 Task: nan
Action: Mouse moved to (478, 132)
Screenshot: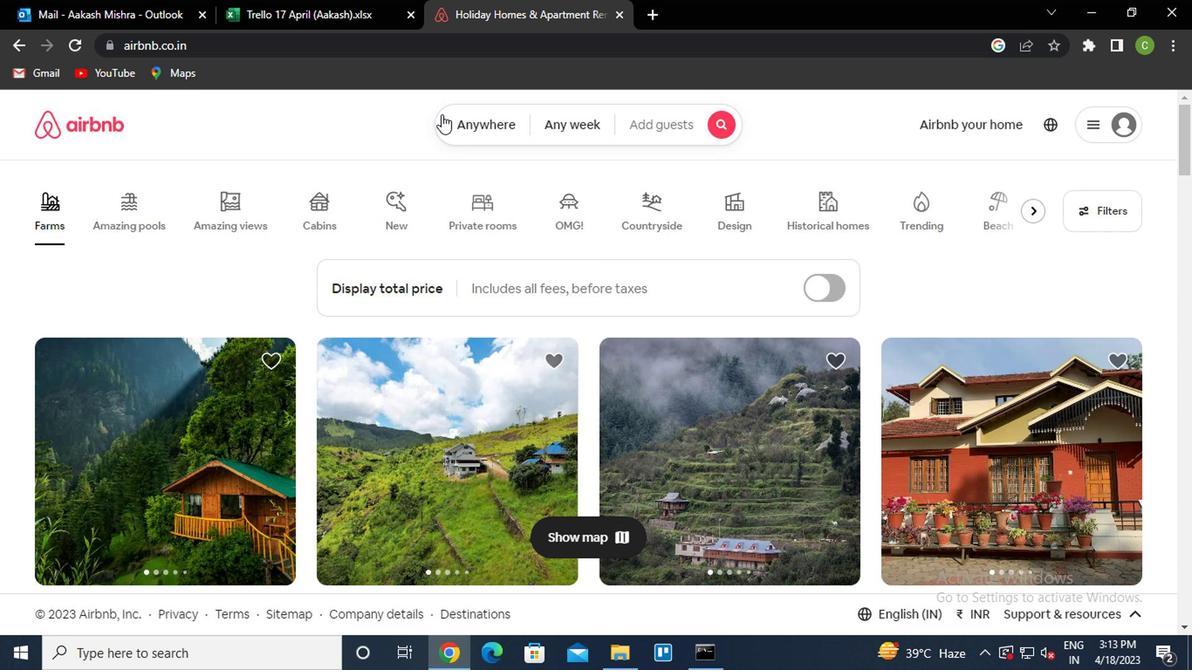 
Action: Mouse pressed left at (478, 132)
Screenshot: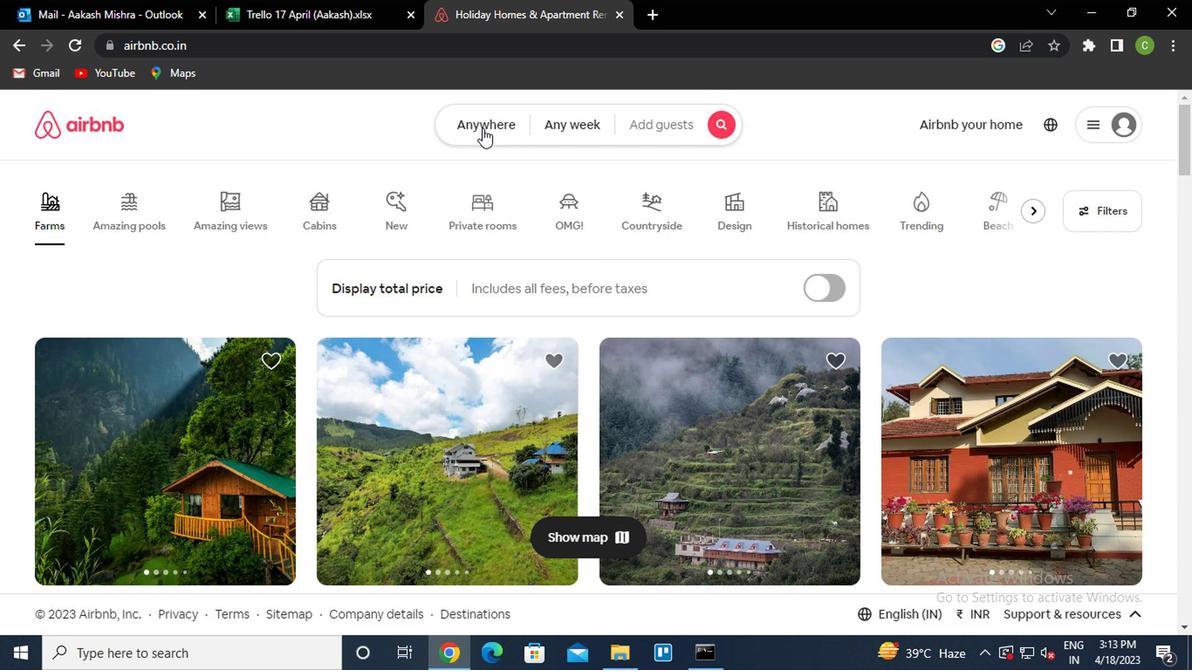 
Action: Mouse moved to (351, 193)
Screenshot: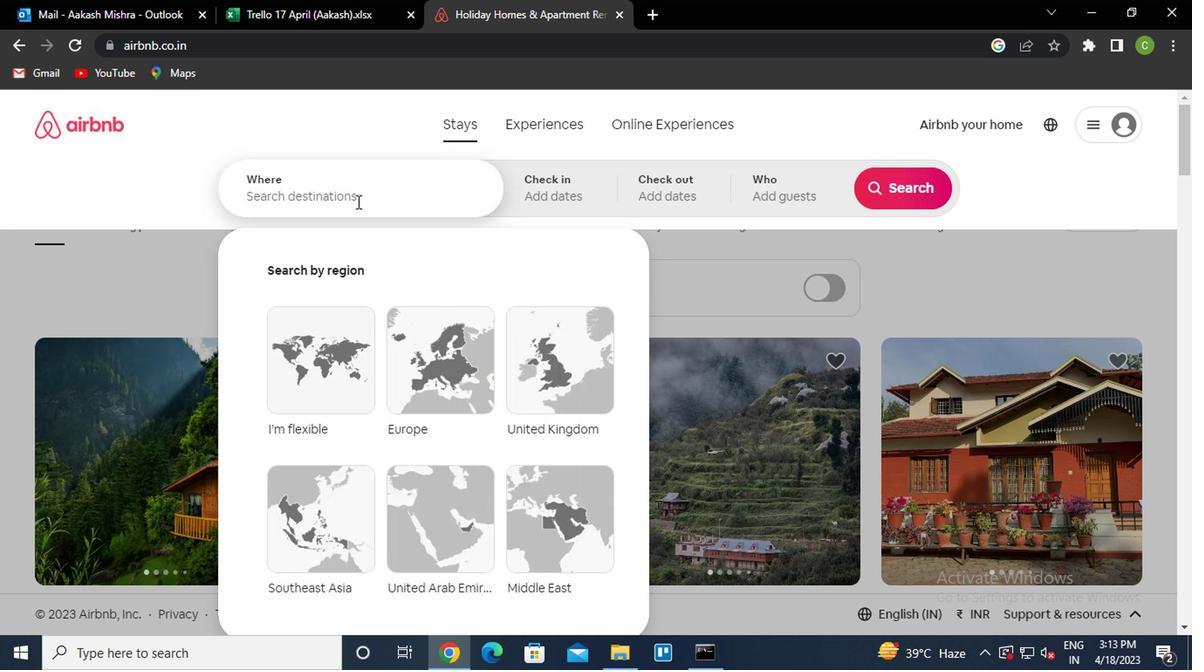 
Action: Mouse pressed left at (351, 193)
Screenshot: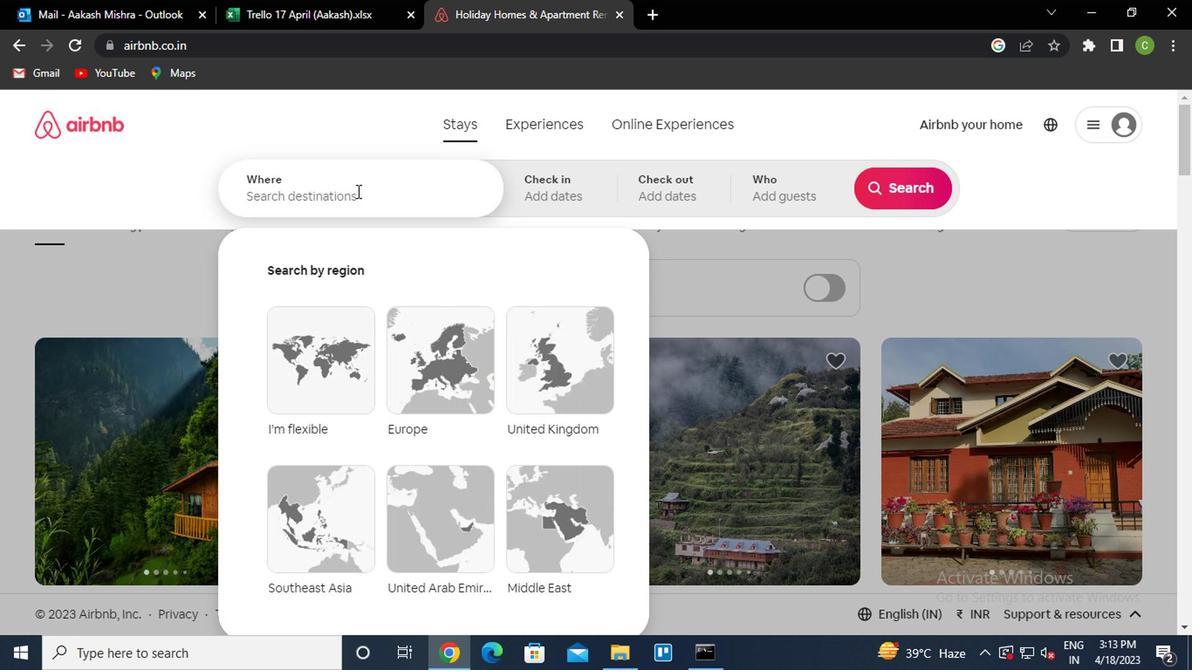 
Action: Mouse moved to (469, 120)
Screenshot: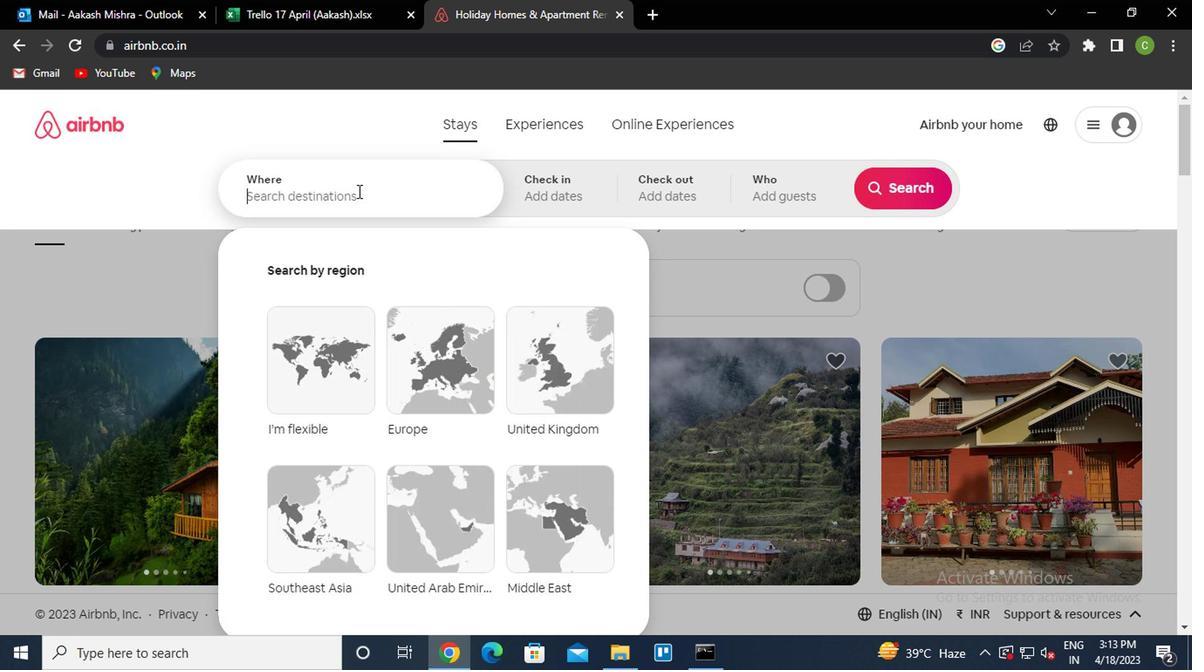 
Action: Key pressed <Key.caps_lock><Key.caps_lock>g<Key.caps_lock>uaraciaba<Key.space>brazil<Key.down><Key.enter>
Screenshot: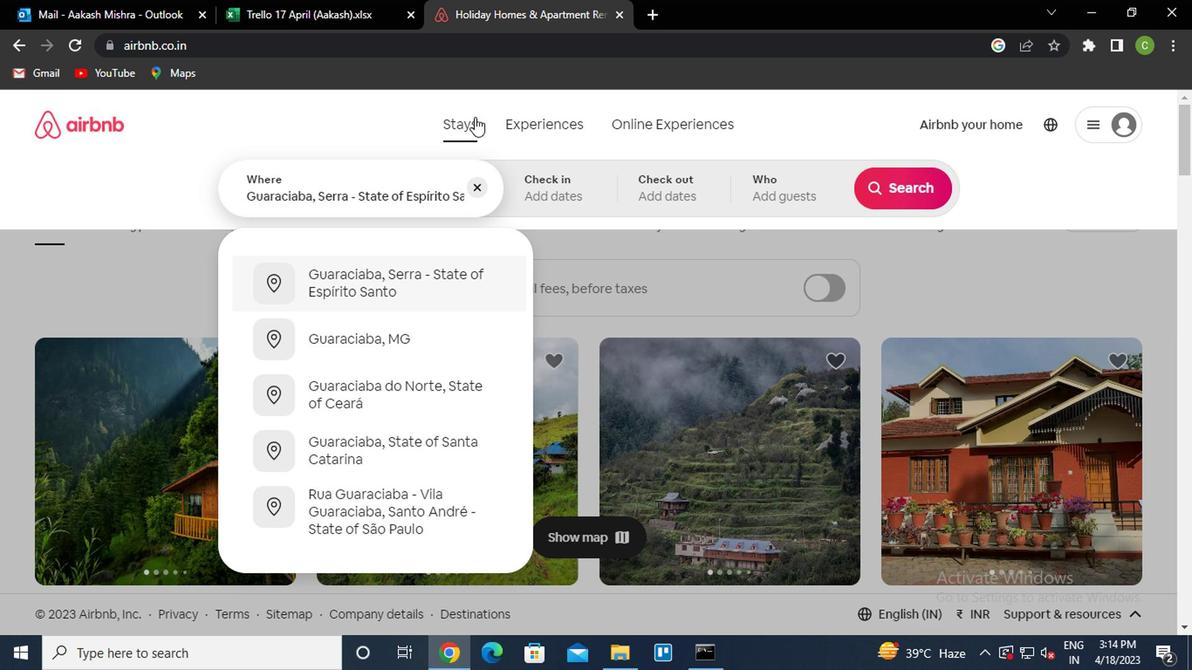 
Action: Mouse moved to (893, 331)
Screenshot: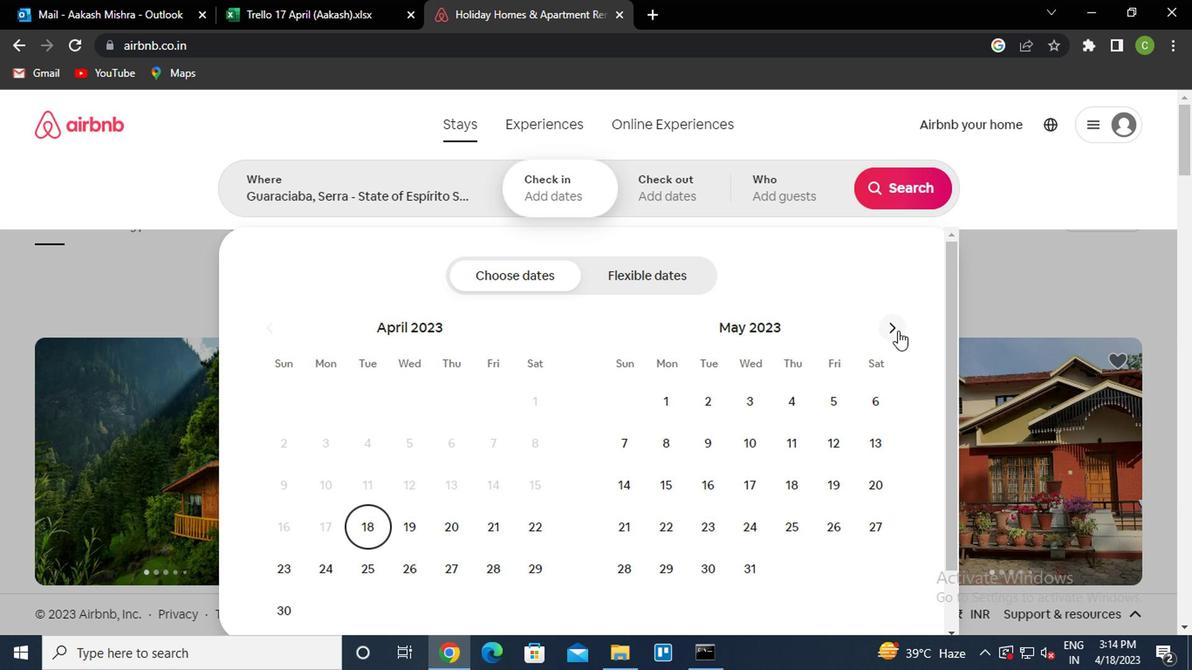 
Action: Mouse pressed left at (893, 331)
Screenshot: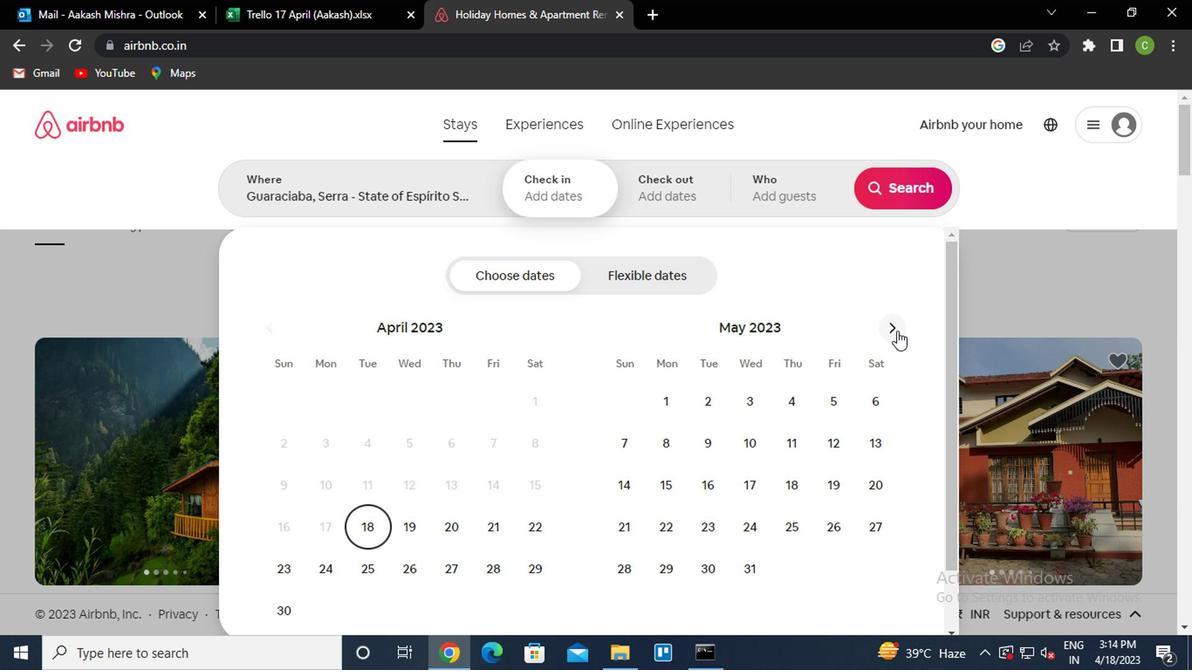 
Action: Mouse pressed left at (893, 331)
Screenshot: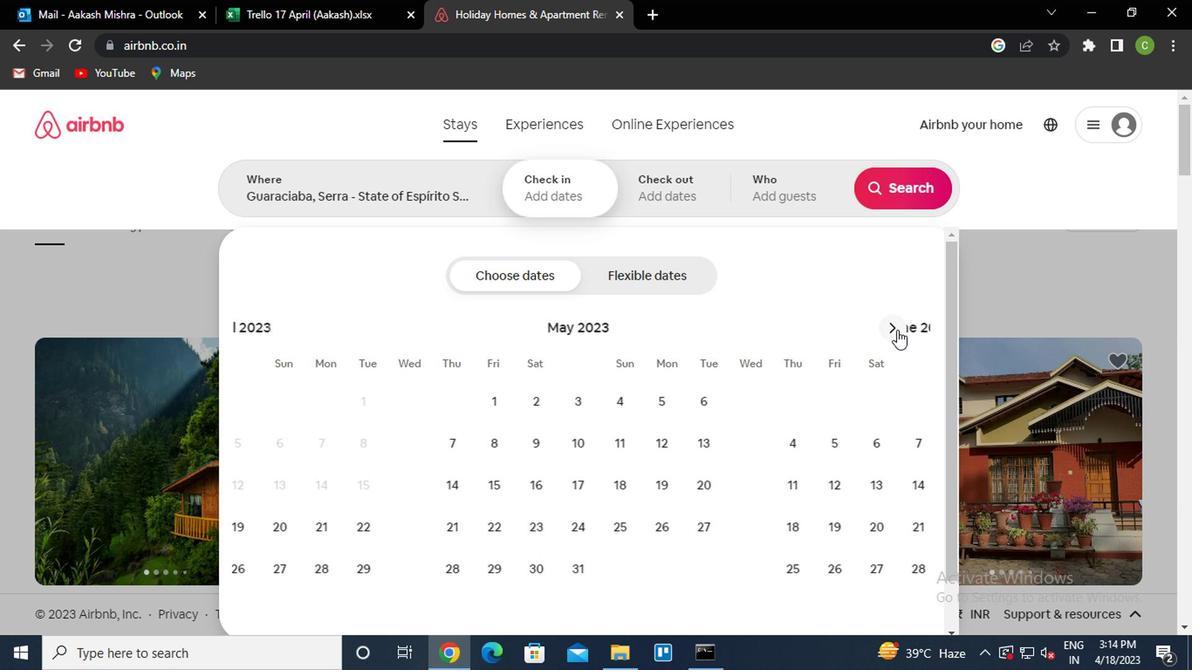 
Action: Mouse pressed left at (893, 331)
Screenshot: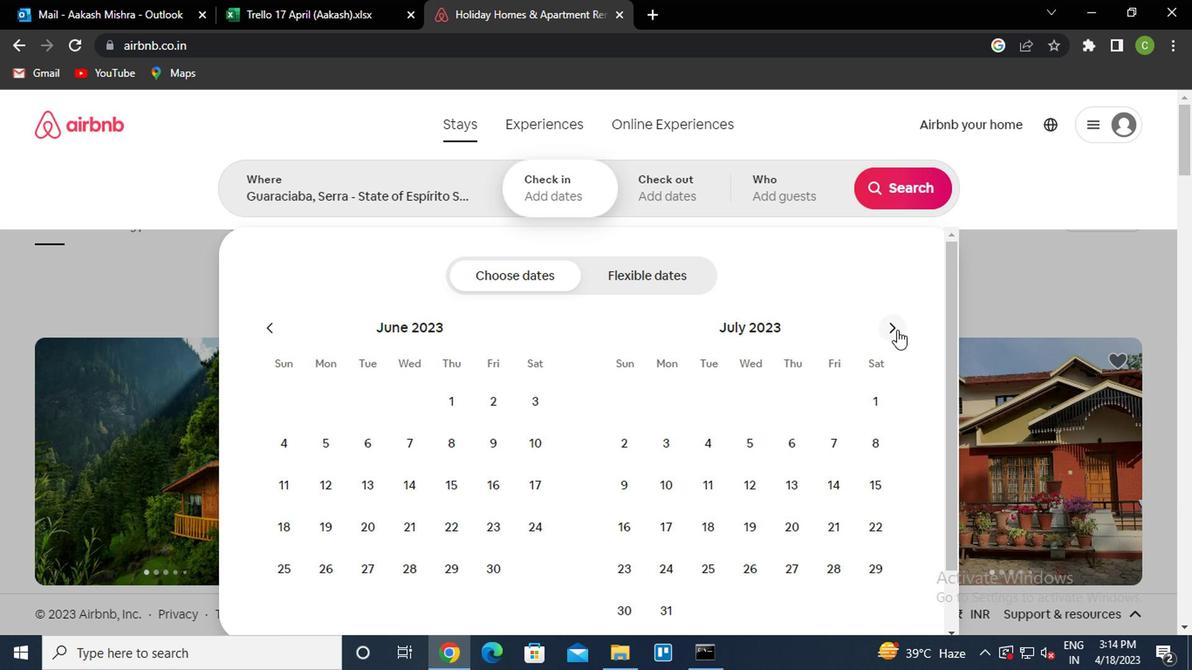
Action: Mouse moved to (627, 483)
Screenshot: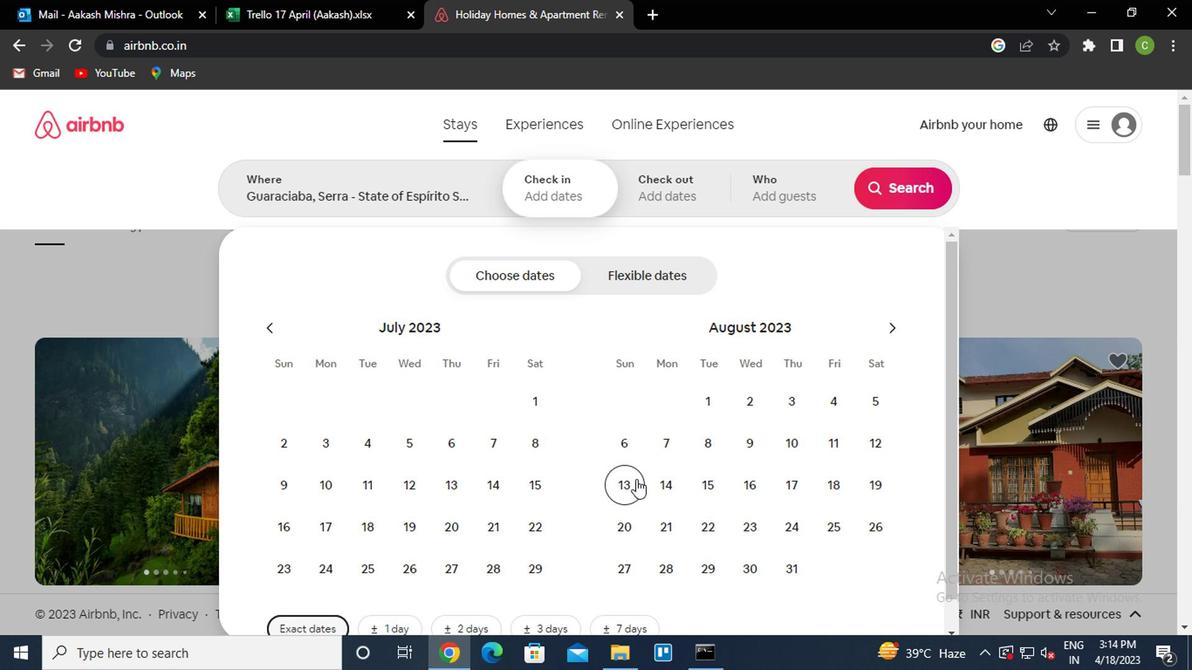 
Action: Mouse pressed left at (627, 483)
Screenshot: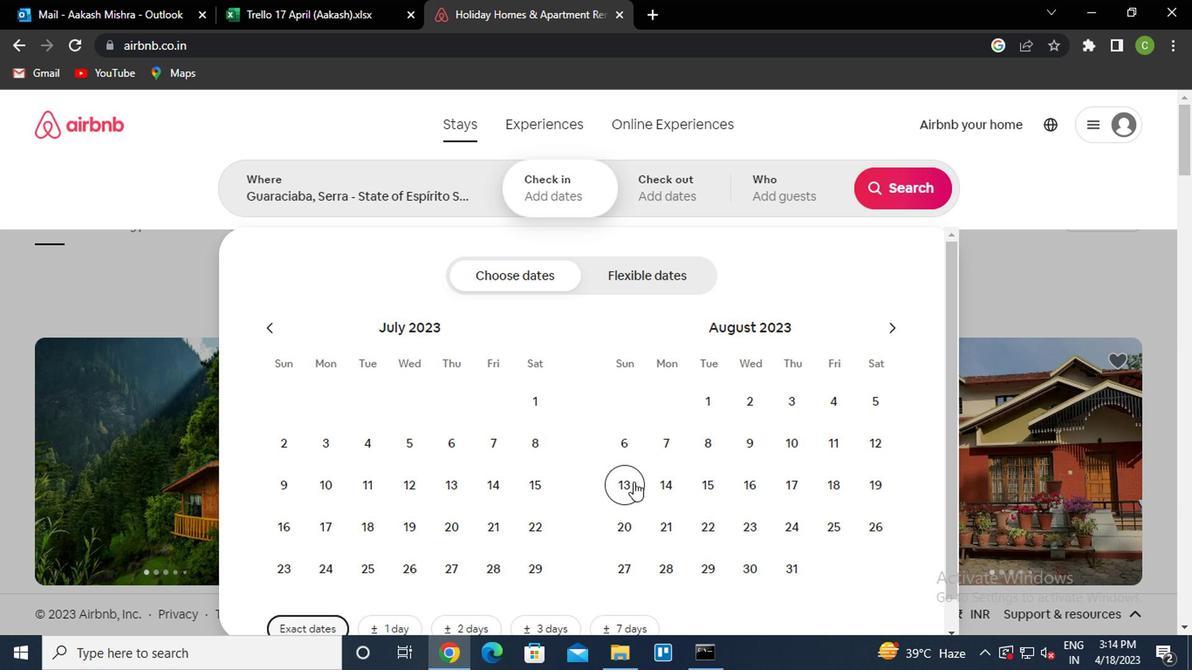 
Action: Mouse moved to (801, 473)
Screenshot: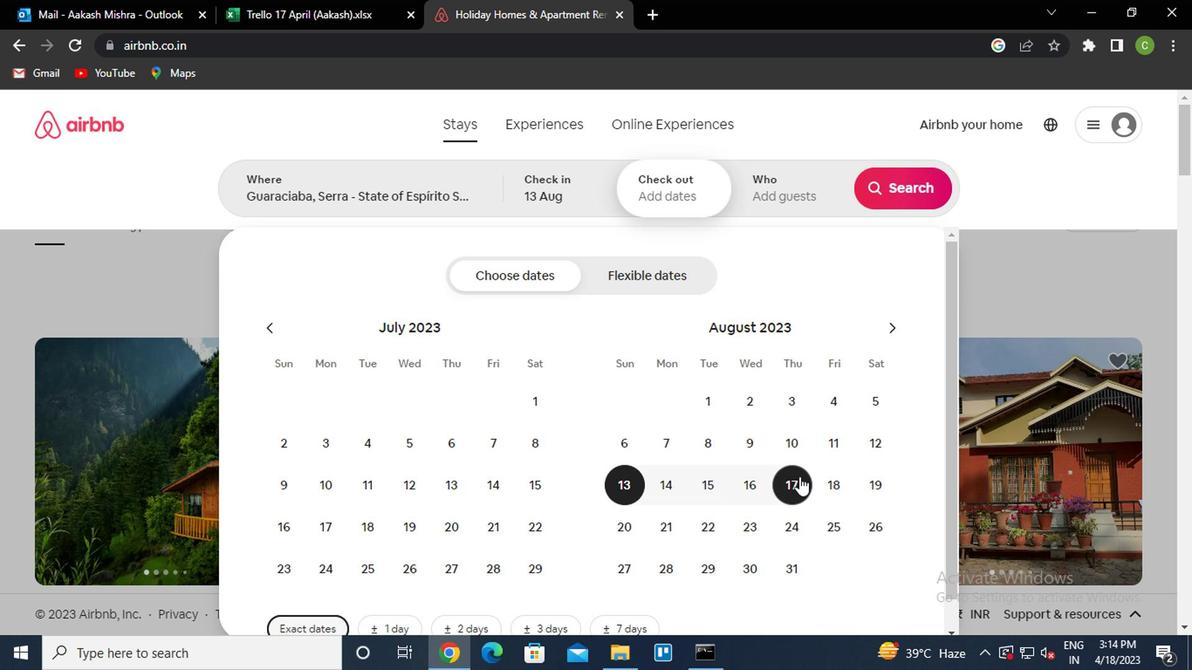 
Action: Mouse pressed left at (801, 473)
Screenshot: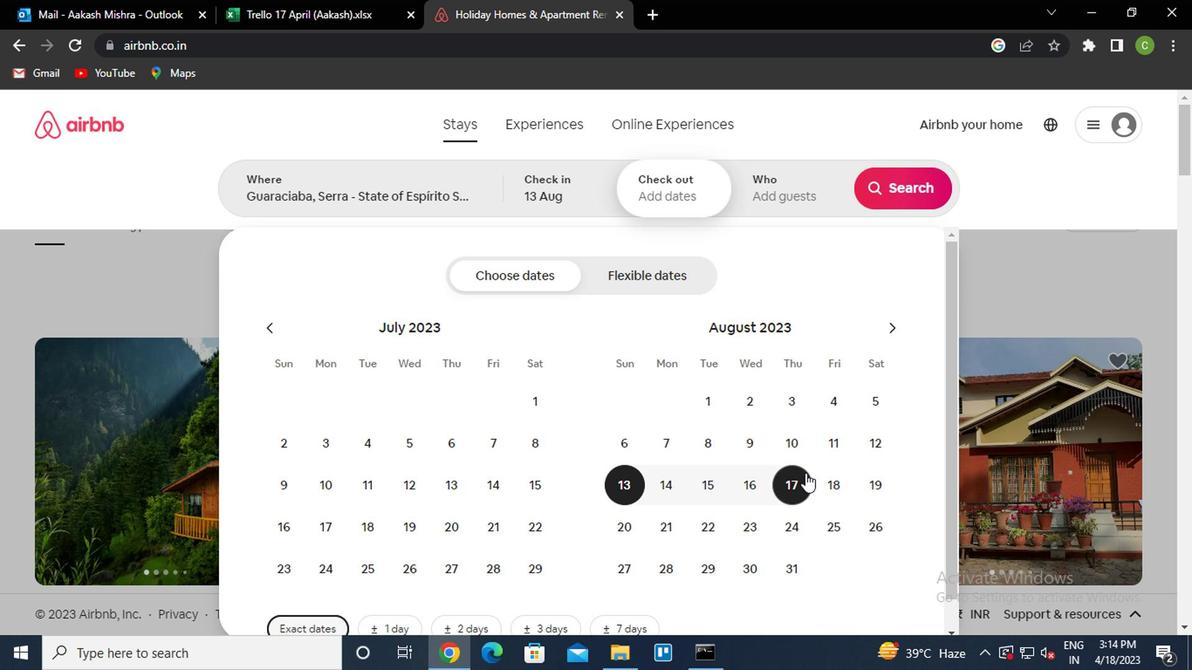 
Action: Mouse moved to (801, 203)
Screenshot: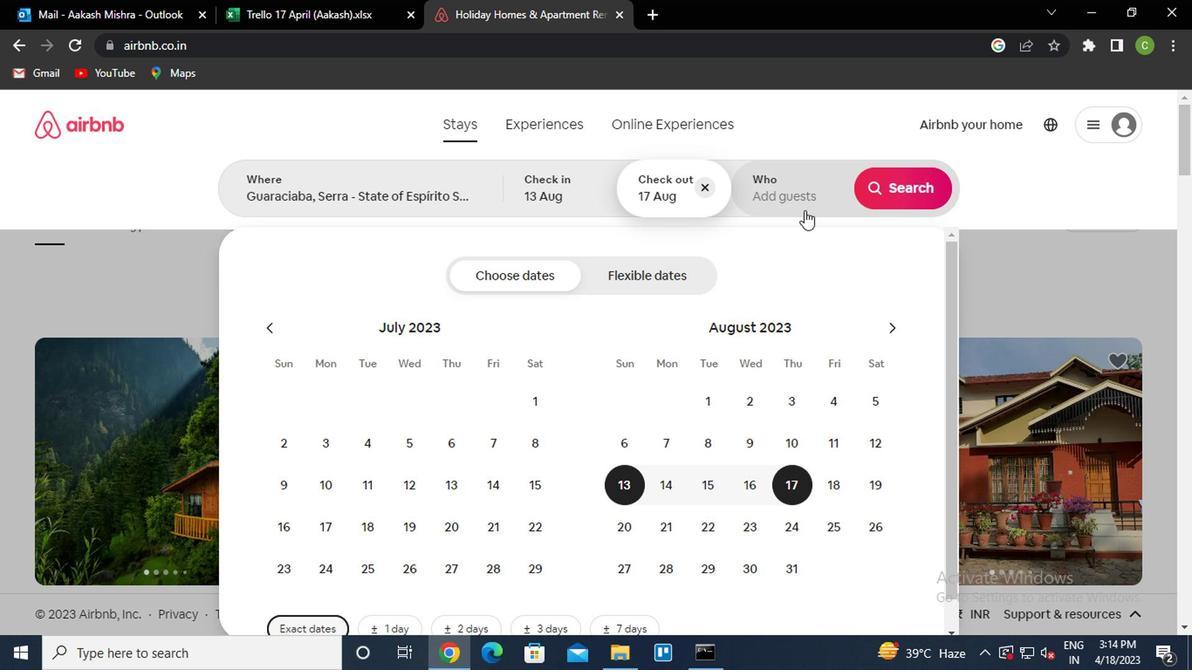 
Action: Mouse pressed left at (801, 203)
Screenshot: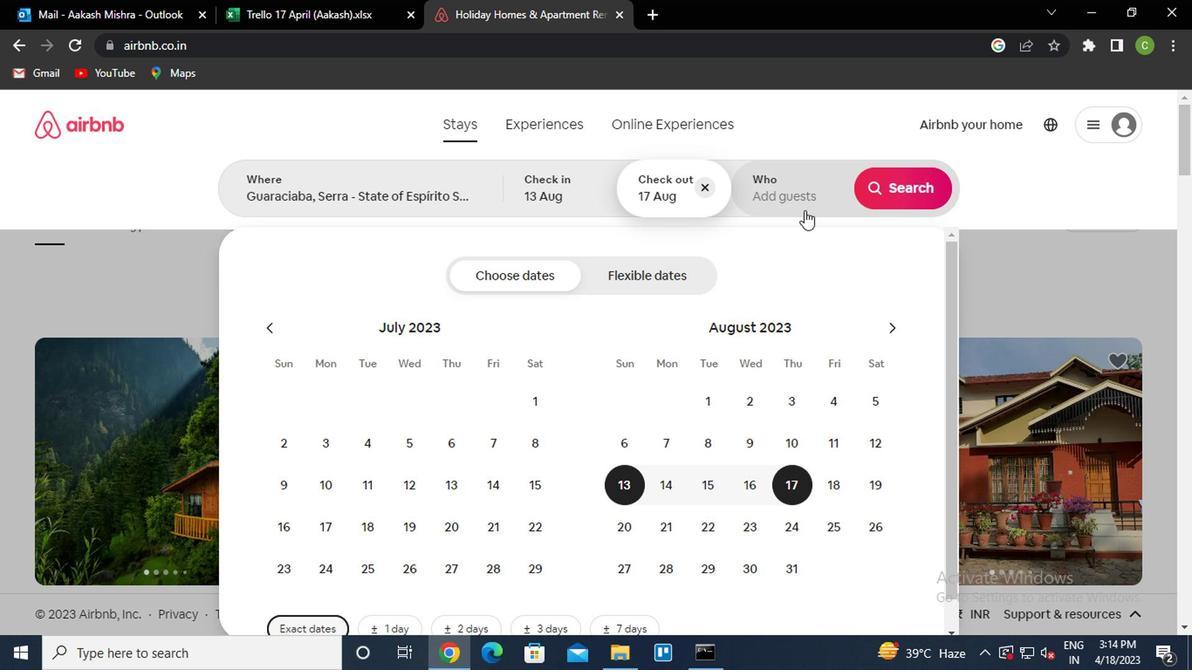 
Action: Mouse moved to (895, 279)
Screenshot: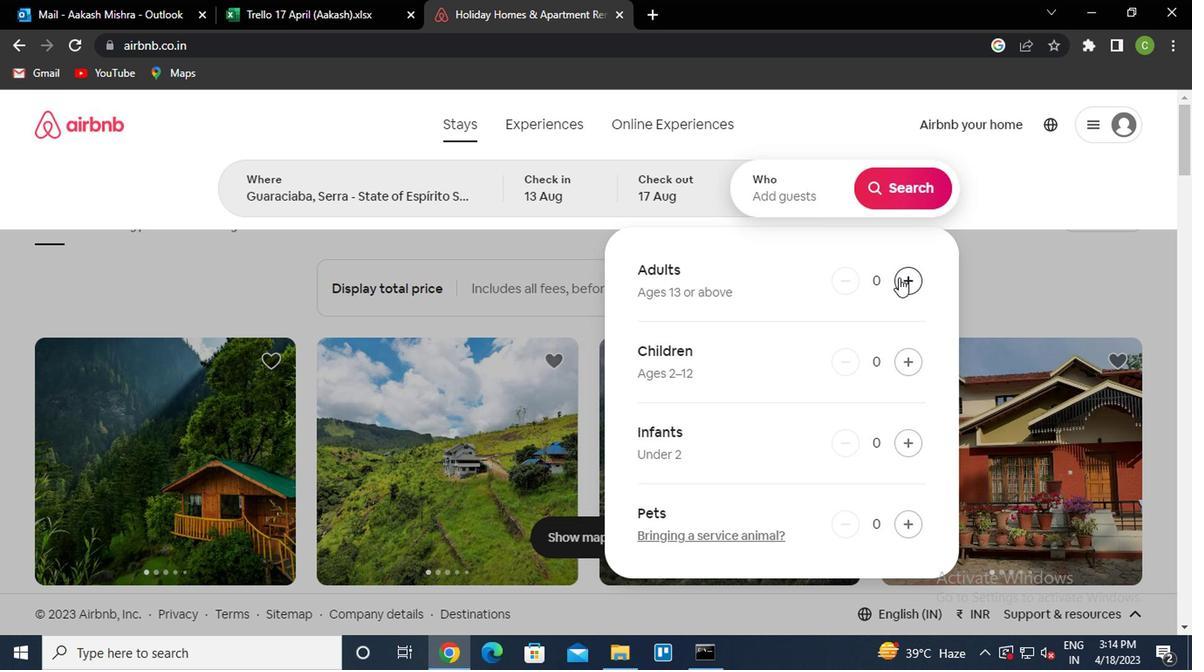 
Action: Mouse pressed left at (895, 279)
Screenshot: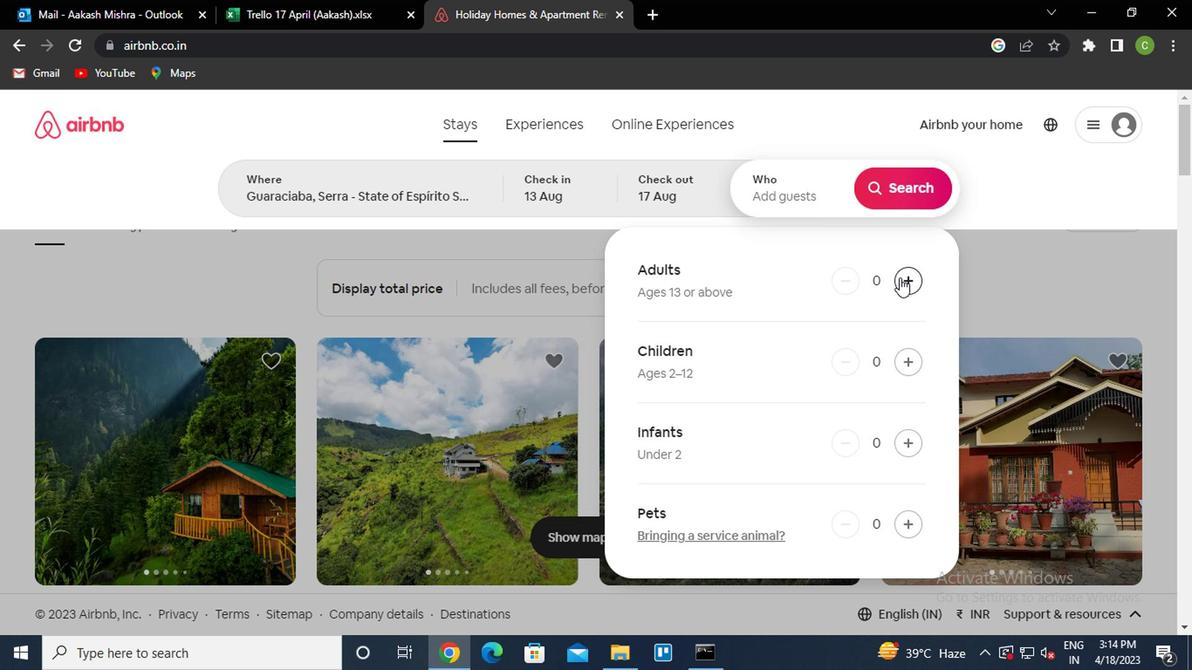 
Action: Mouse moved to (899, 279)
Screenshot: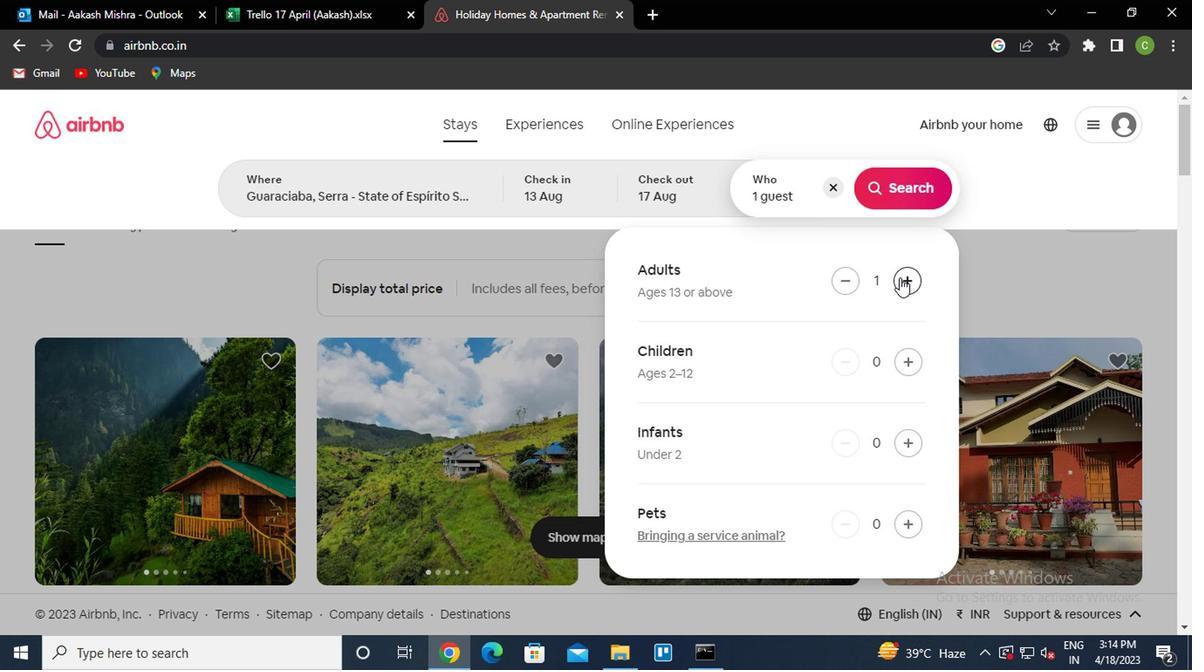 
Action: Mouse pressed left at (899, 279)
Screenshot: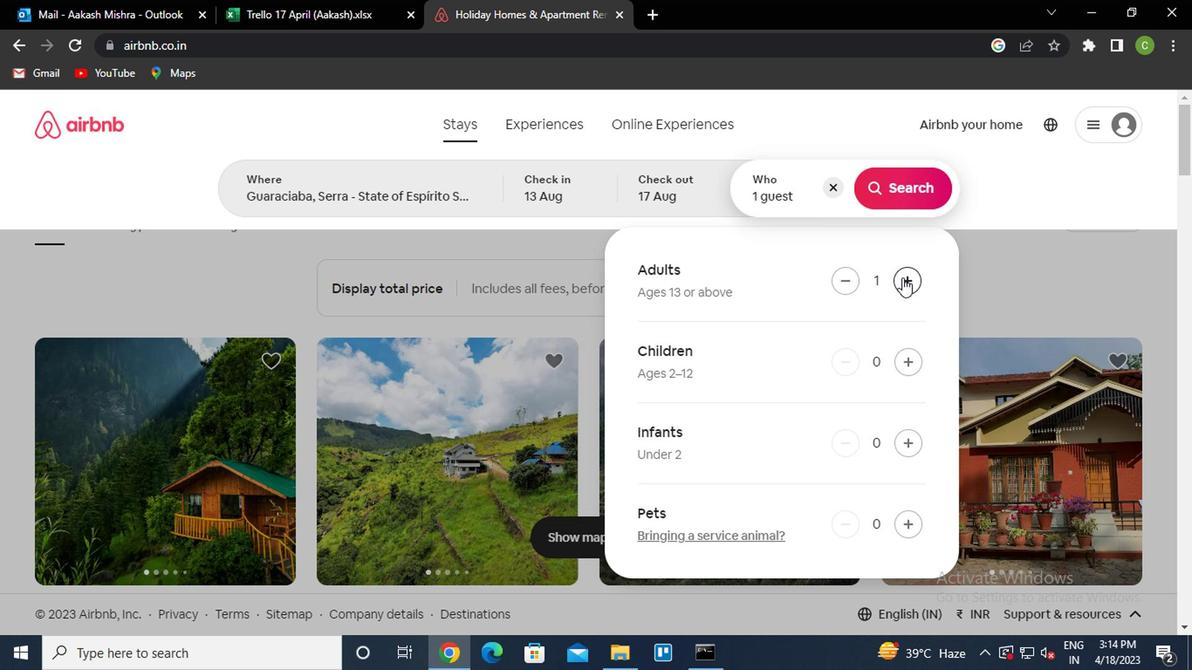 
Action: Mouse moved to (1017, 301)
Screenshot: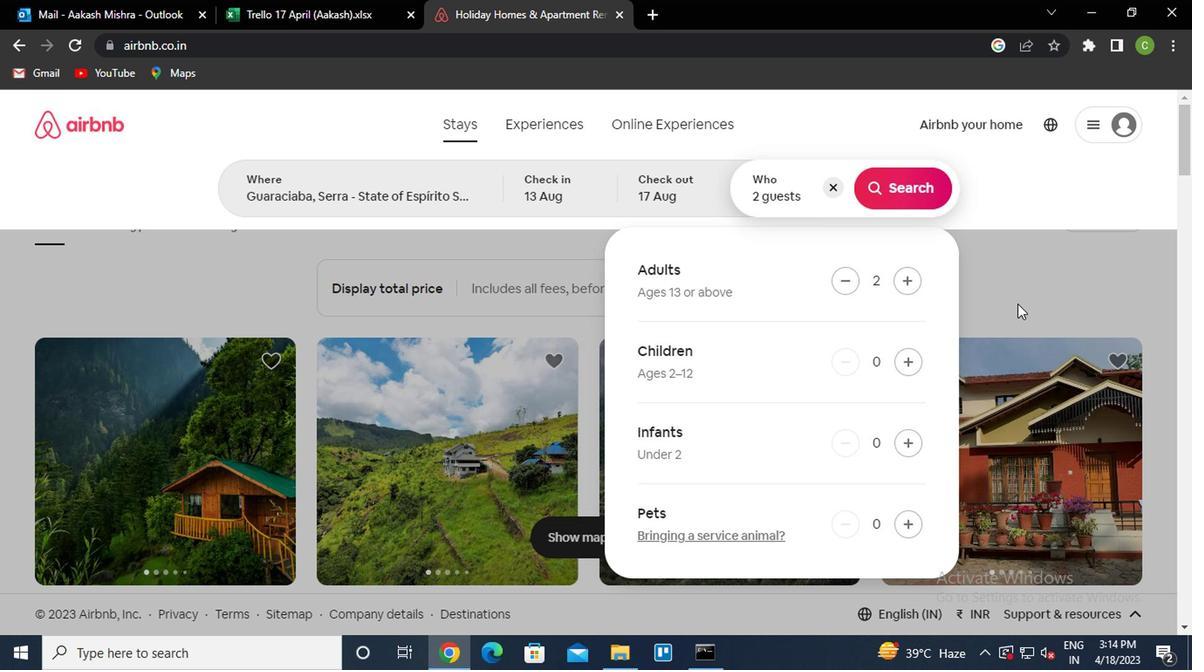 
Action: Mouse pressed left at (1017, 301)
Screenshot: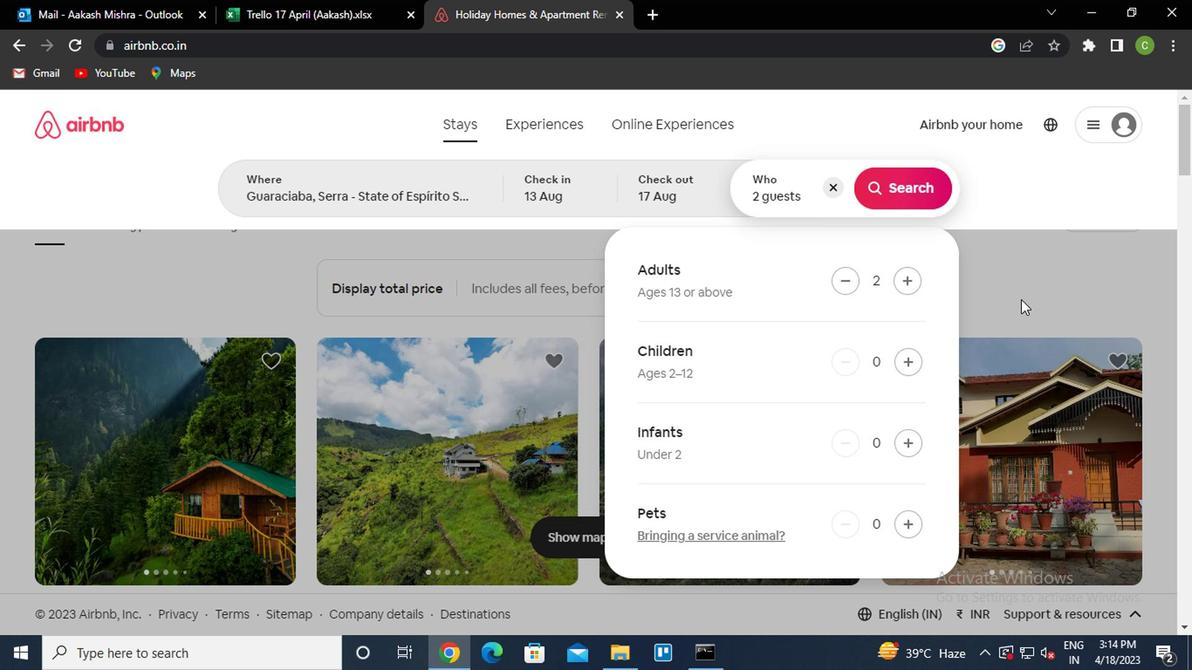 
Action: Mouse moved to (1123, 199)
Screenshot: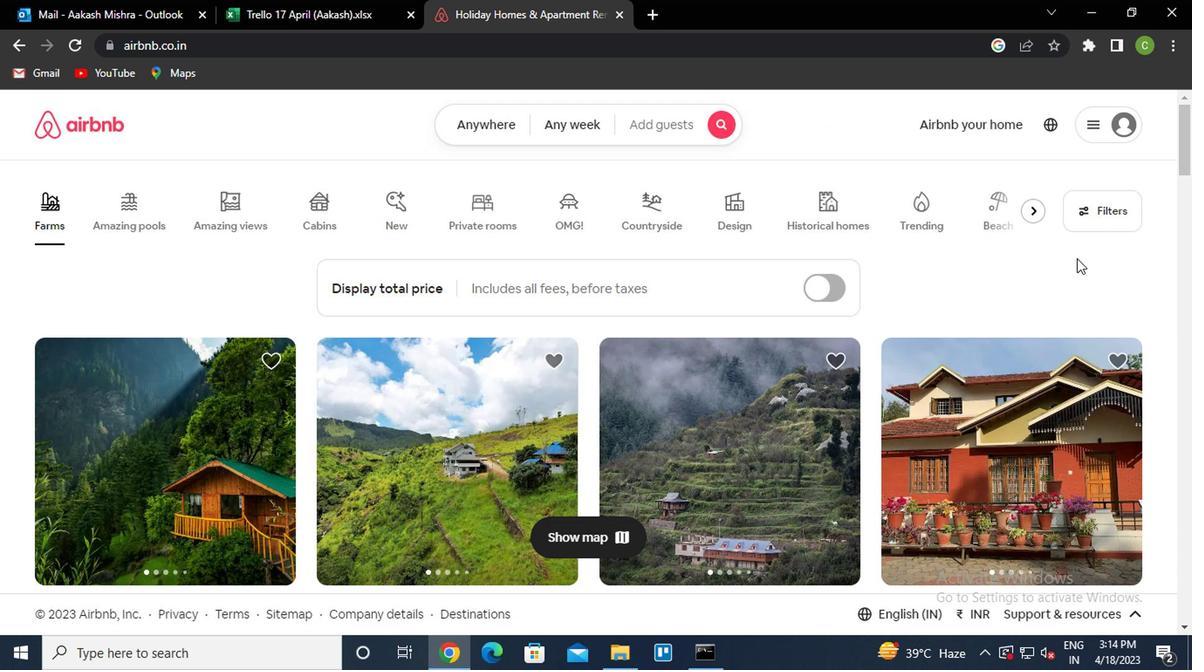 
Action: Mouse pressed left at (1123, 199)
Screenshot: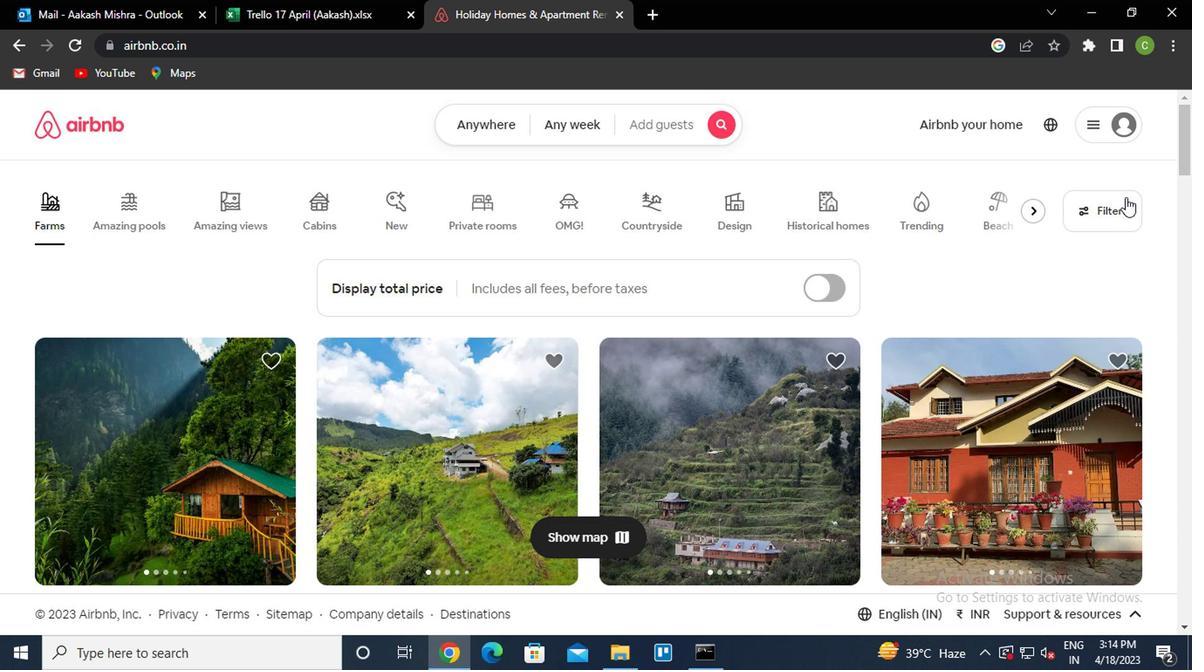 
Action: Mouse moved to (363, 412)
Screenshot: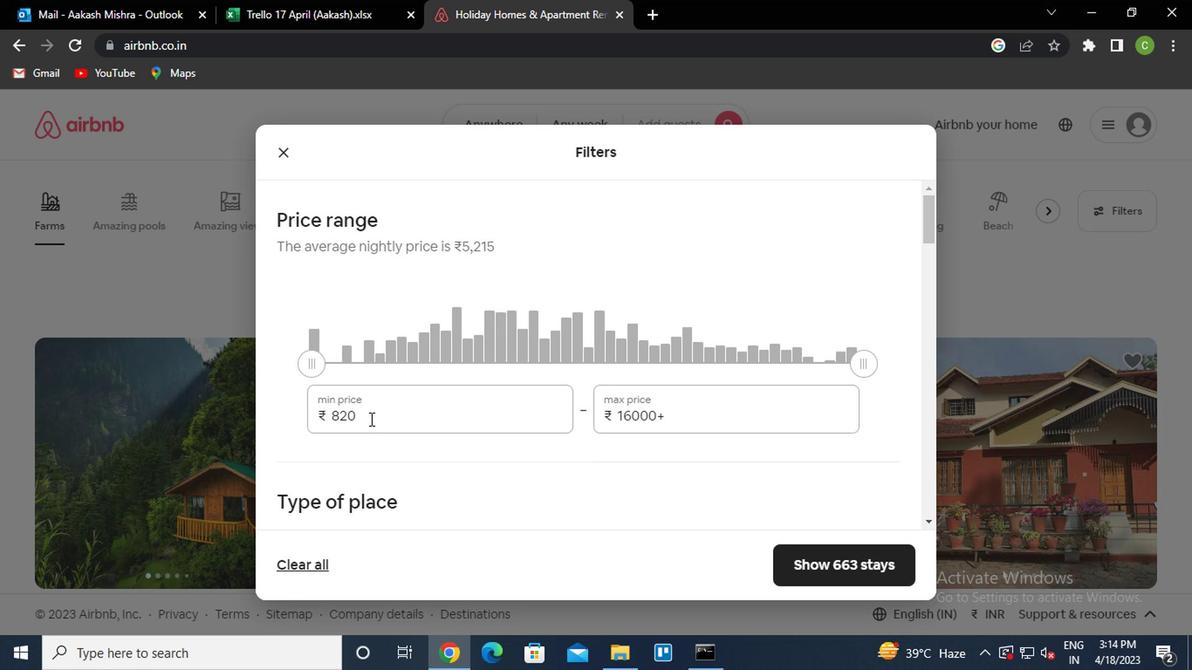 
Action: Mouse pressed left at (363, 412)
Screenshot: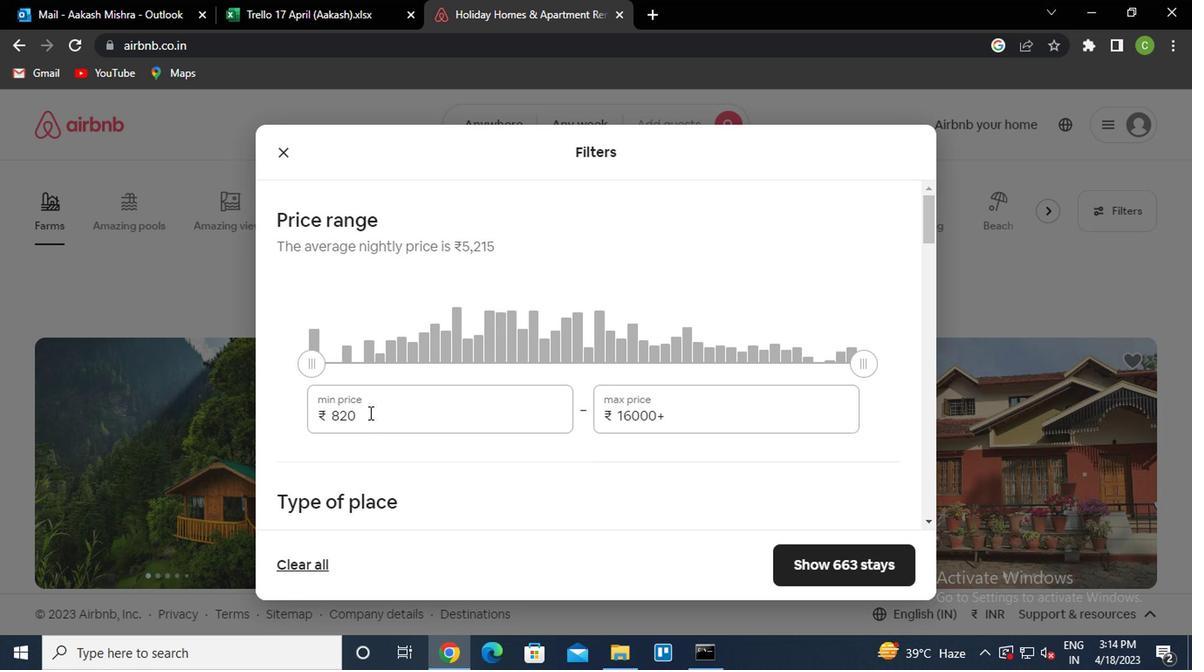 
Action: Key pressed <Key.backspace><Key.backspace><Key.backspace>10000<Key.tab>13000
Screenshot: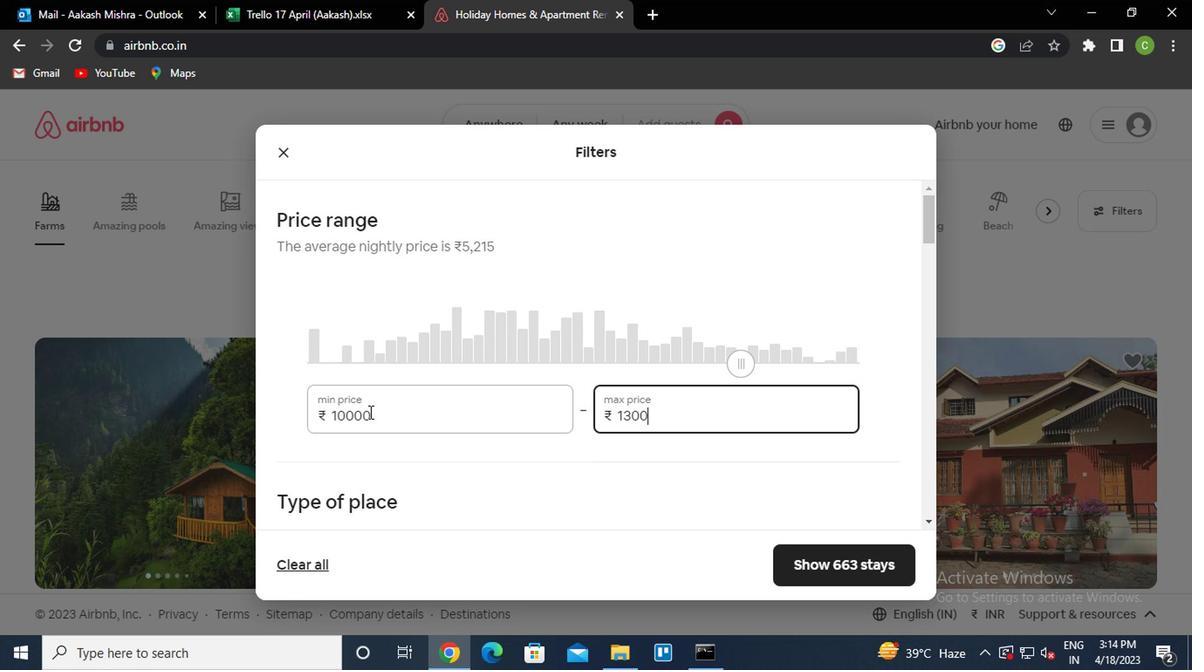 
Action: Mouse moved to (394, 481)
Screenshot: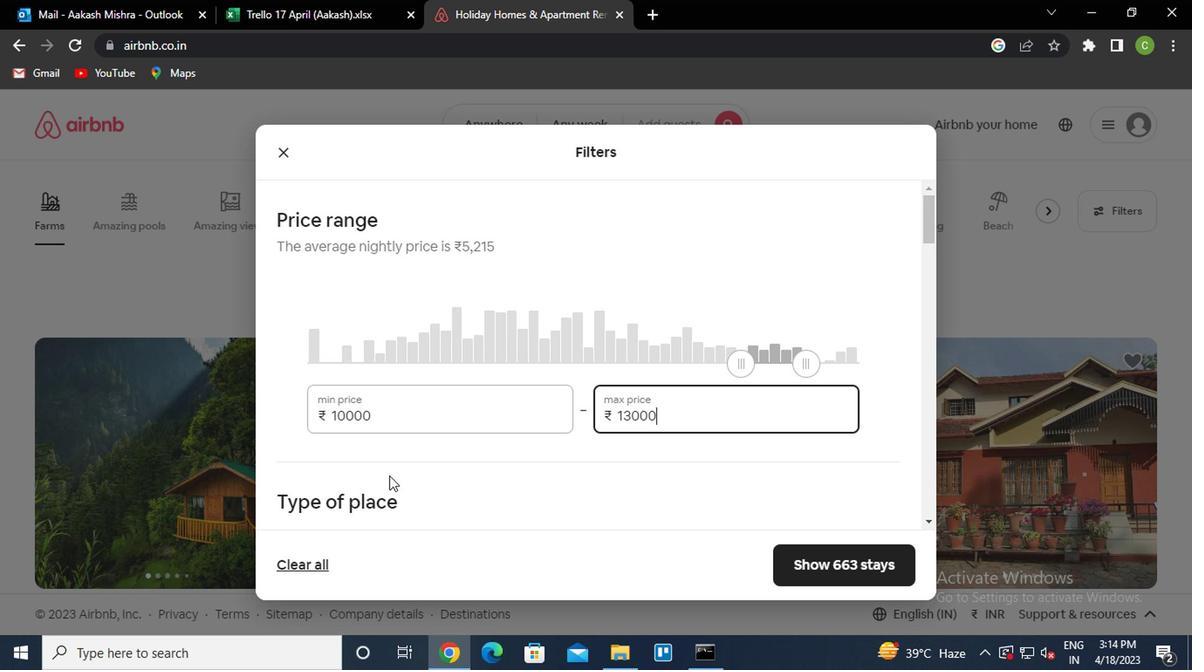 
Action: Mouse scrolled (394, 480) with delta (0, 0)
Screenshot: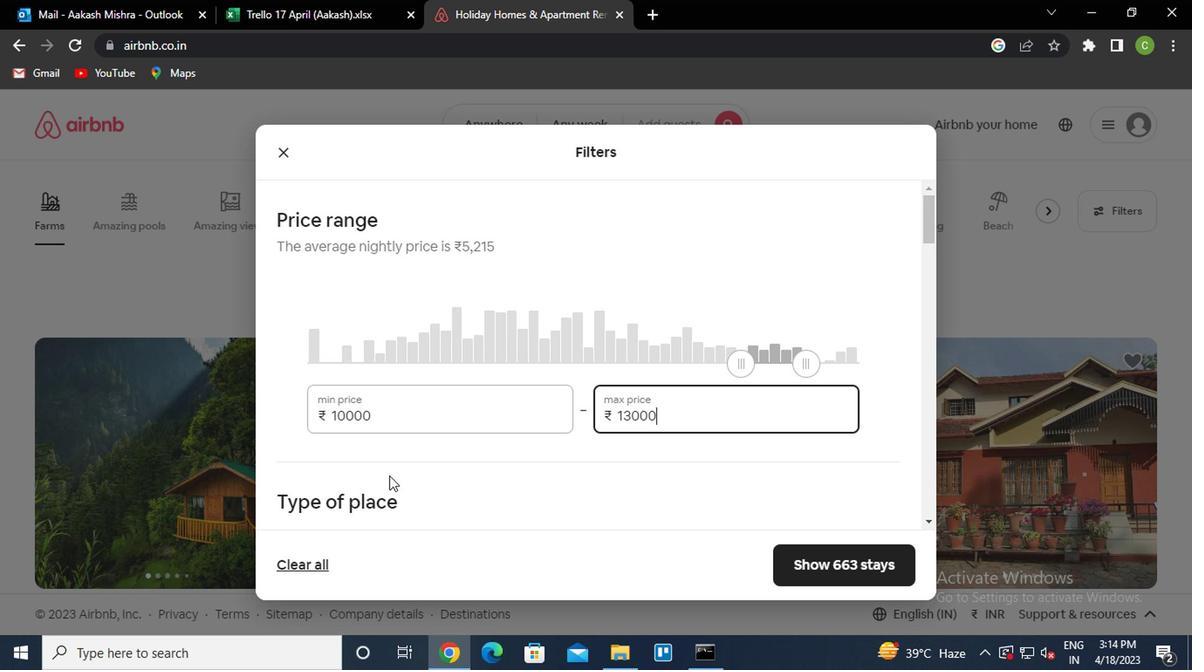 
Action: Mouse moved to (396, 481)
Screenshot: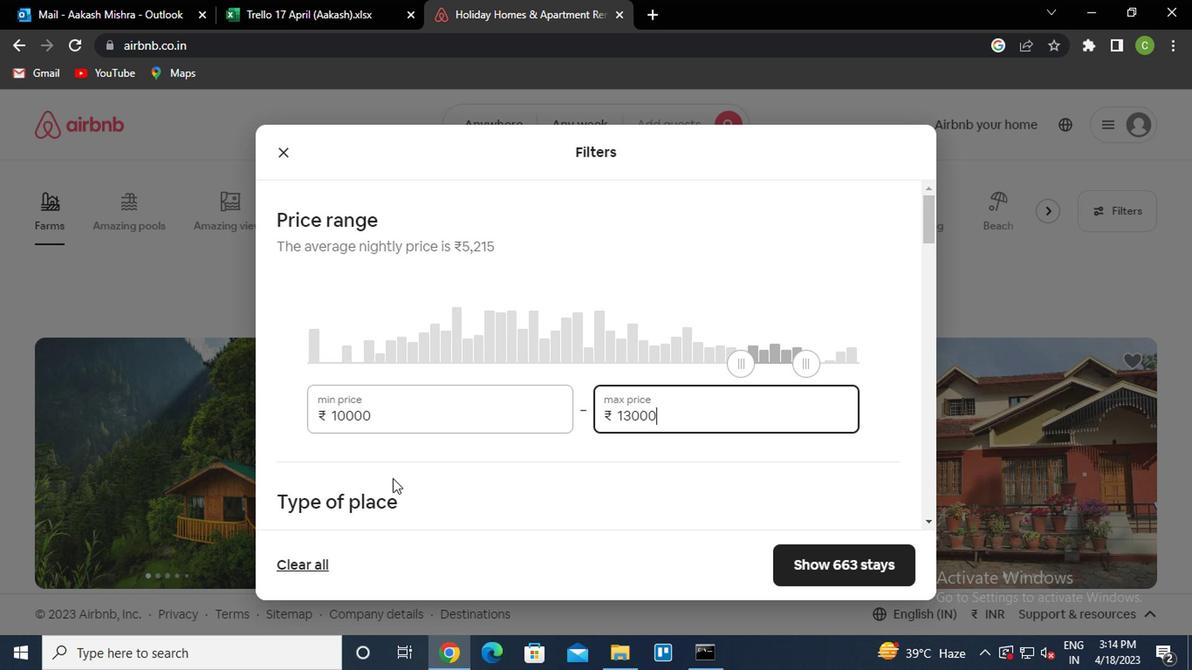 
Action: Mouse scrolled (396, 480) with delta (0, 0)
Screenshot: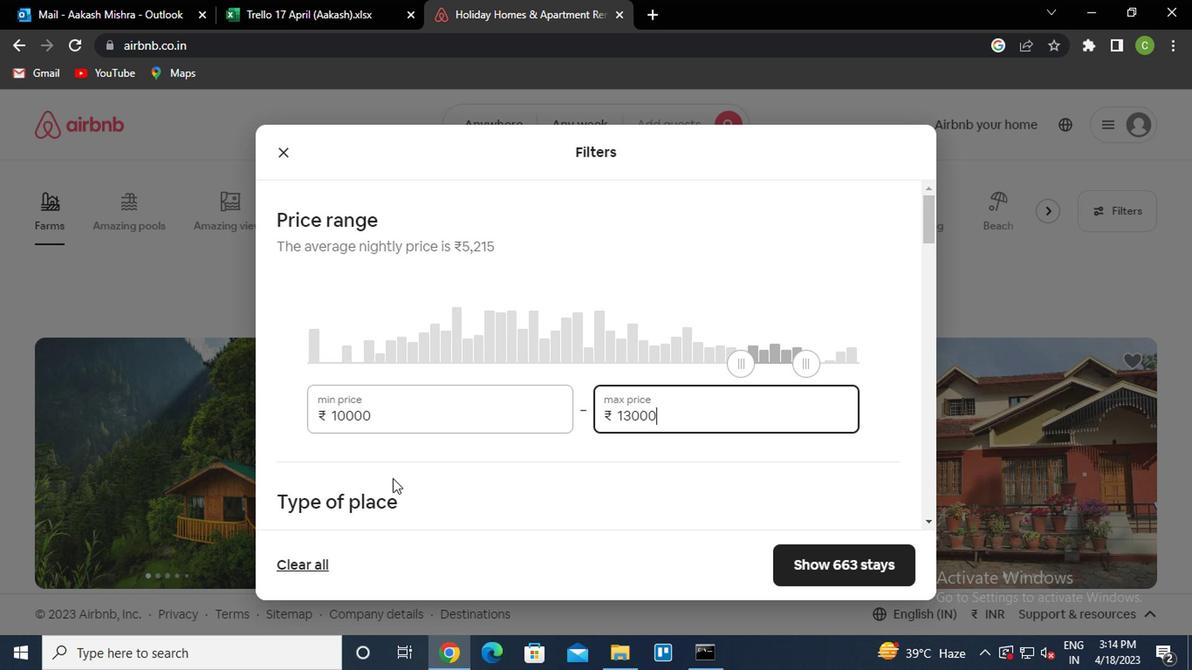 
Action: Mouse moved to (301, 383)
Screenshot: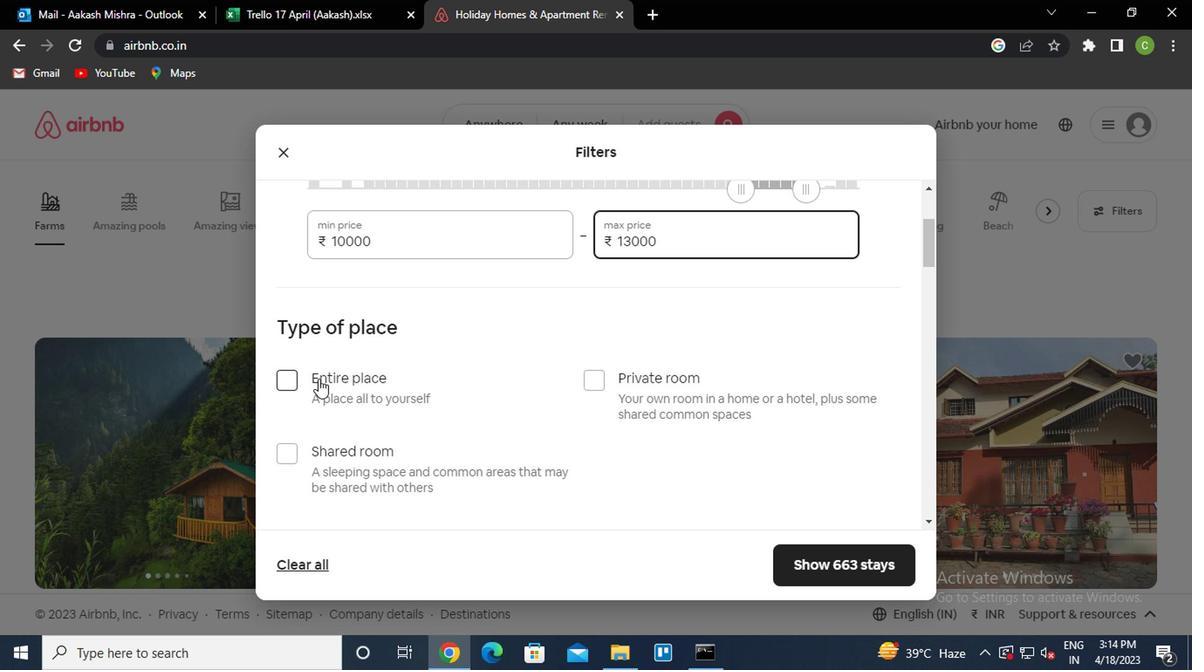 
Action: Mouse pressed left at (301, 383)
Screenshot: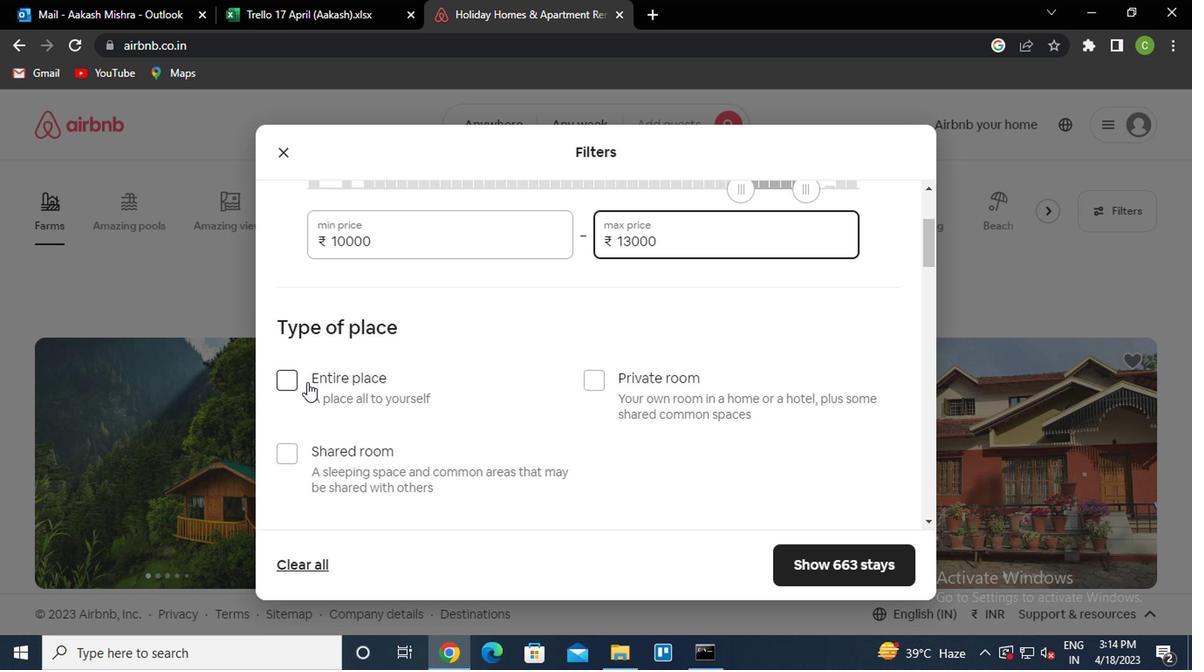 
Action: Mouse moved to (458, 391)
Screenshot: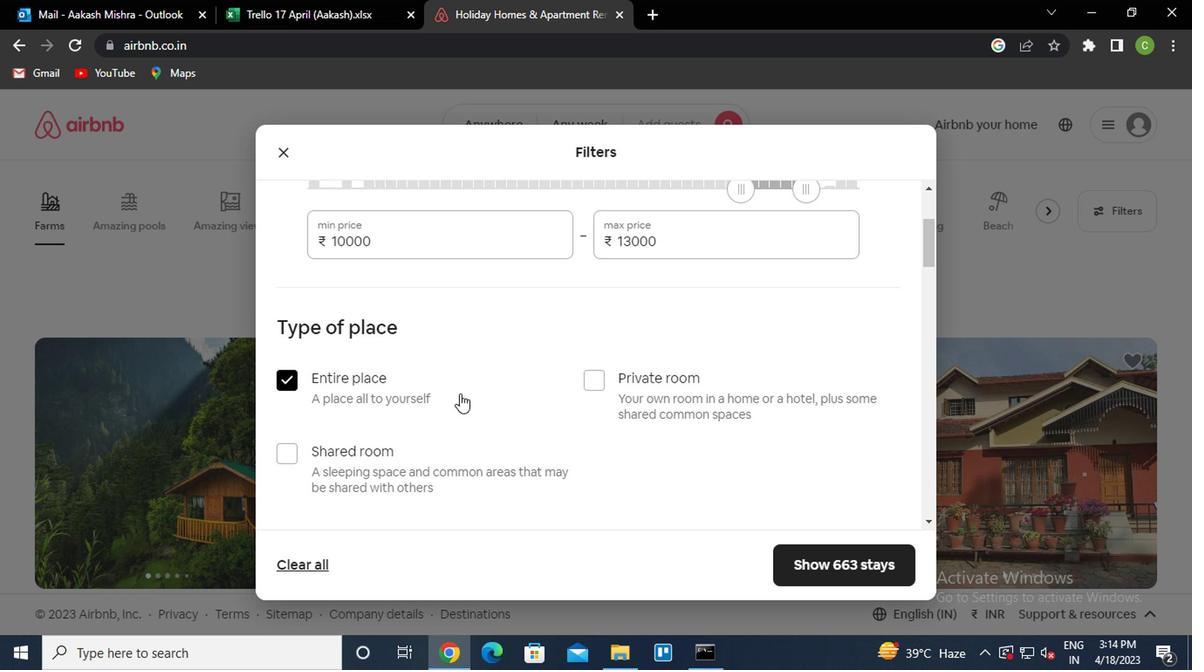 
Action: Mouse scrolled (458, 390) with delta (0, 0)
Screenshot: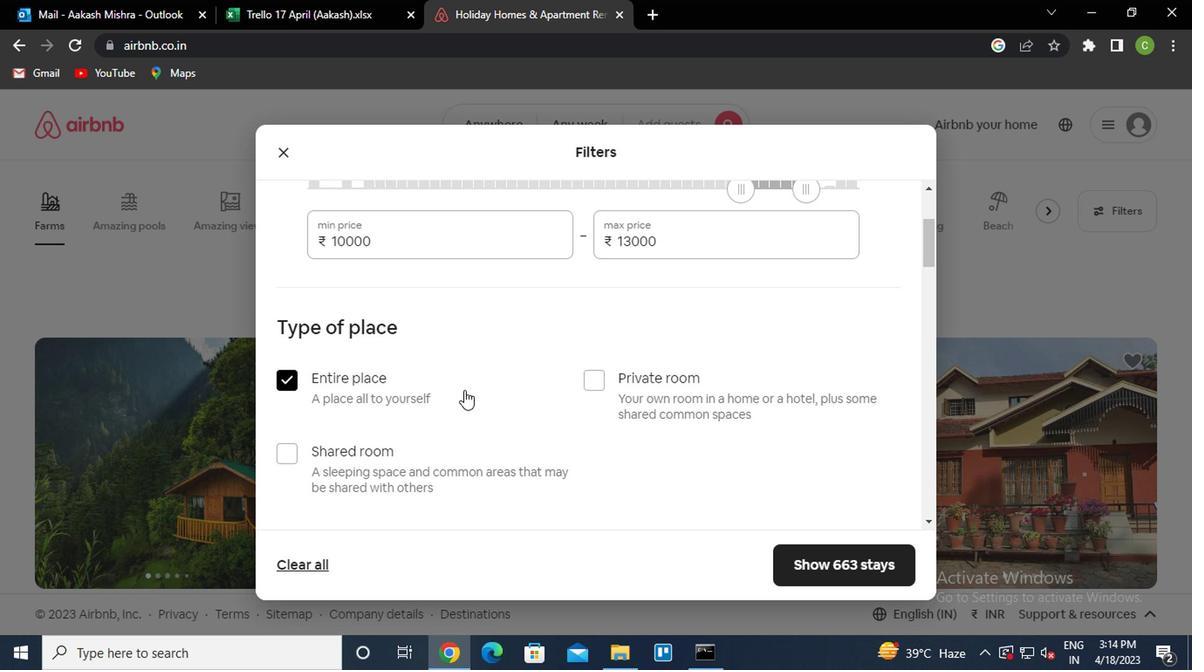 
Action: Mouse scrolled (458, 390) with delta (0, 0)
Screenshot: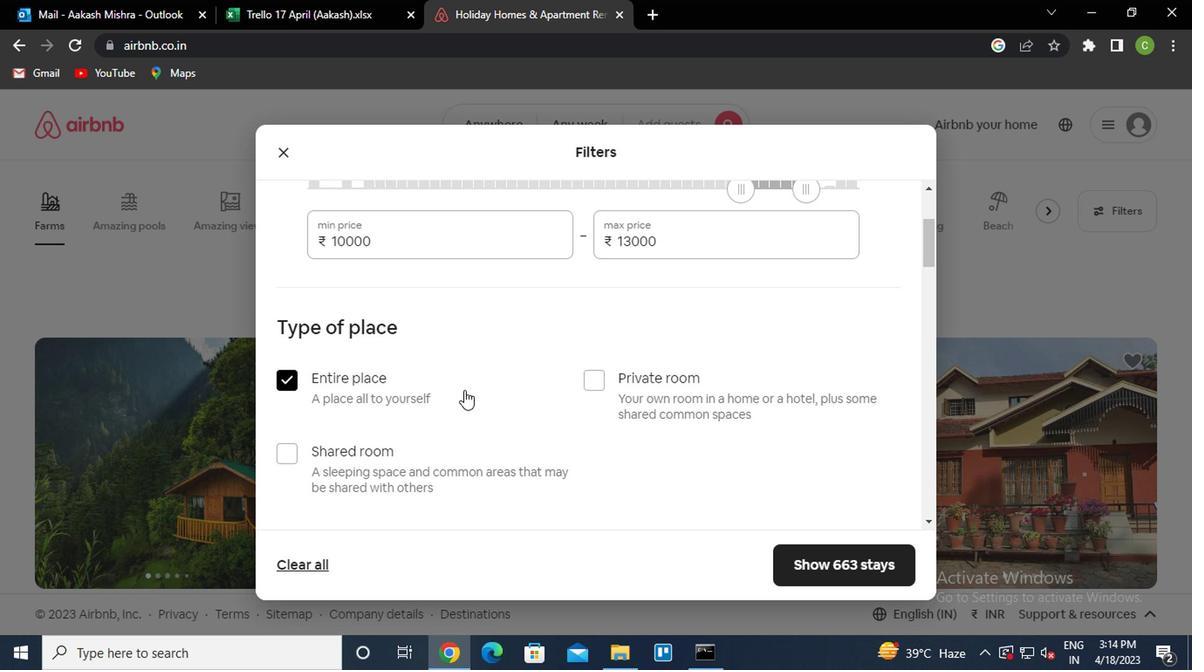 
Action: Mouse scrolled (458, 390) with delta (0, 0)
Screenshot: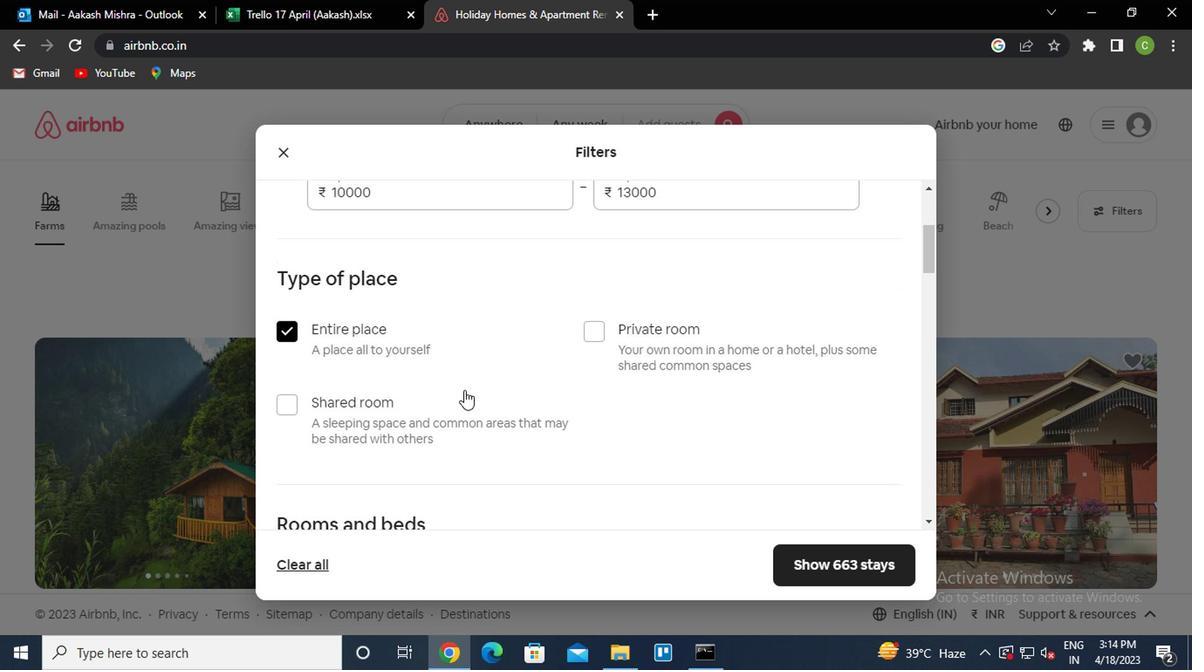 
Action: Mouse scrolled (458, 390) with delta (0, 0)
Screenshot: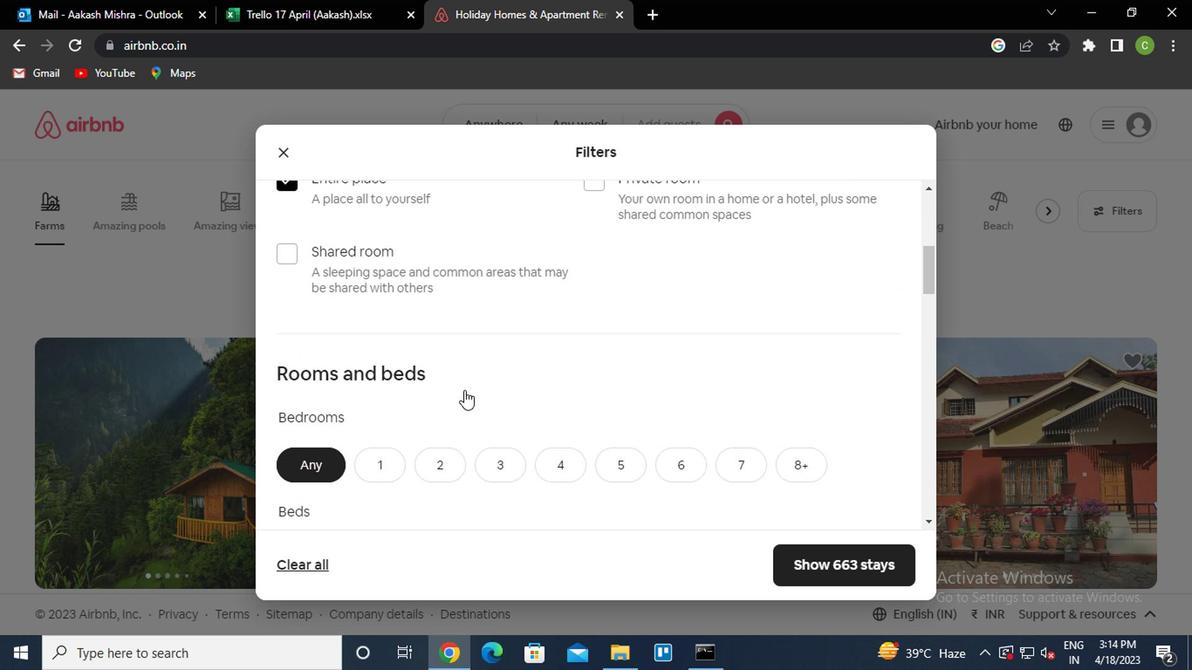 
Action: Mouse moved to (427, 325)
Screenshot: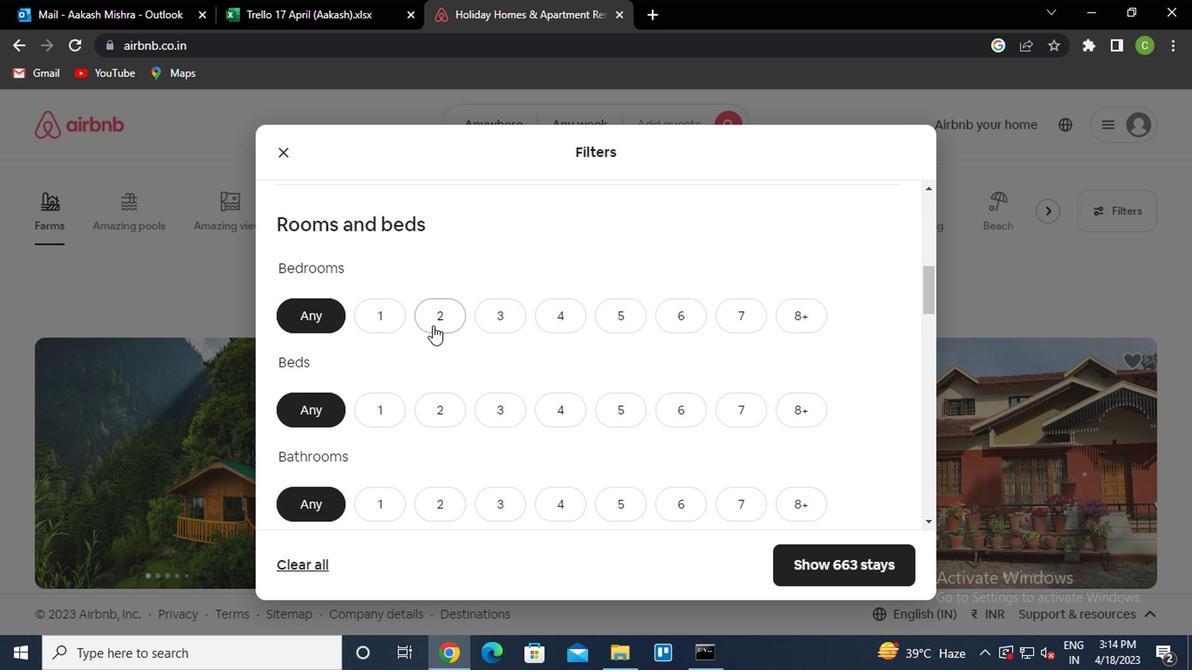 
Action: Mouse pressed left at (427, 325)
Screenshot: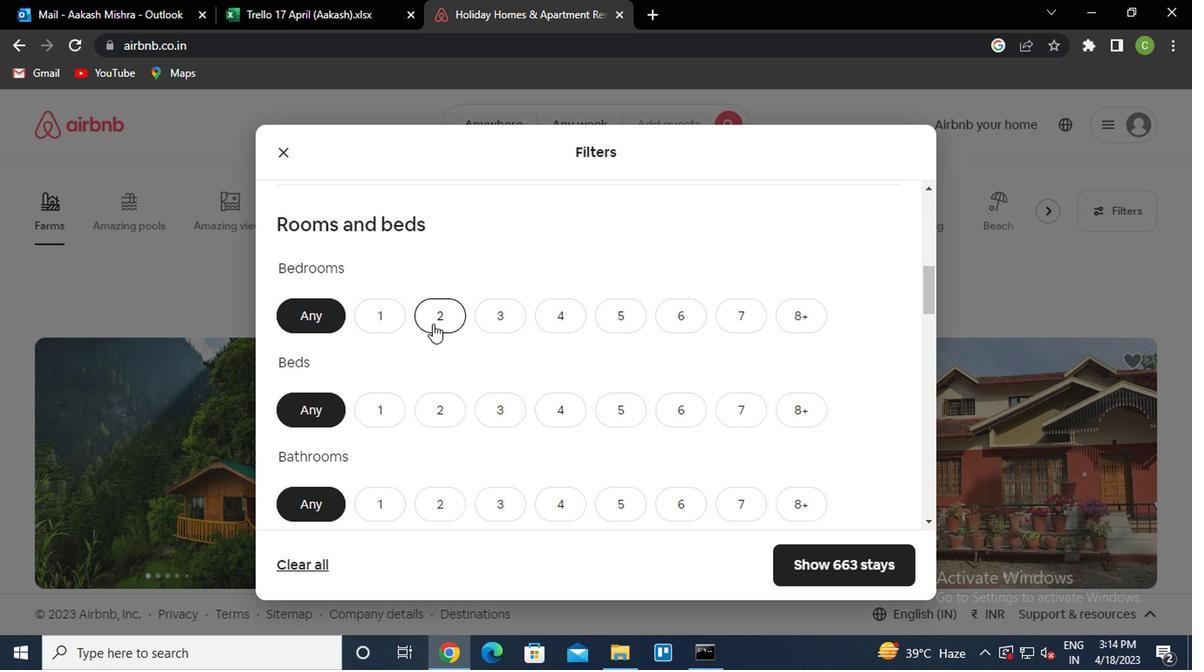 
Action: Mouse moved to (436, 411)
Screenshot: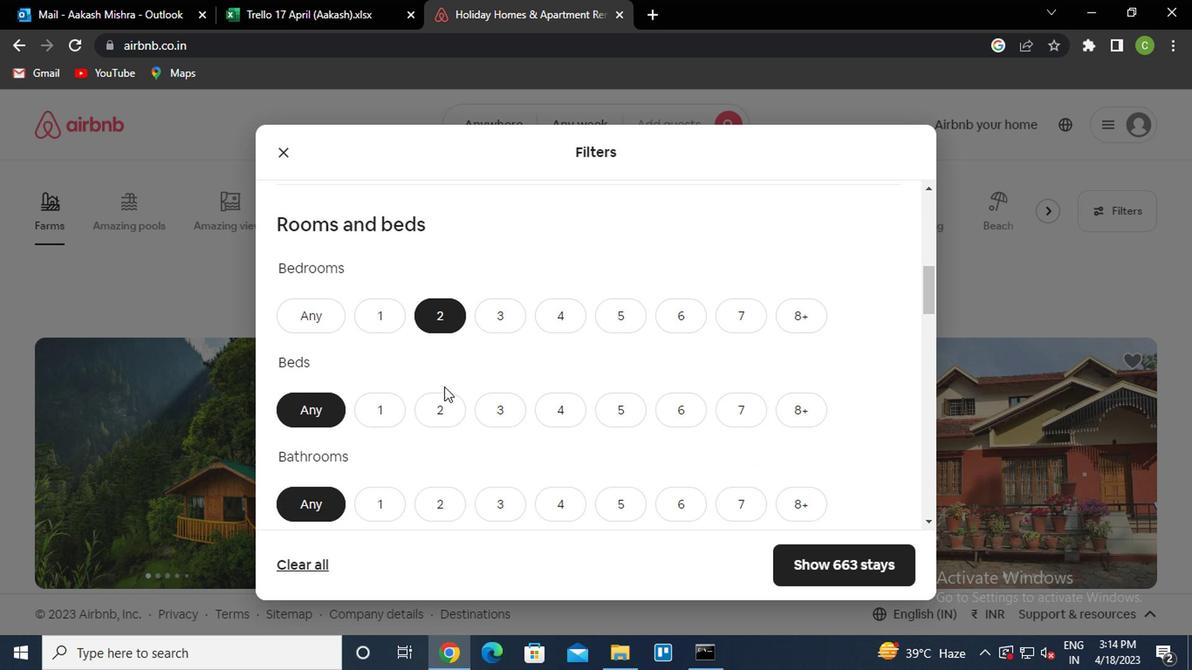 
Action: Mouse pressed left at (436, 411)
Screenshot: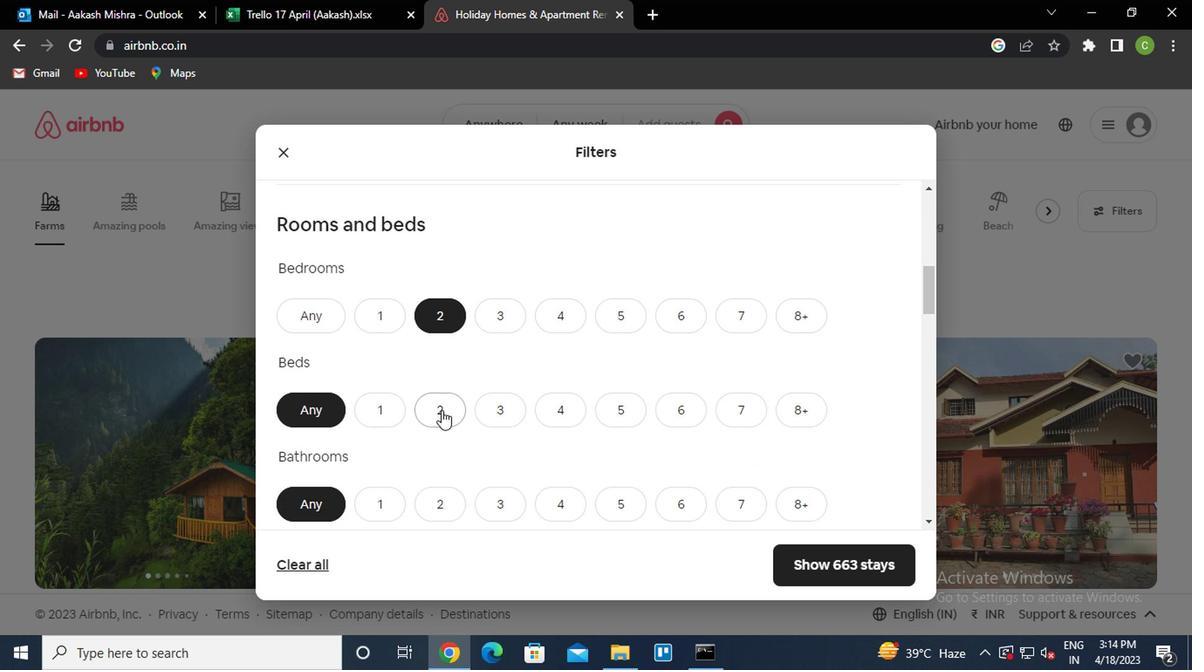 
Action: Mouse moved to (385, 506)
Screenshot: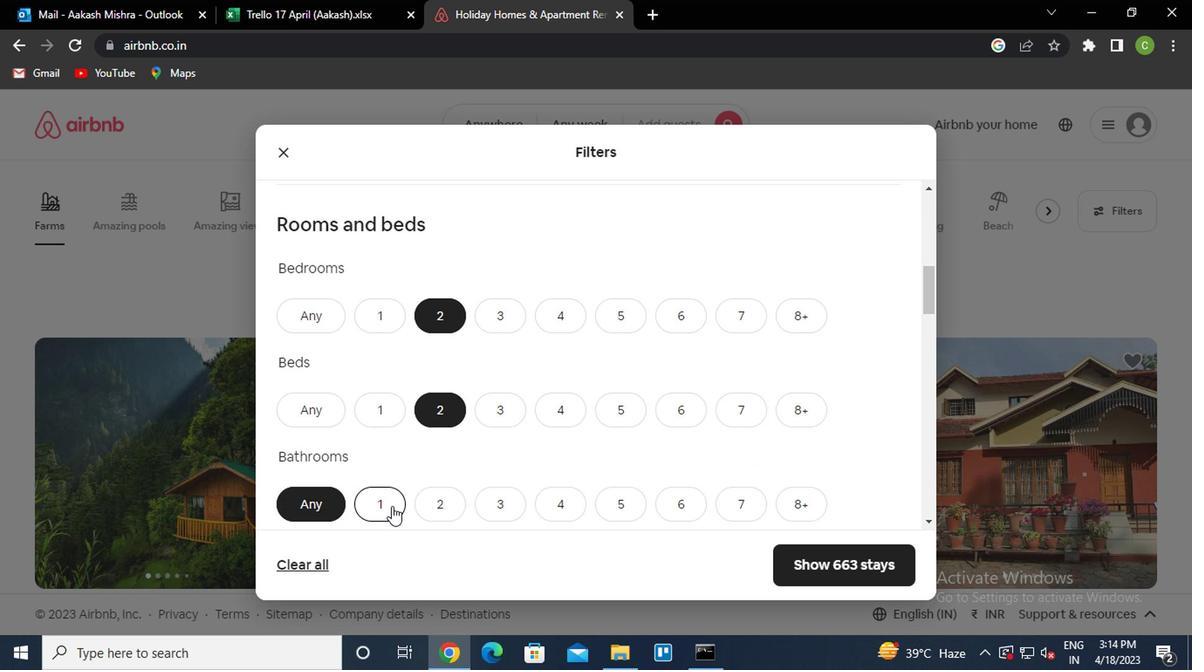 
Action: Mouse pressed left at (385, 506)
Screenshot: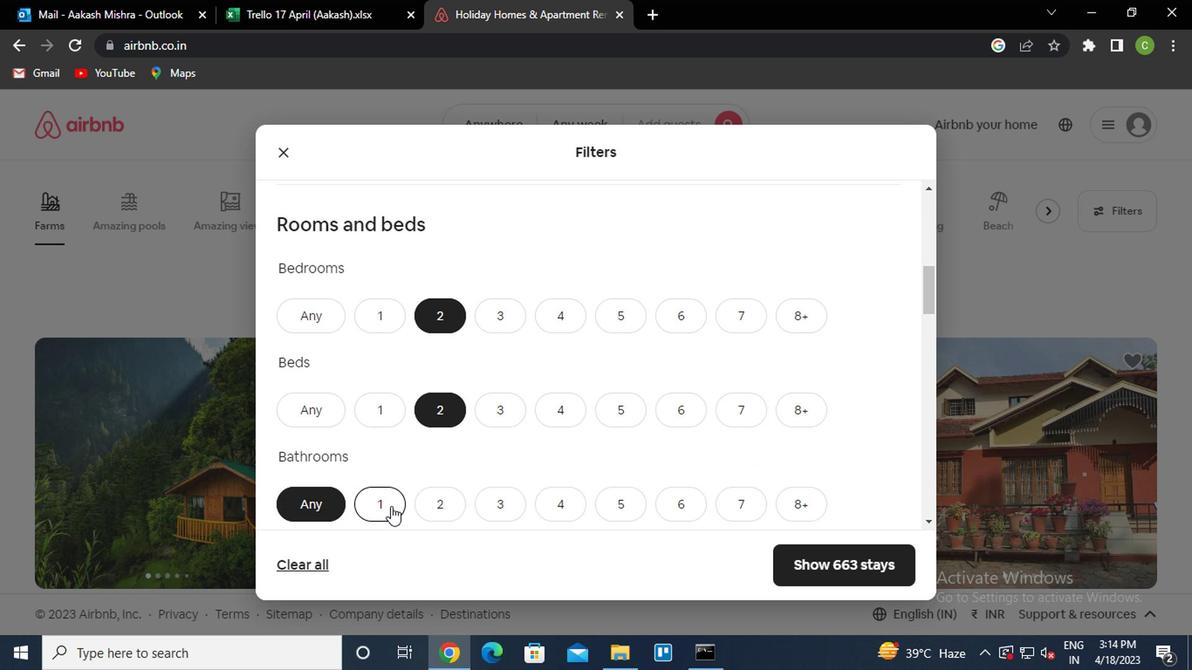 
Action: Mouse moved to (516, 452)
Screenshot: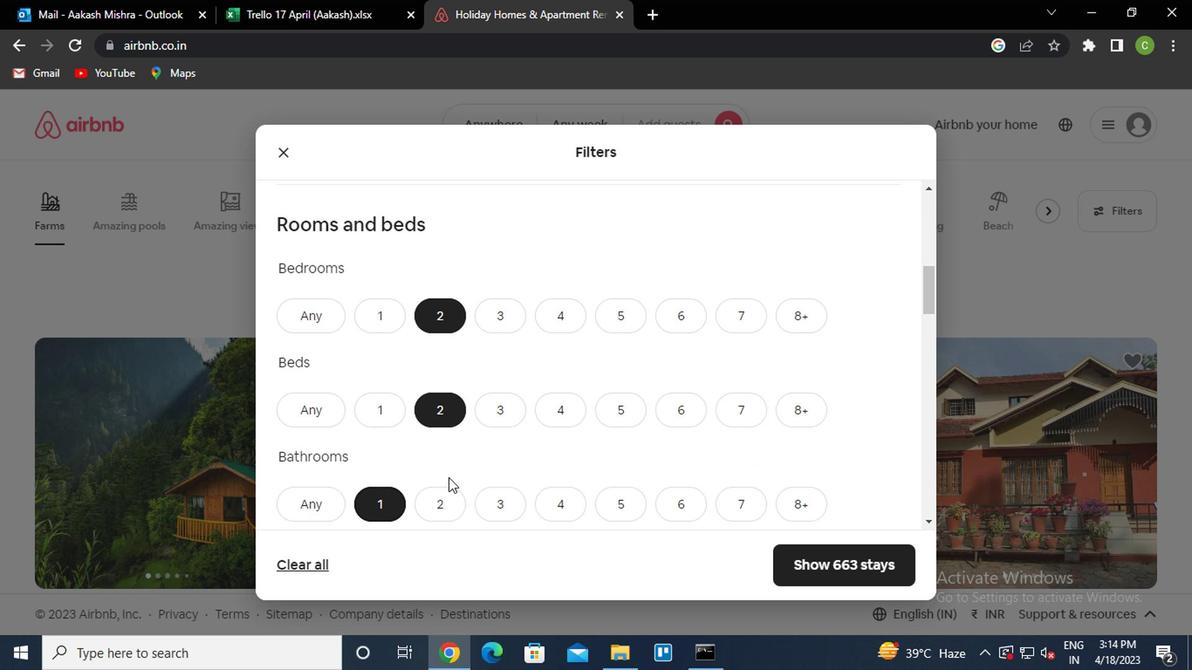 
Action: Mouse scrolled (516, 452) with delta (0, 0)
Screenshot: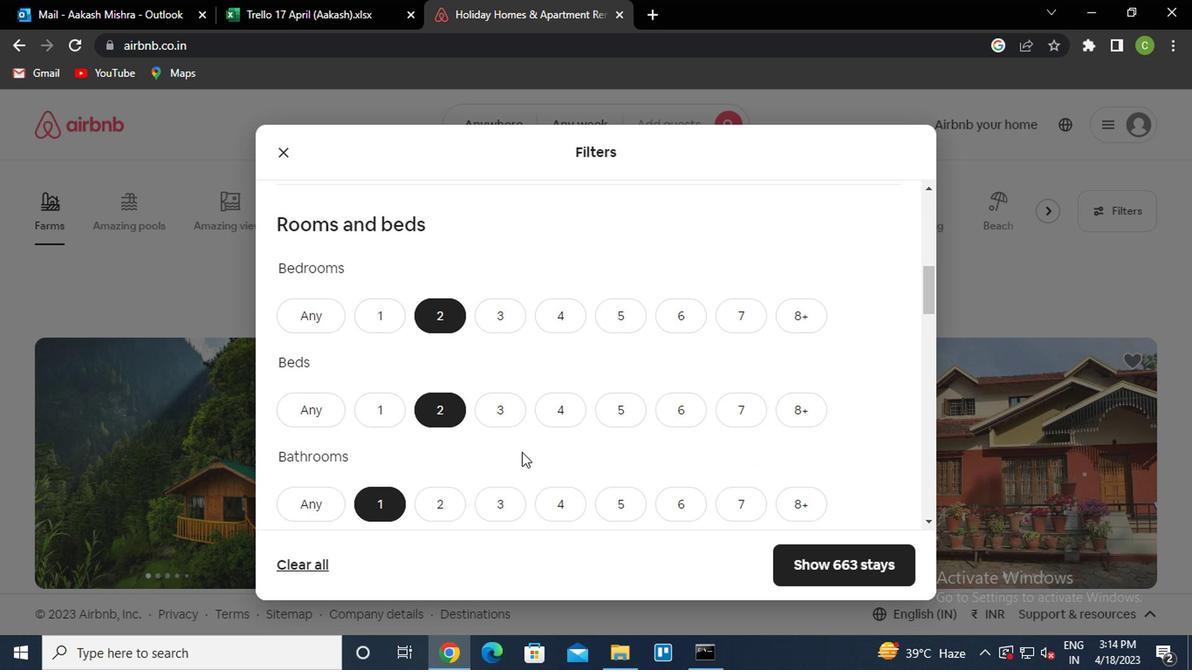 
Action: Mouse moved to (524, 380)
Screenshot: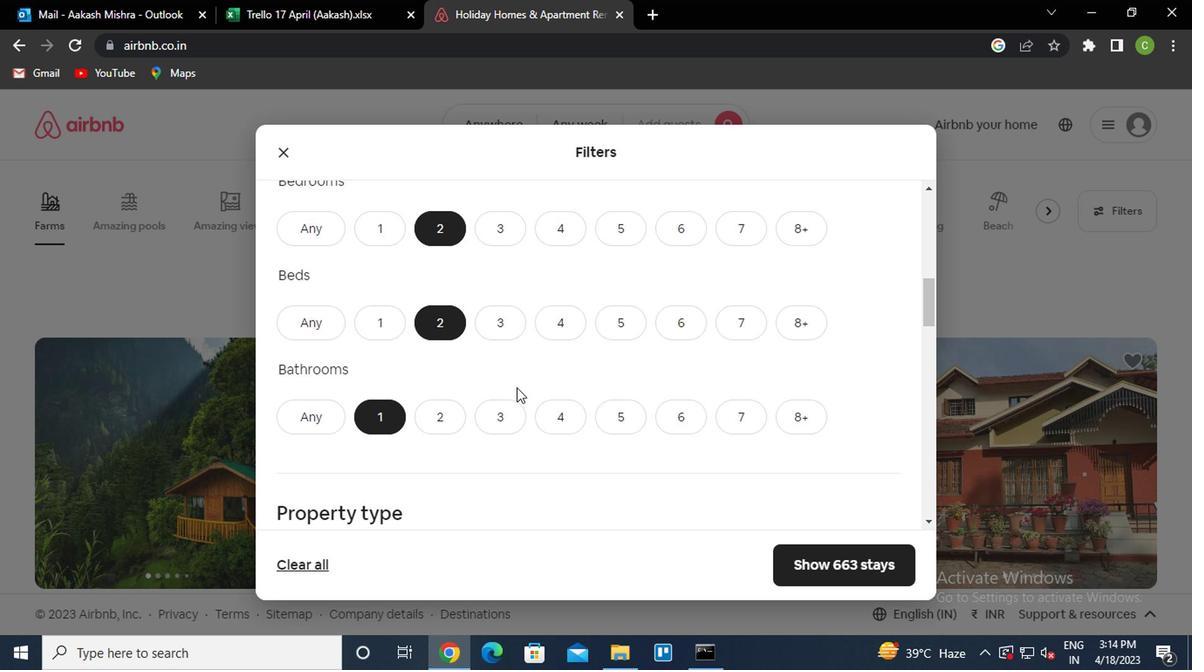 
Action: Mouse scrolled (524, 379) with delta (0, 0)
Screenshot: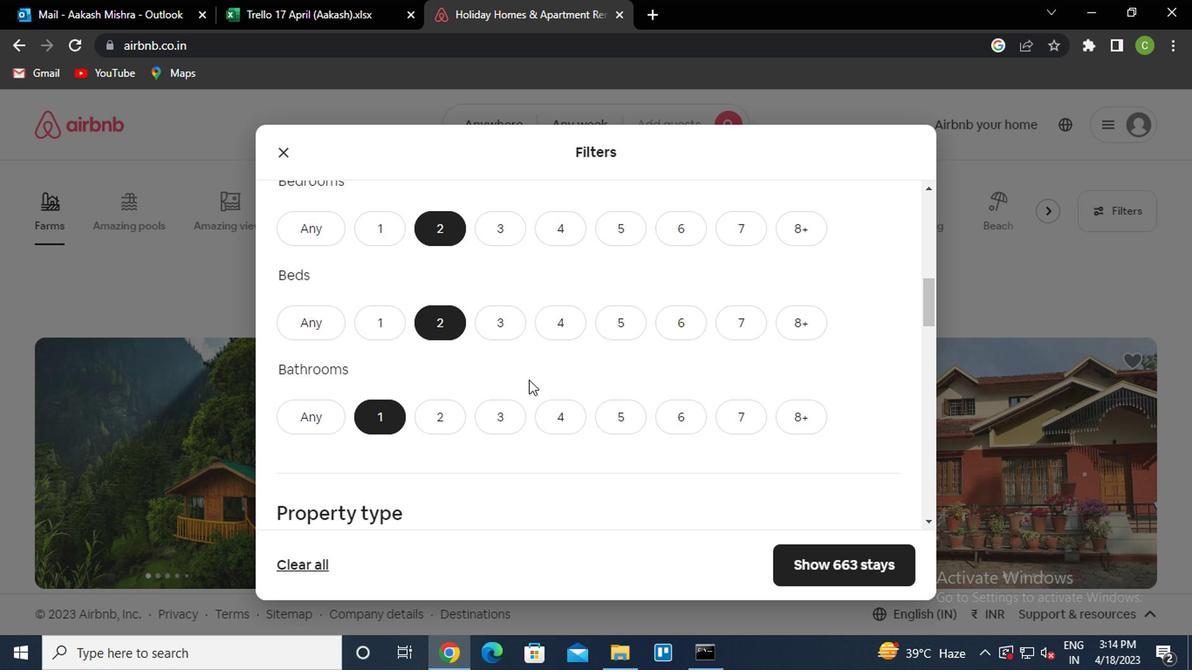 
Action: Mouse scrolled (524, 379) with delta (0, 0)
Screenshot: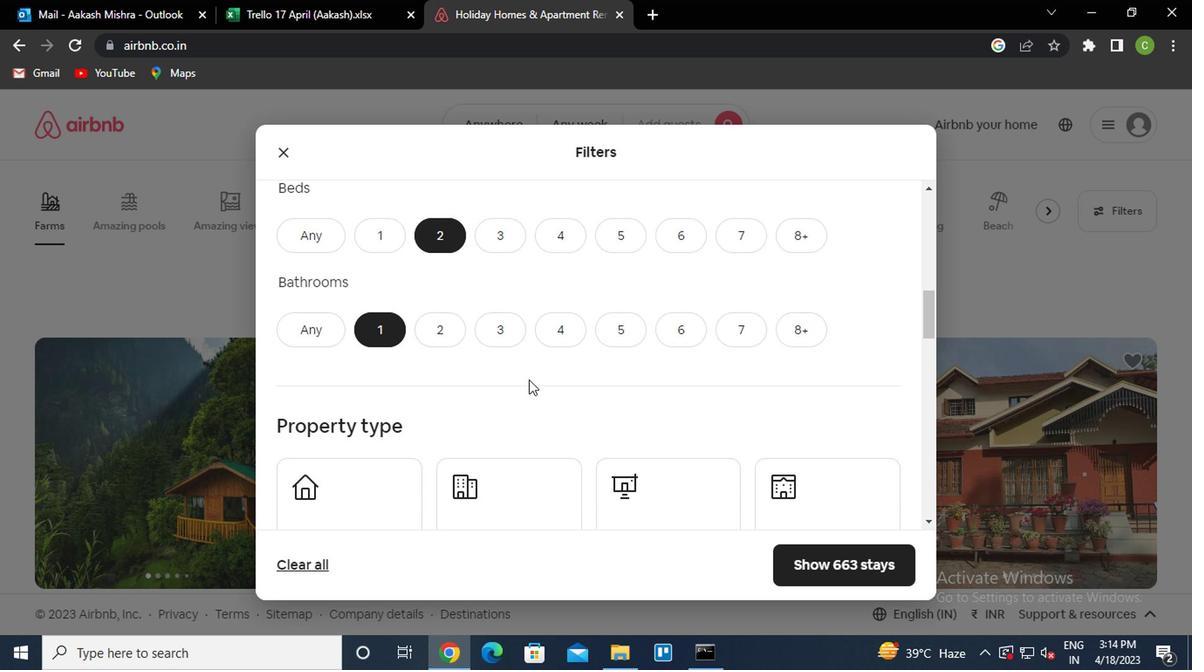 
Action: Mouse moved to (699, 428)
Screenshot: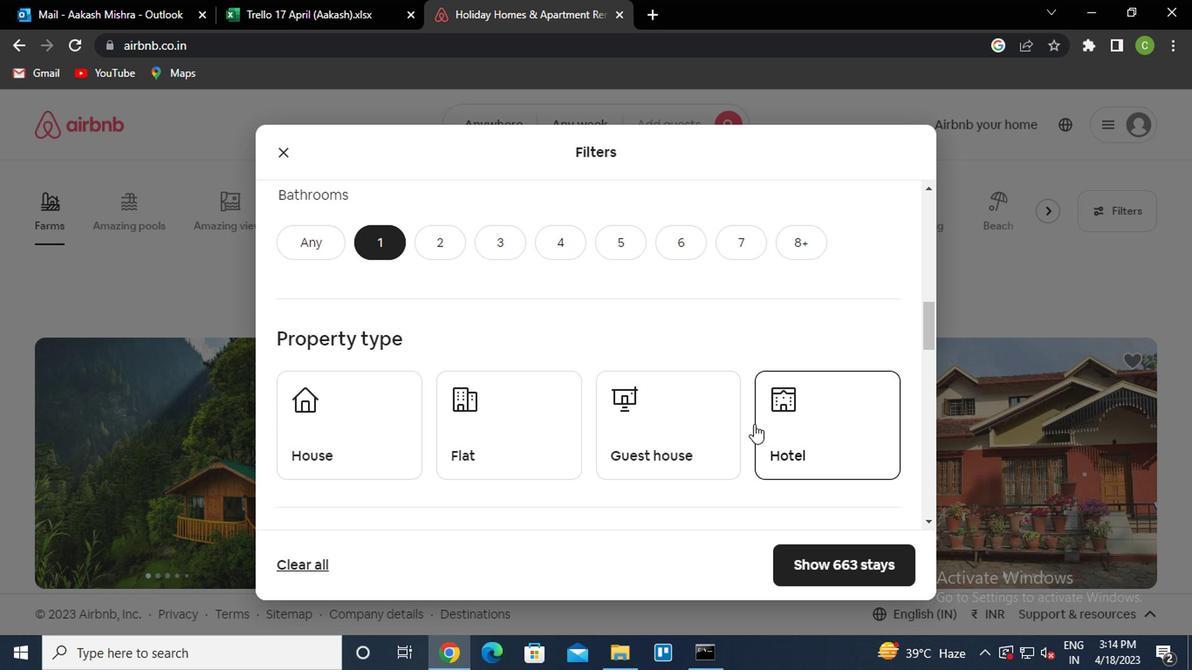 
Action: Mouse pressed left at (699, 428)
Screenshot: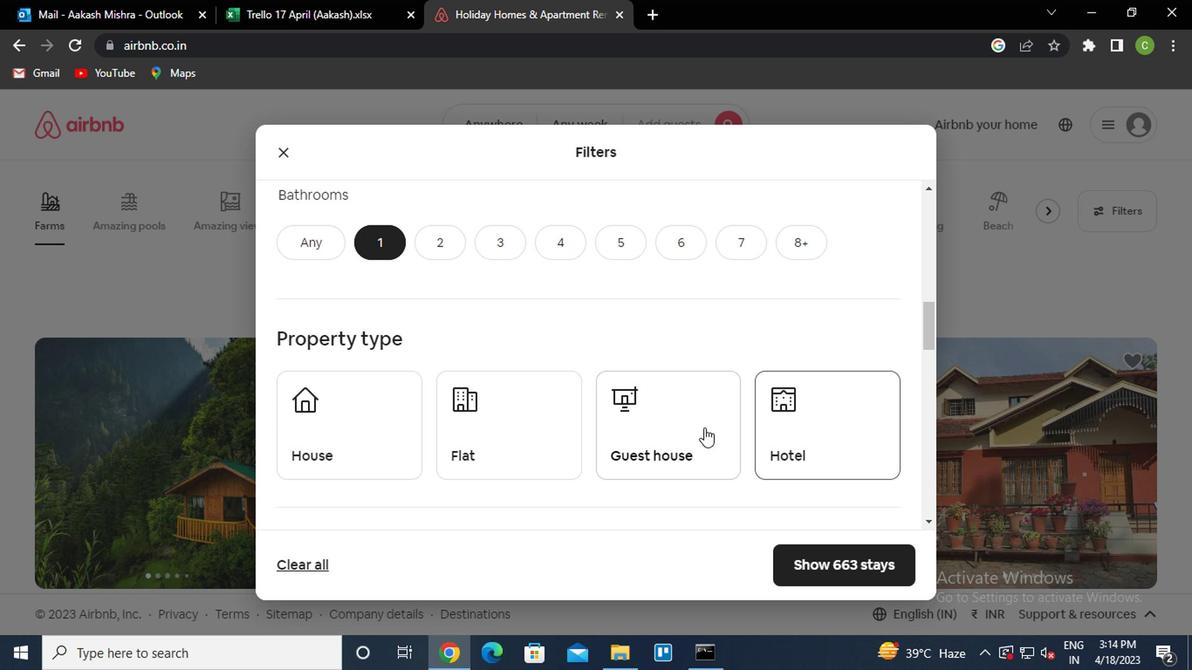 
Action: Mouse moved to (697, 428)
Screenshot: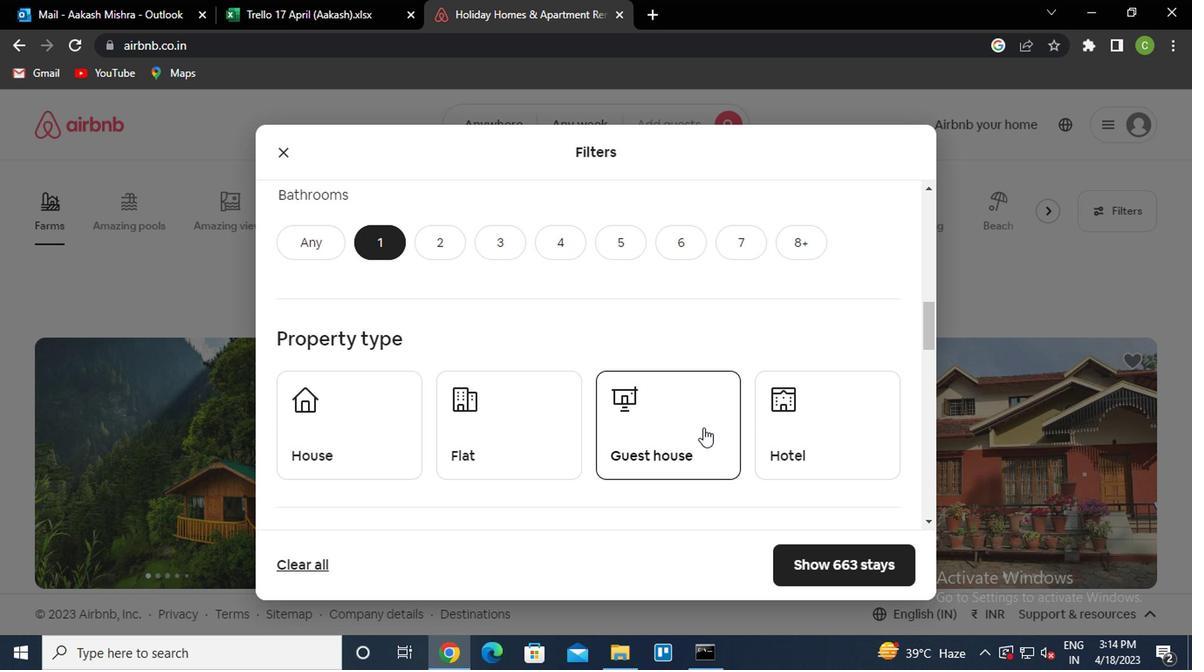 
Action: Mouse scrolled (697, 427) with delta (0, 0)
Screenshot: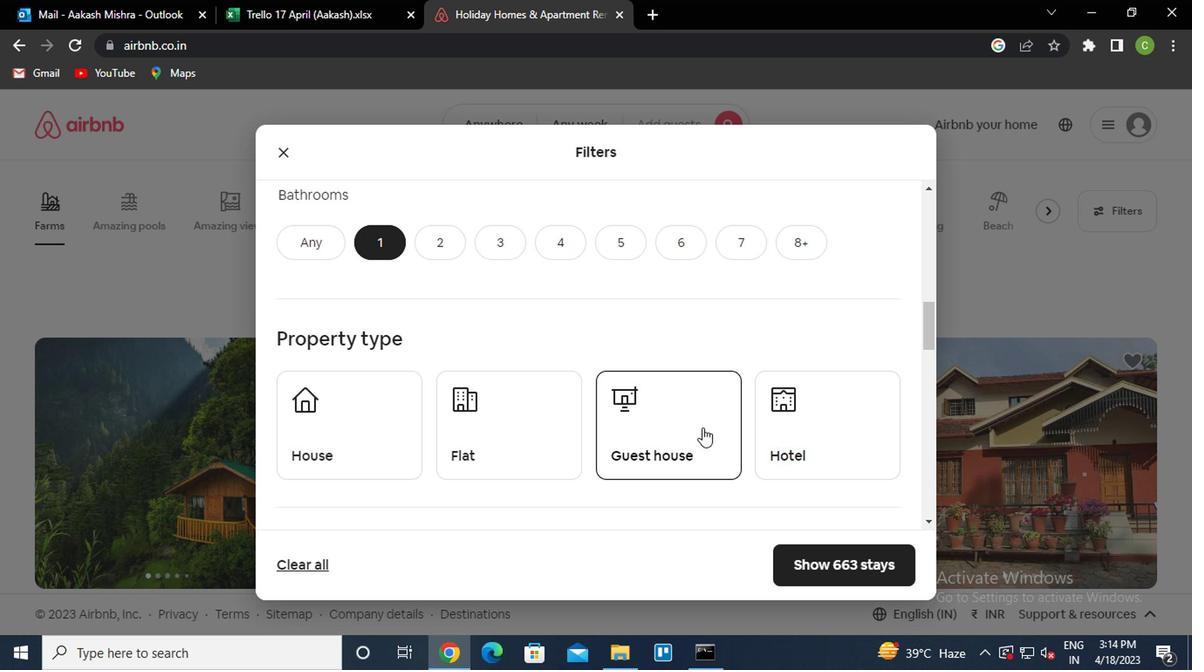
Action: Mouse scrolled (697, 427) with delta (0, 0)
Screenshot: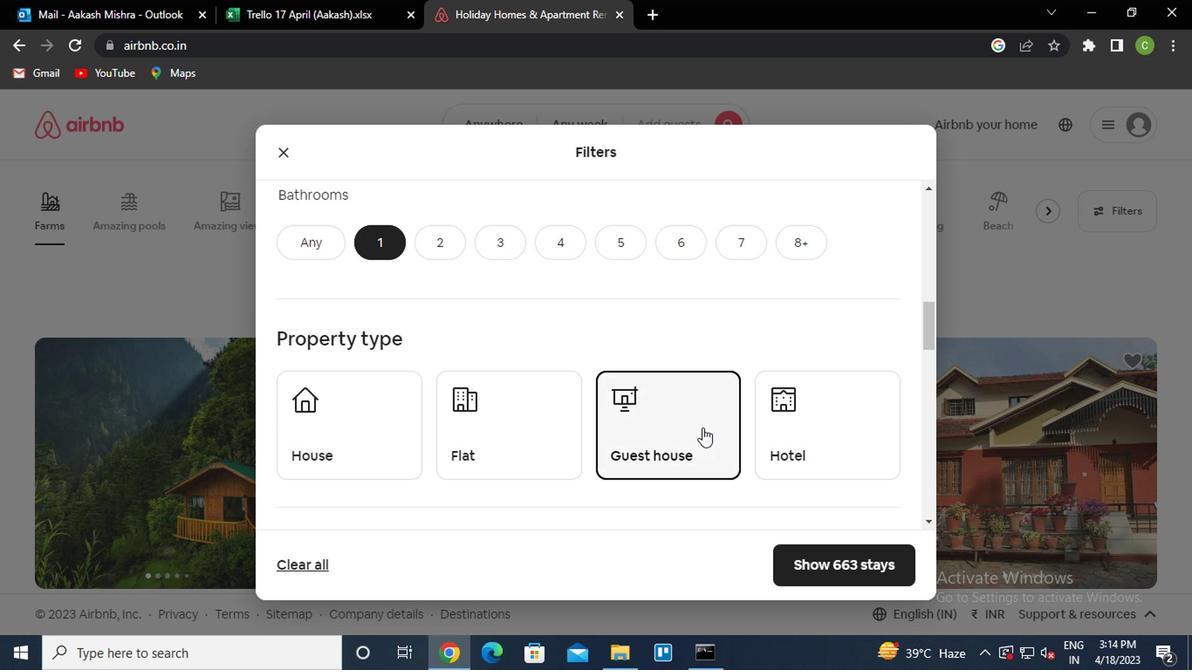 
Action: Mouse scrolled (697, 427) with delta (0, 0)
Screenshot: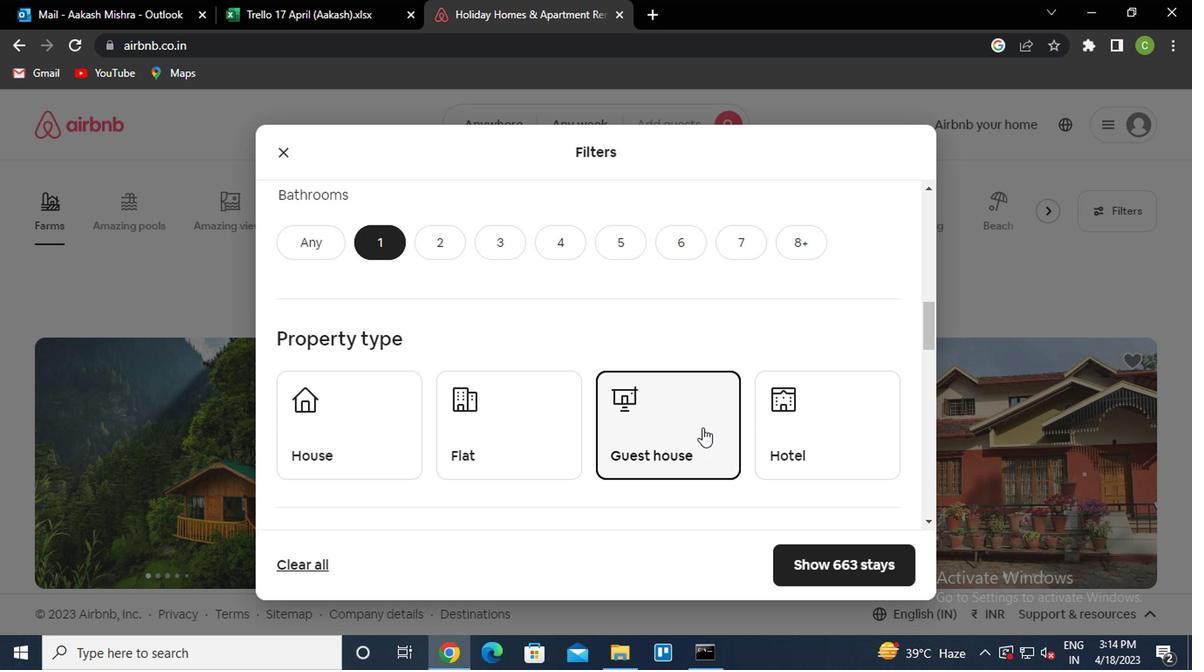 
Action: Mouse scrolled (697, 427) with delta (0, 0)
Screenshot: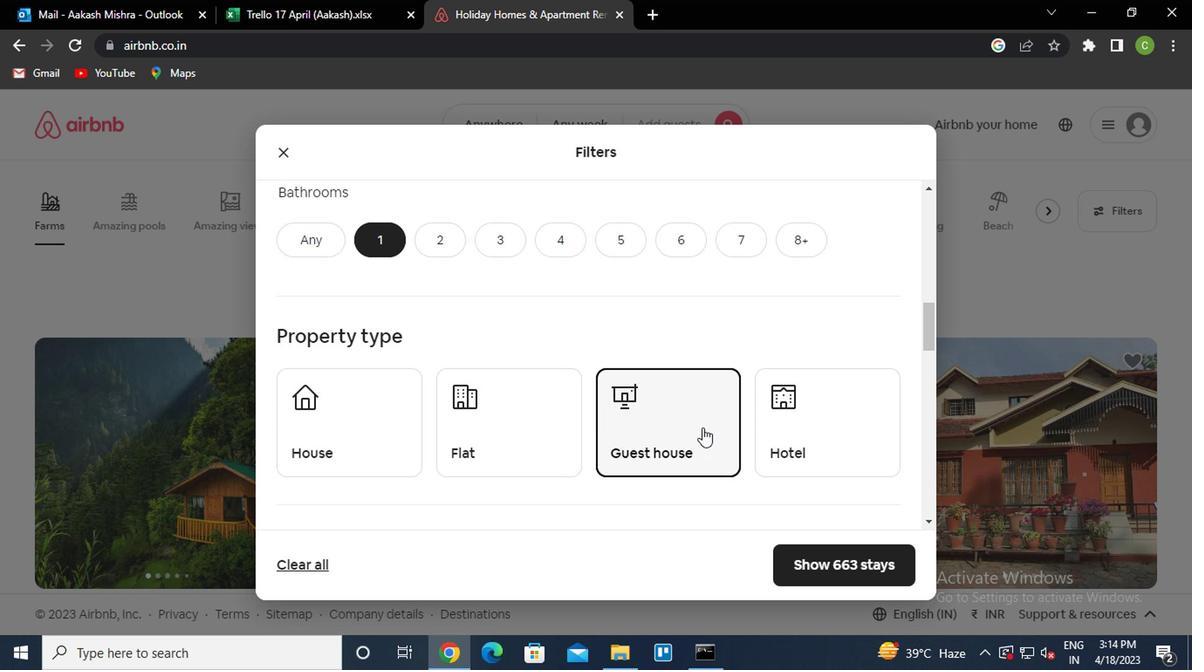 
Action: Mouse moved to (624, 426)
Screenshot: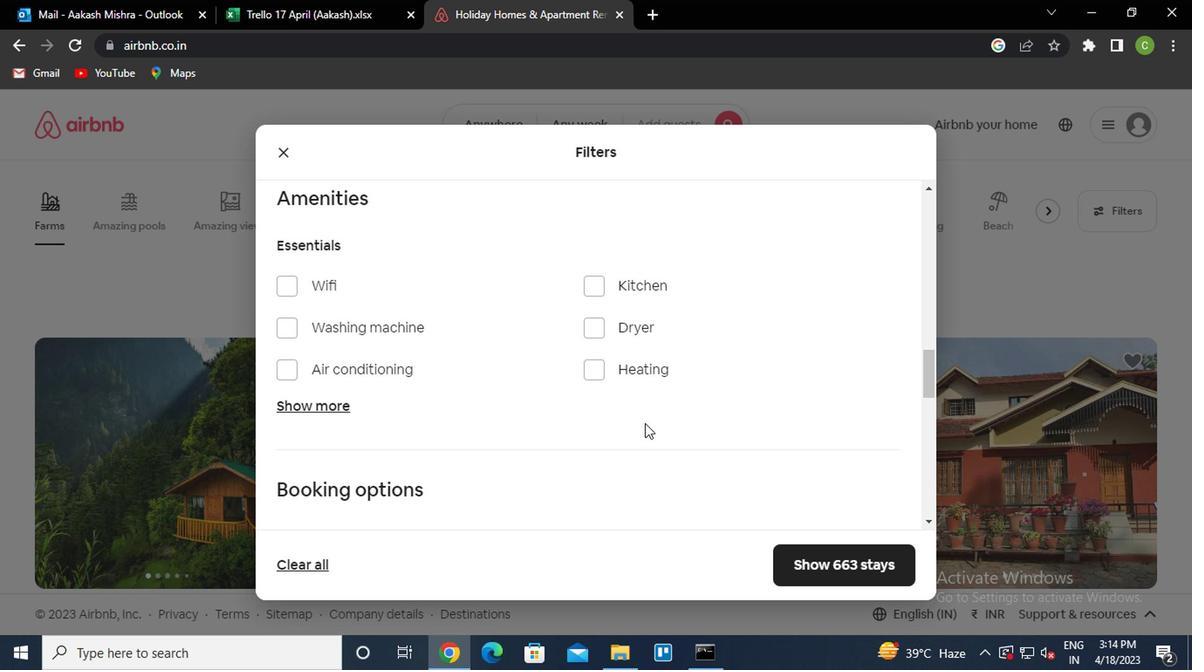 
Action: Mouse scrolled (624, 425) with delta (0, 0)
Screenshot: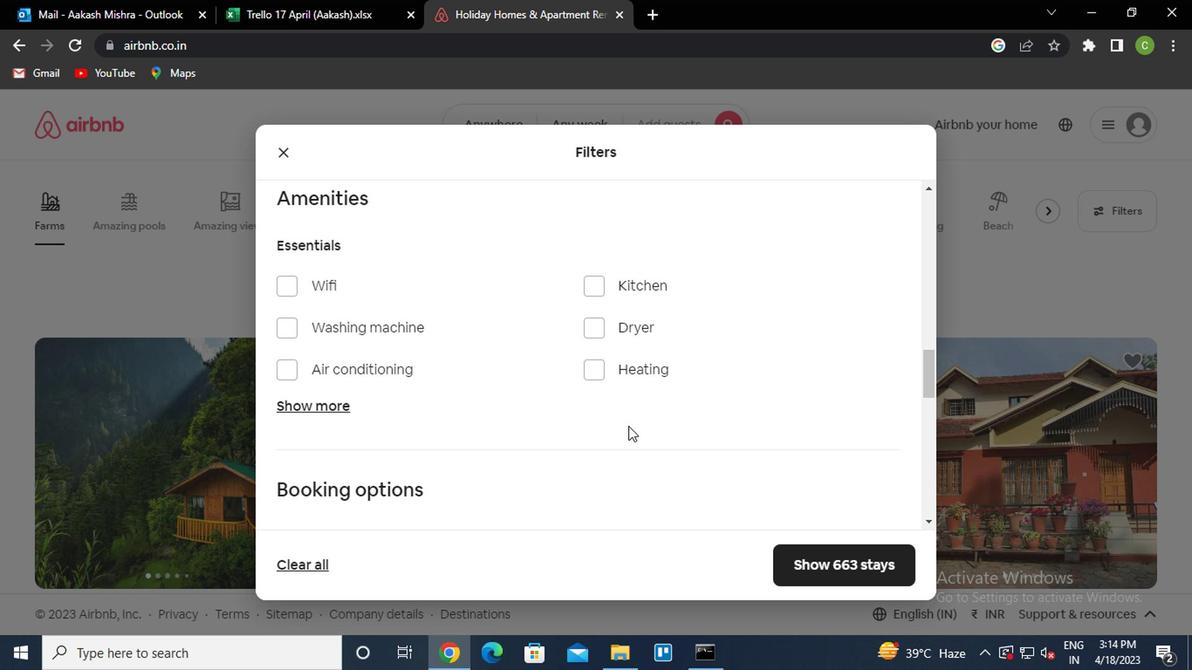 
Action: Mouse moved to (321, 421)
Screenshot: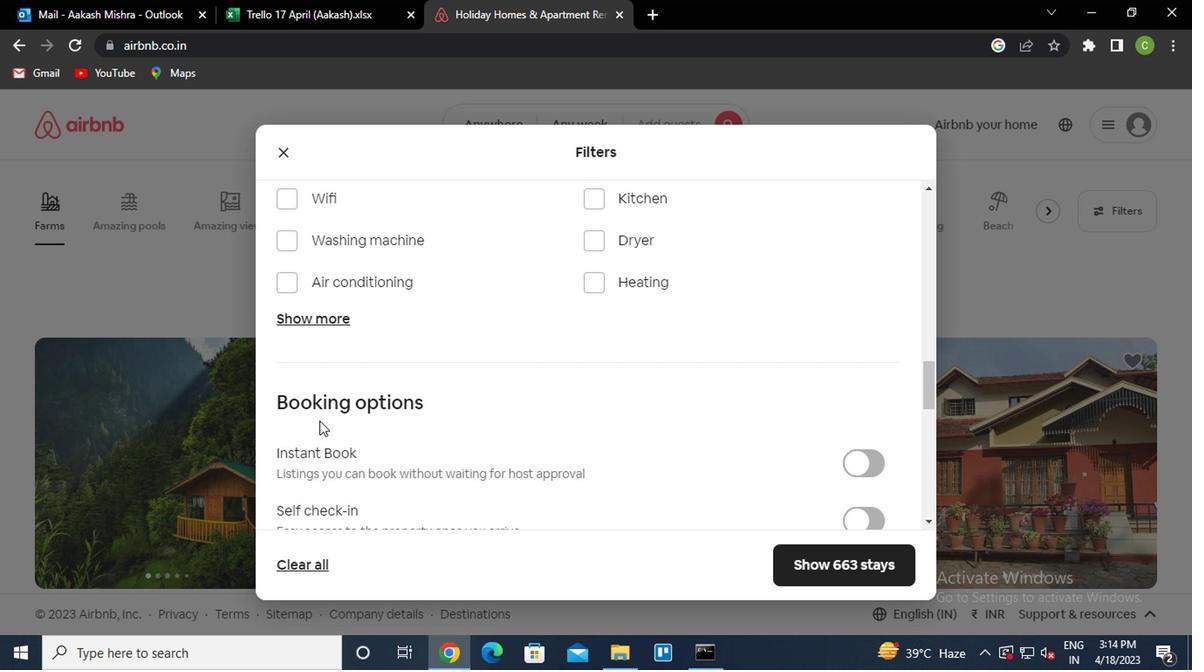 
Action: Mouse scrolled (321, 420) with delta (0, 0)
Screenshot: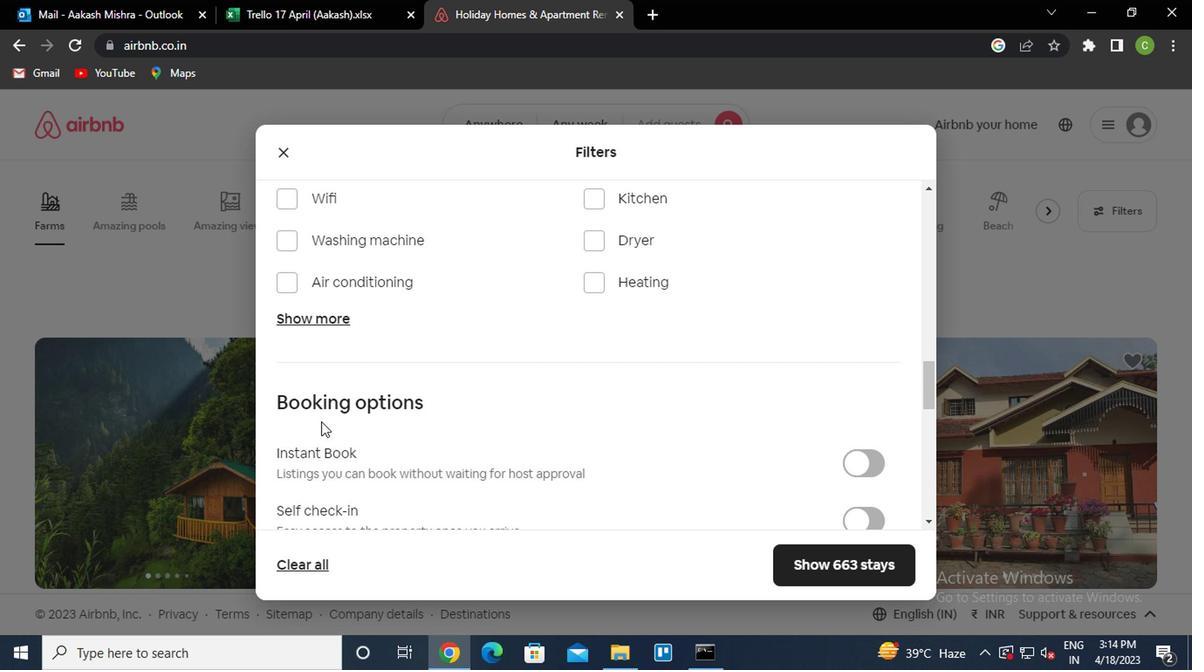 
Action: Mouse moved to (323, 421)
Screenshot: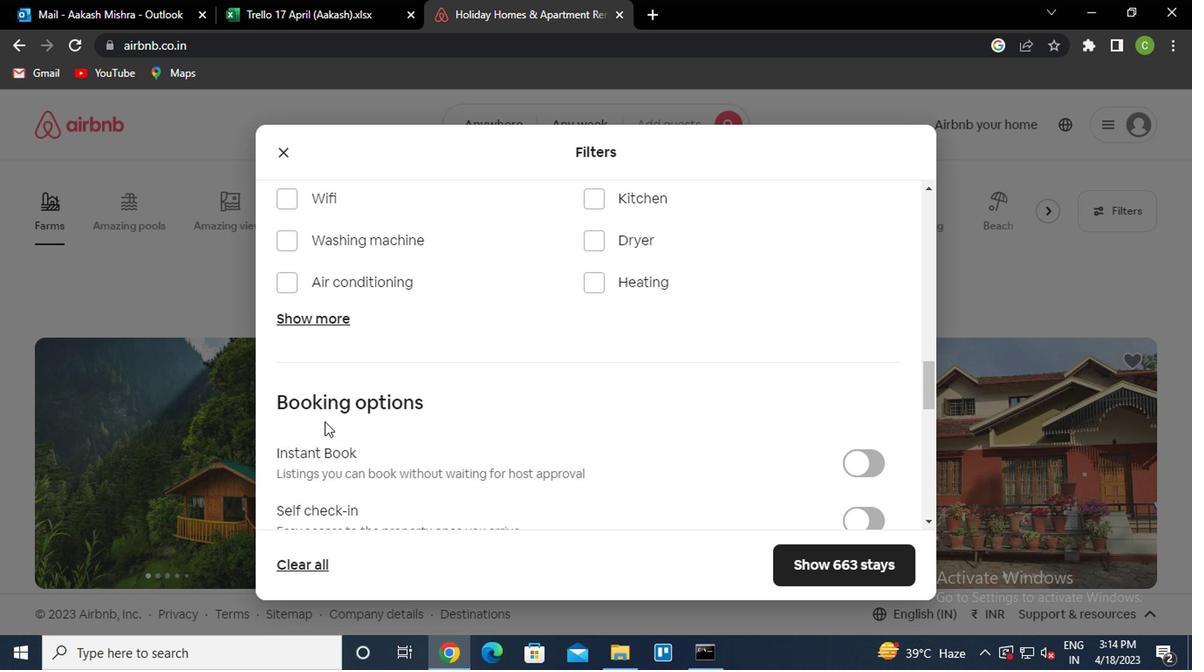 
Action: Mouse scrolled (323, 420) with delta (0, 0)
Screenshot: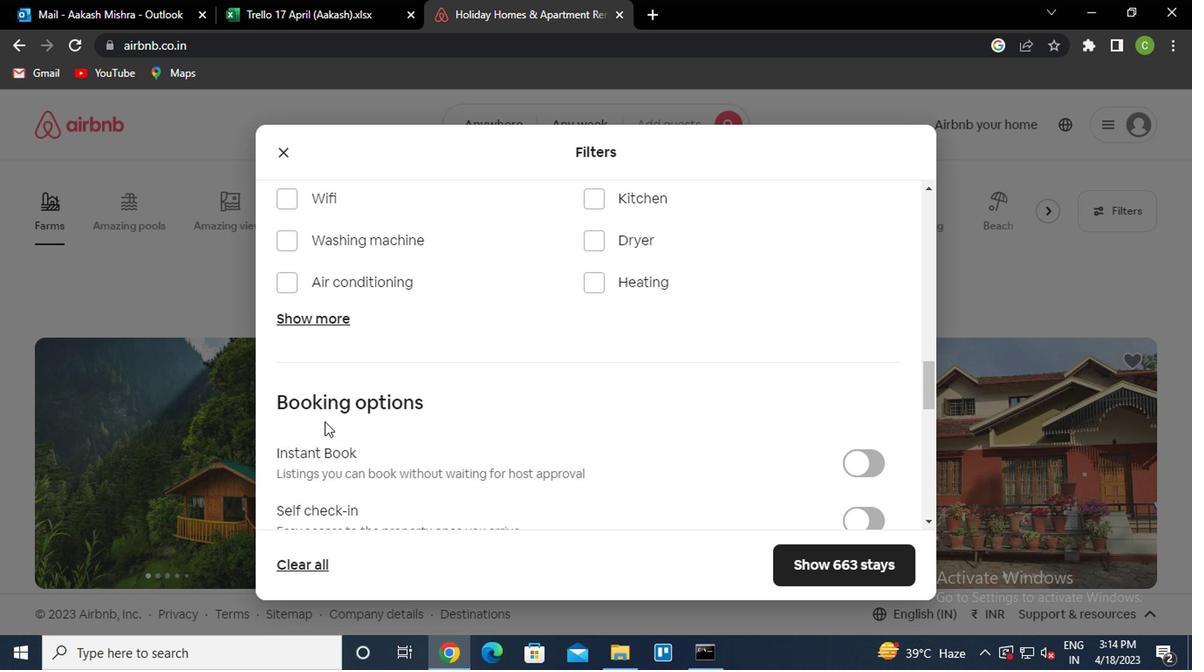 
Action: Mouse moved to (324, 421)
Screenshot: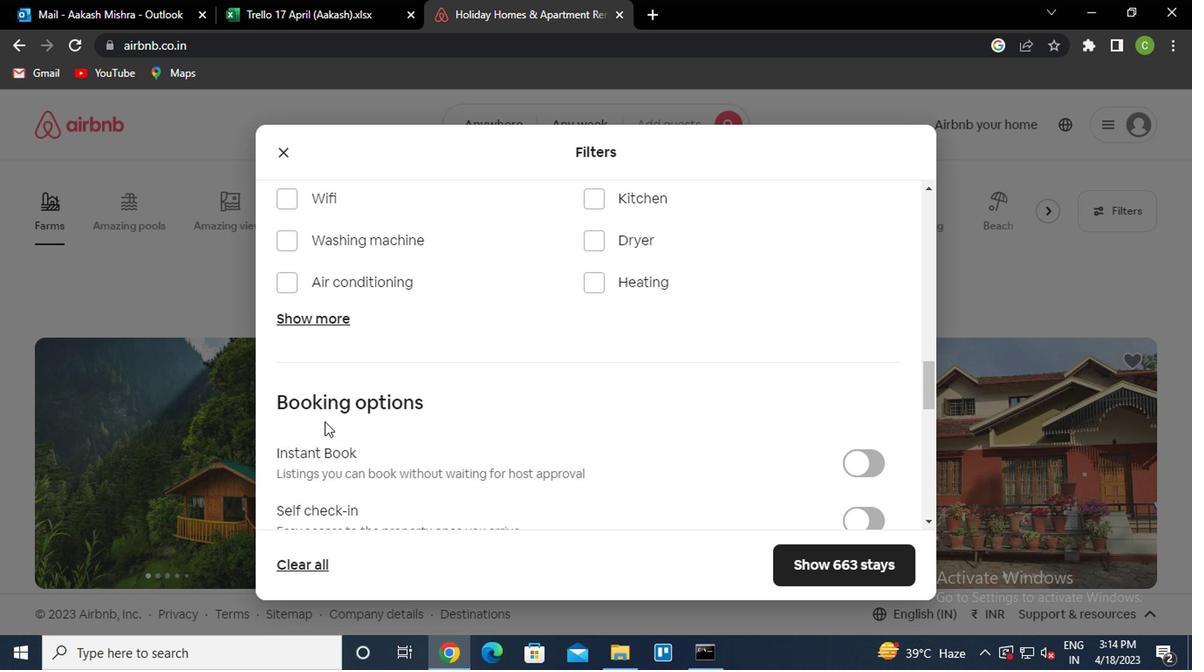 
Action: Mouse scrolled (324, 420) with delta (0, 0)
Screenshot: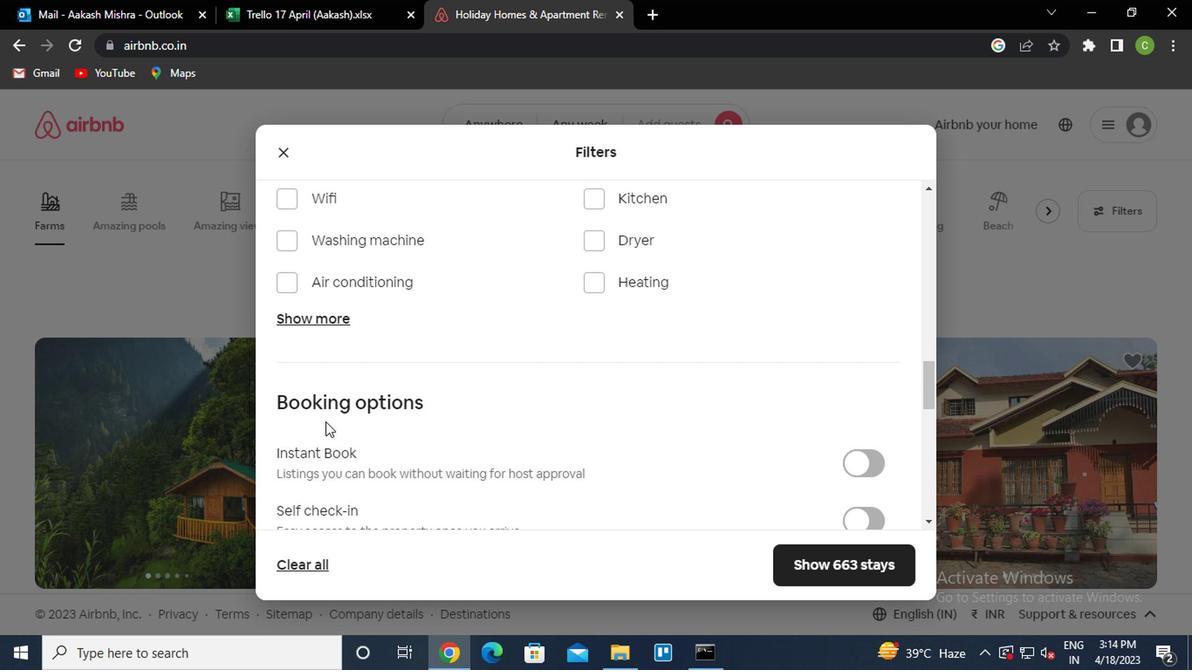 
Action: Mouse moved to (323, 402)
Screenshot: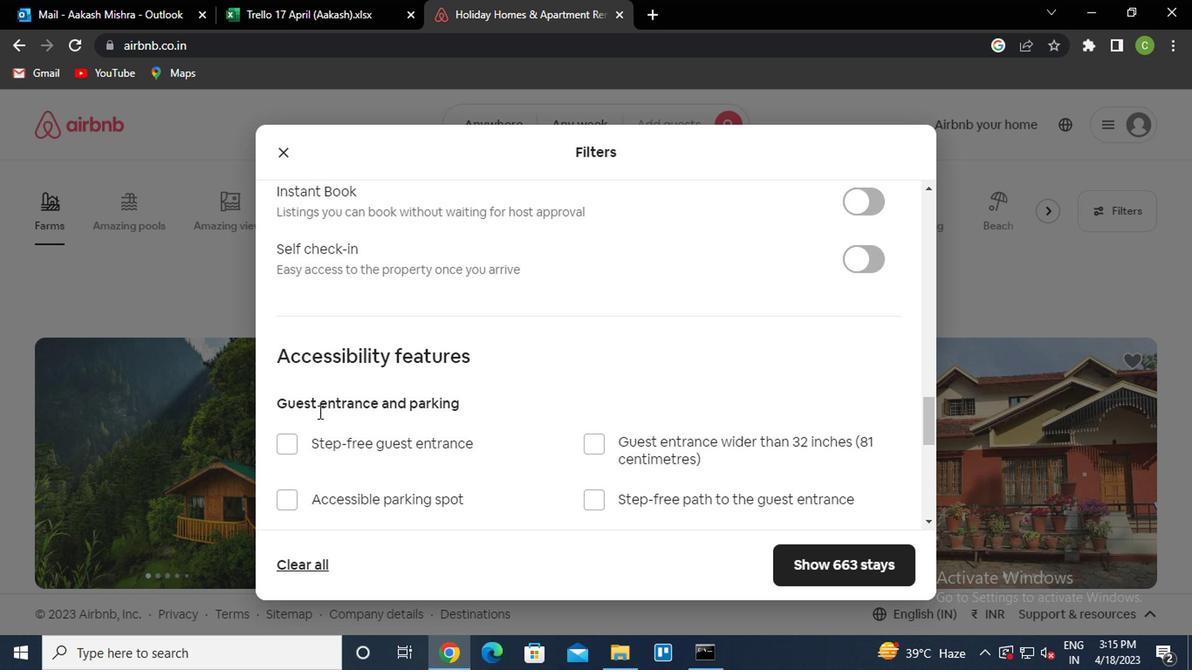 
Action: Mouse scrolled (323, 403) with delta (0, 1)
Screenshot: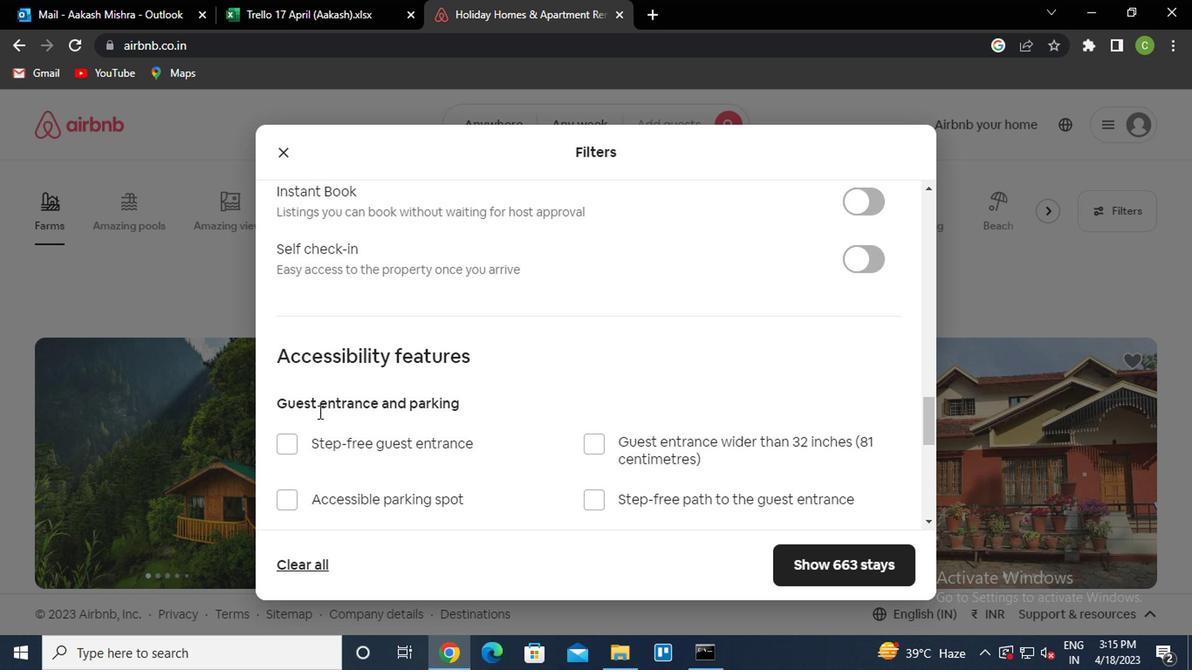 
Action: Mouse scrolled (323, 403) with delta (0, 1)
Screenshot: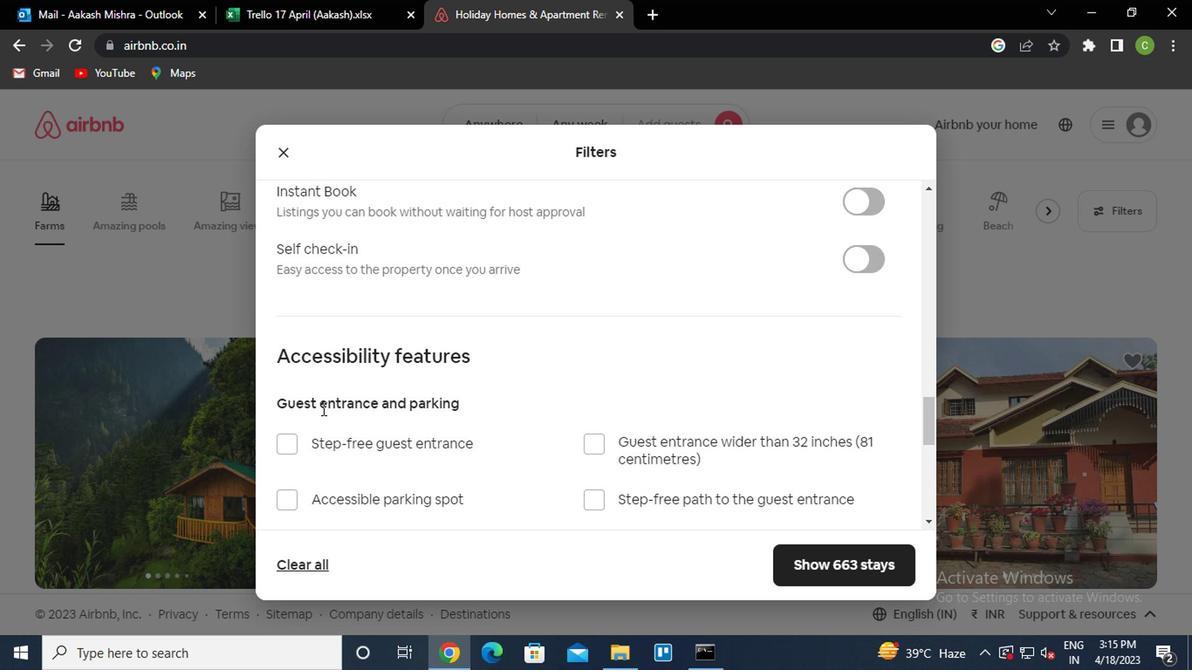 
Action: Mouse moved to (323, 402)
Screenshot: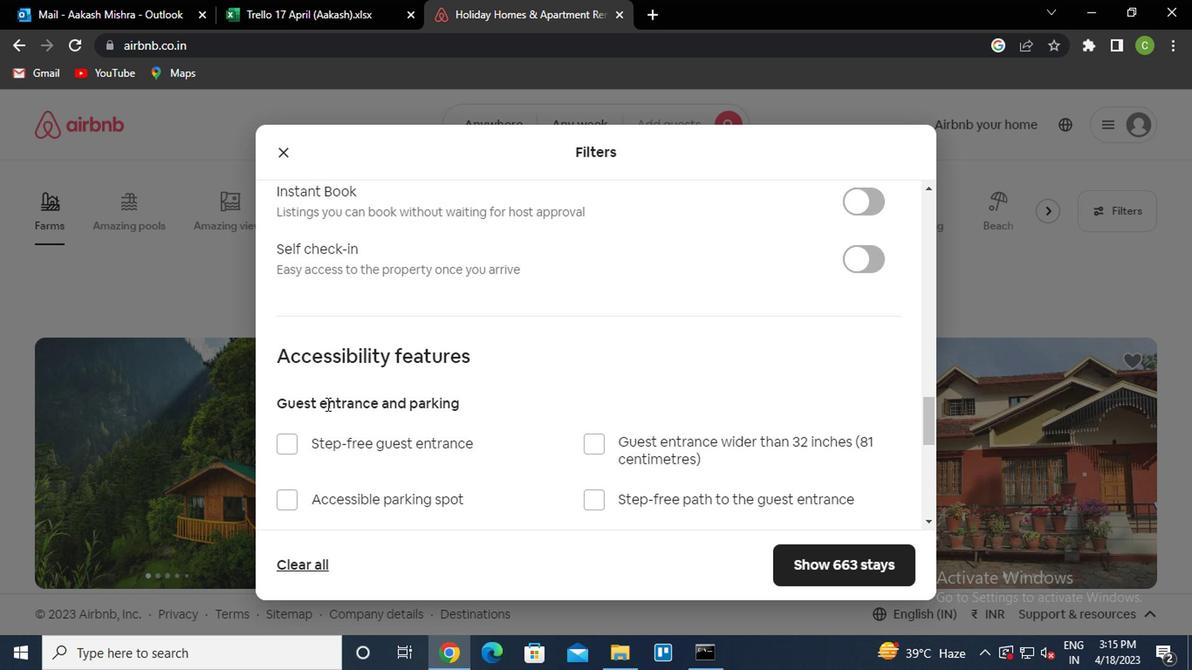 
Action: Mouse scrolled (323, 403) with delta (0, 1)
Screenshot: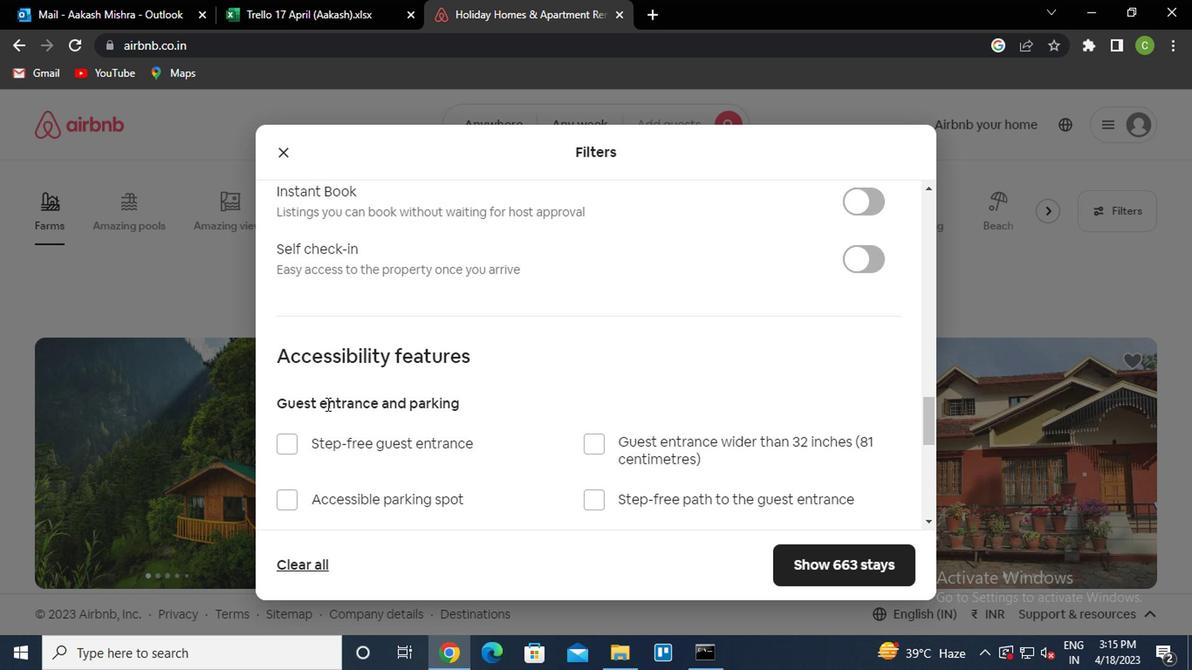 
Action: Mouse moved to (324, 401)
Screenshot: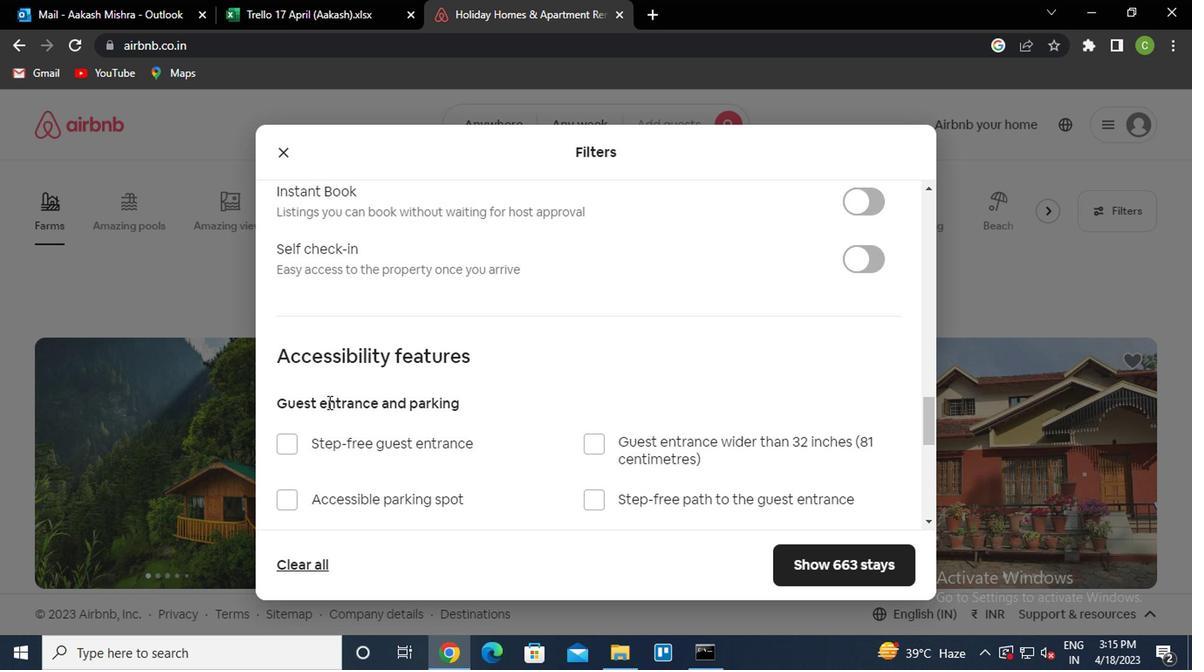 
Action: Mouse scrolled (324, 402) with delta (0, 0)
Screenshot: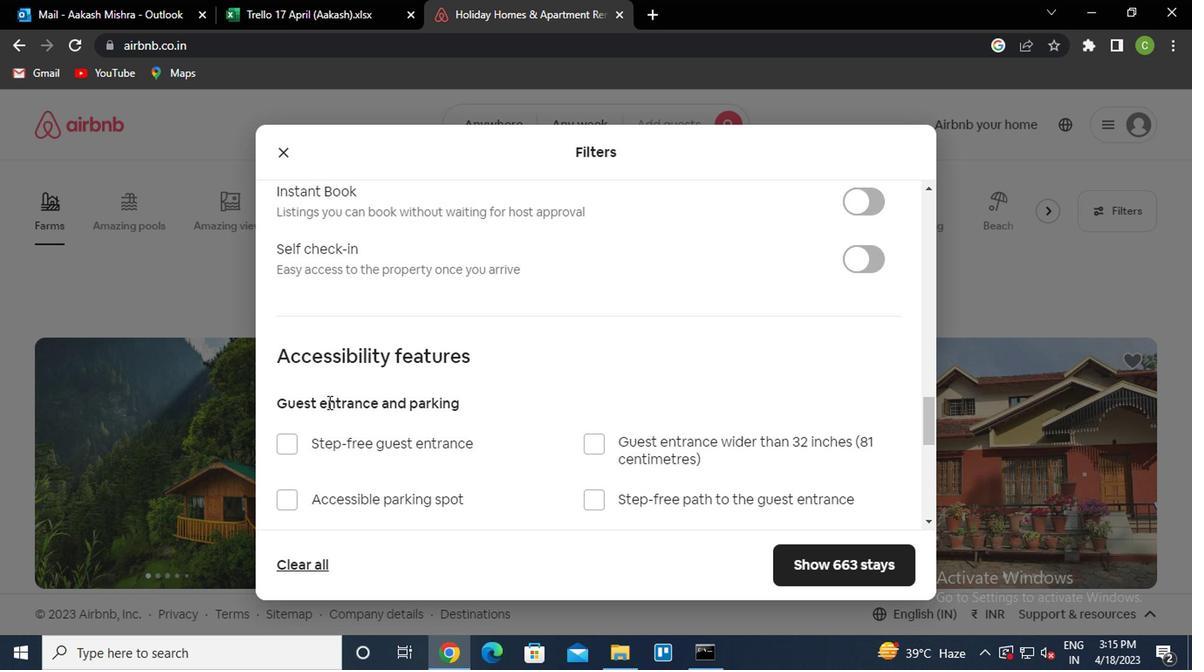 
Action: Mouse scrolled (324, 402) with delta (0, 0)
Screenshot: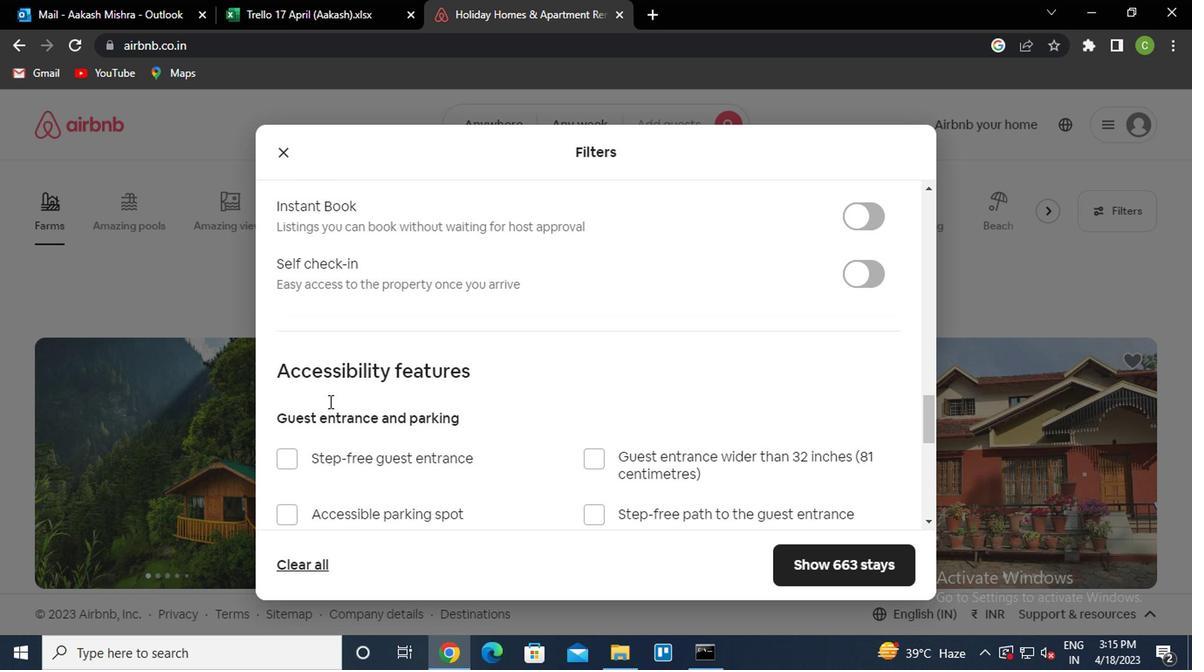 
Action: Mouse moved to (287, 375)
Screenshot: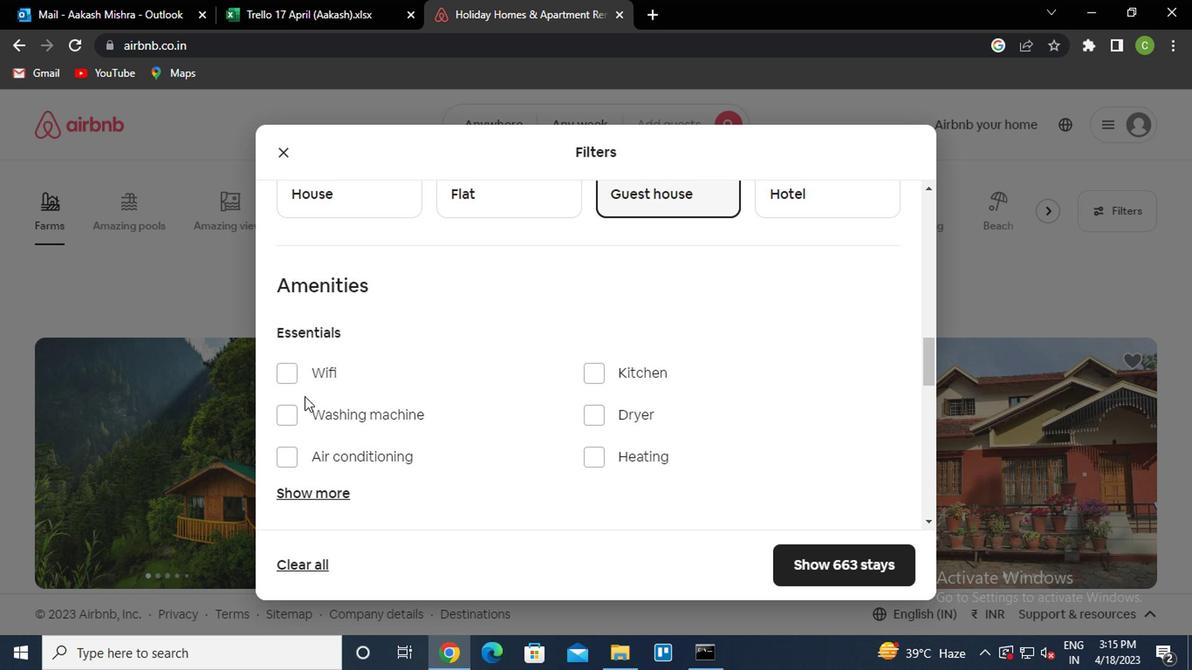 
Action: Mouse pressed left at (287, 375)
Screenshot: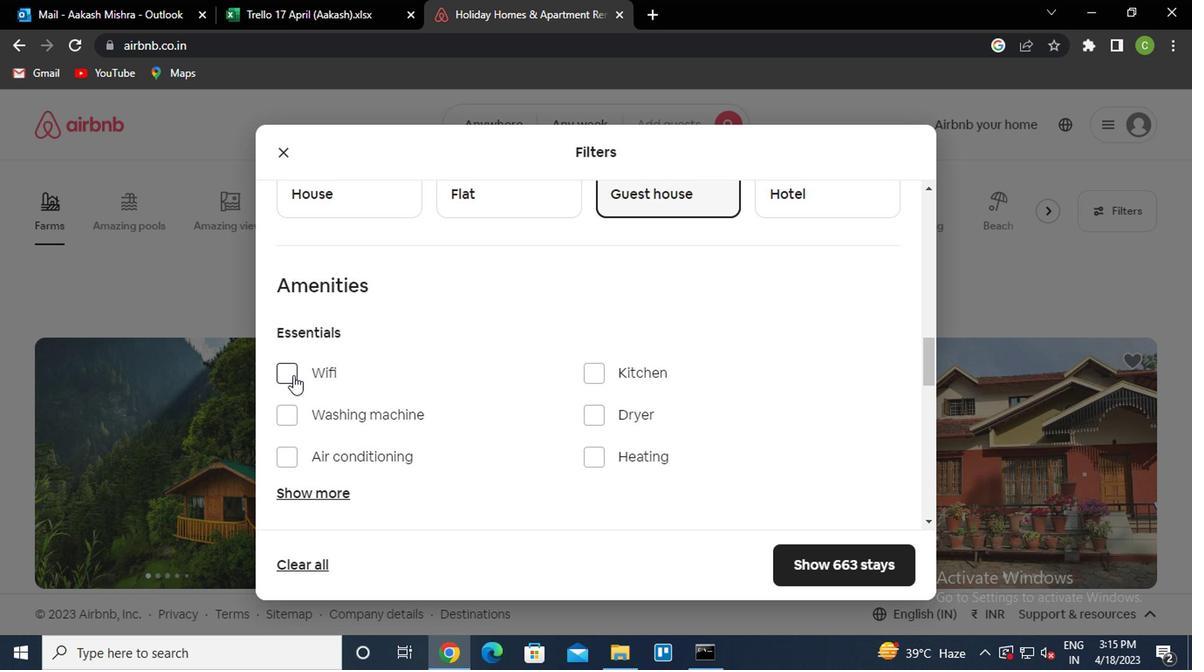 
Action: Mouse moved to (510, 404)
Screenshot: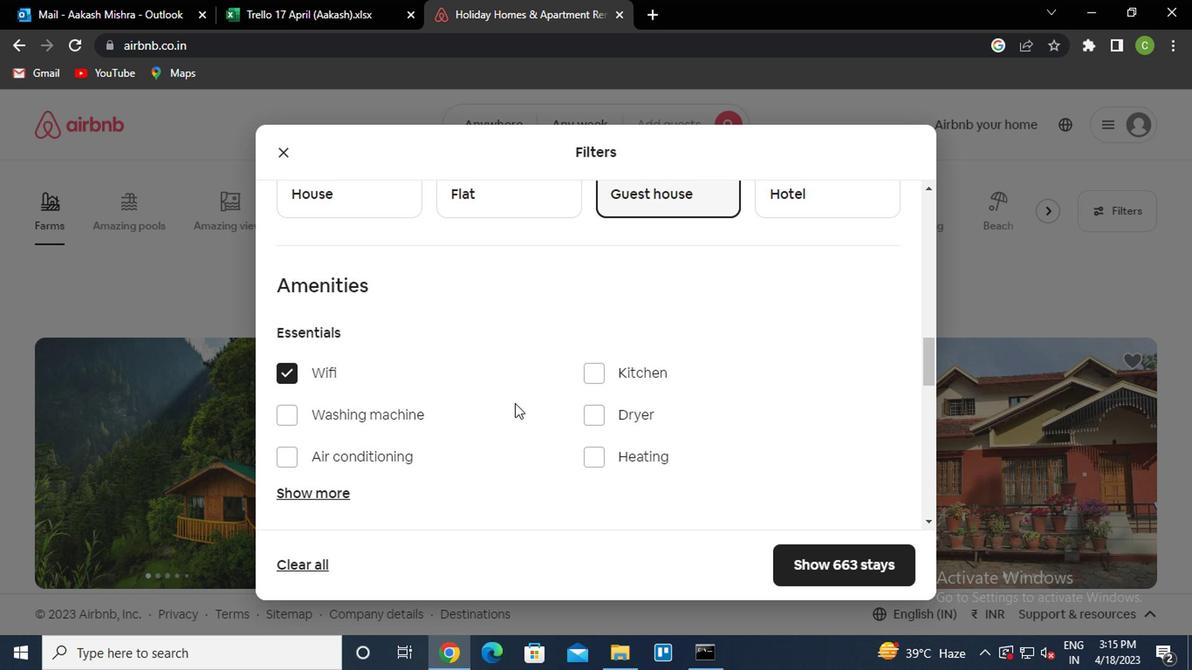 
Action: Mouse scrolled (510, 403) with delta (0, 0)
Screenshot: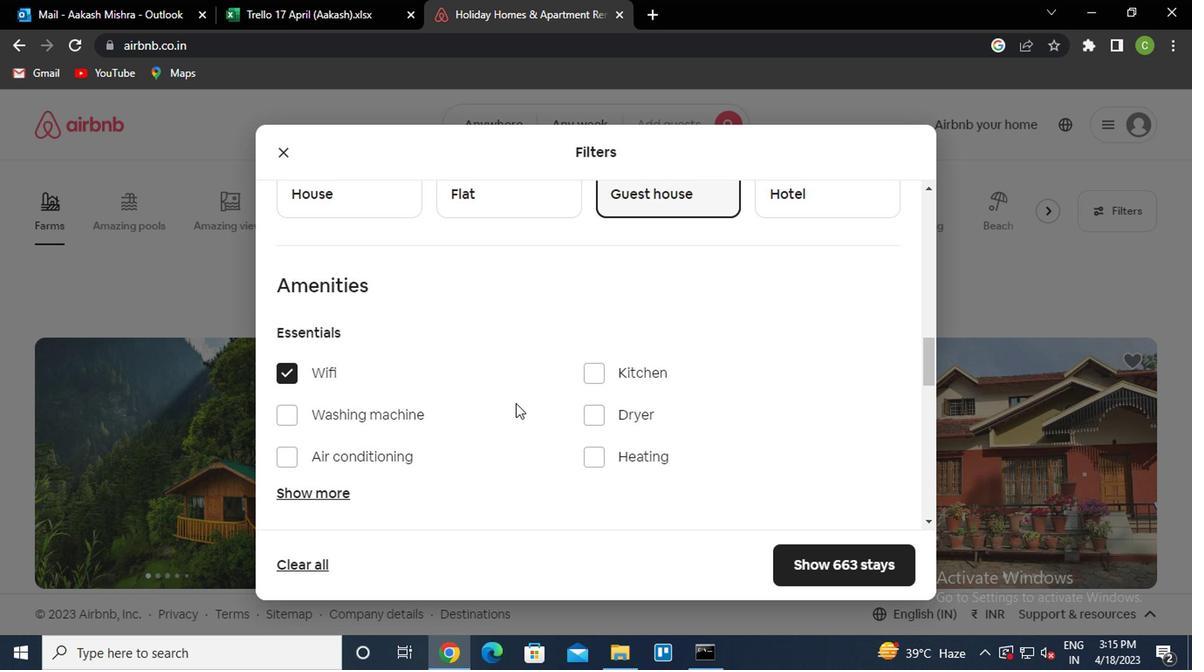 
Action: Mouse scrolled (510, 403) with delta (0, 0)
Screenshot: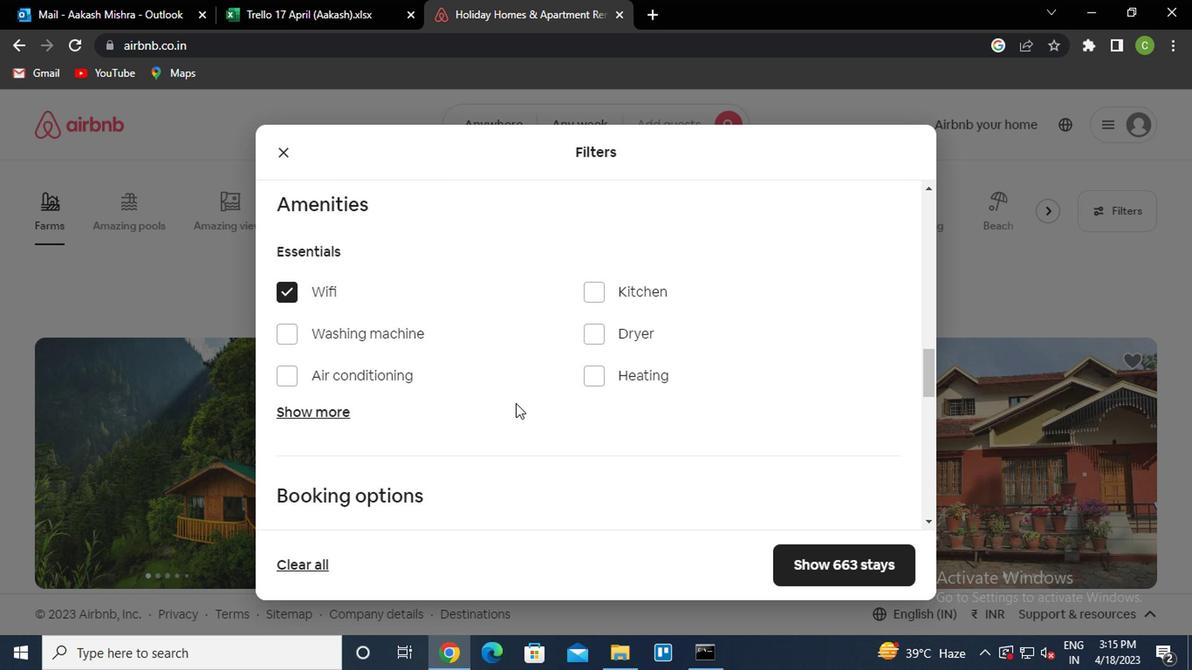 
Action: Mouse scrolled (510, 403) with delta (0, 0)
Screenshot: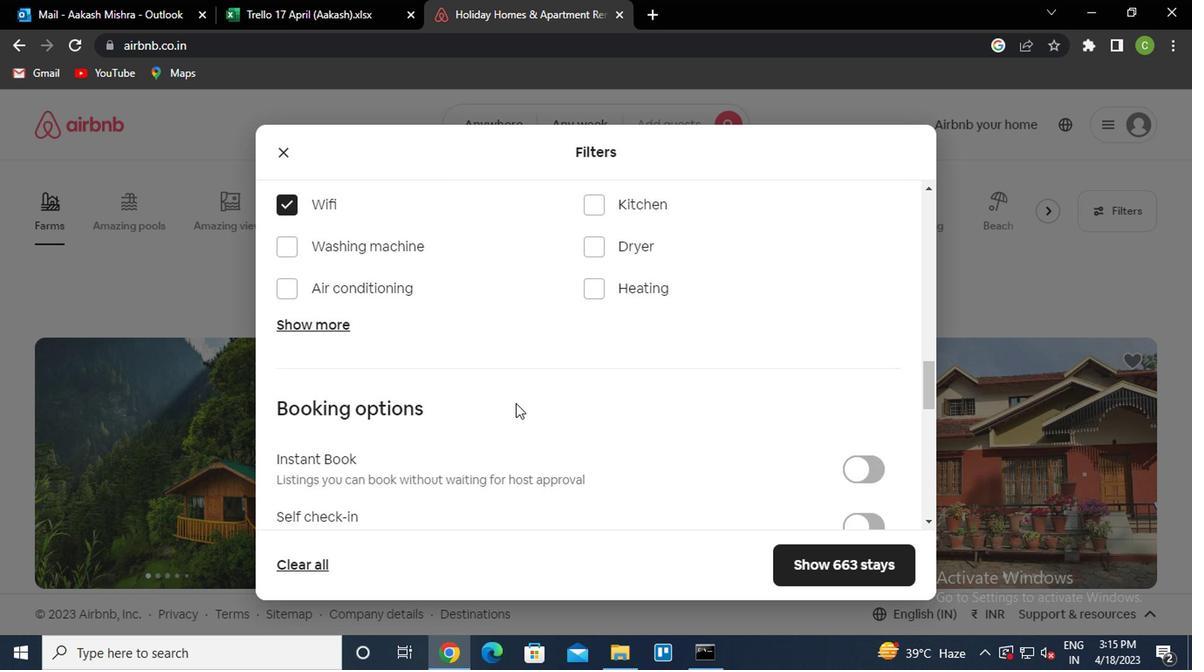 
Action: Mouse scrolled (510, 403) with delta (0, 0)
Screenshot: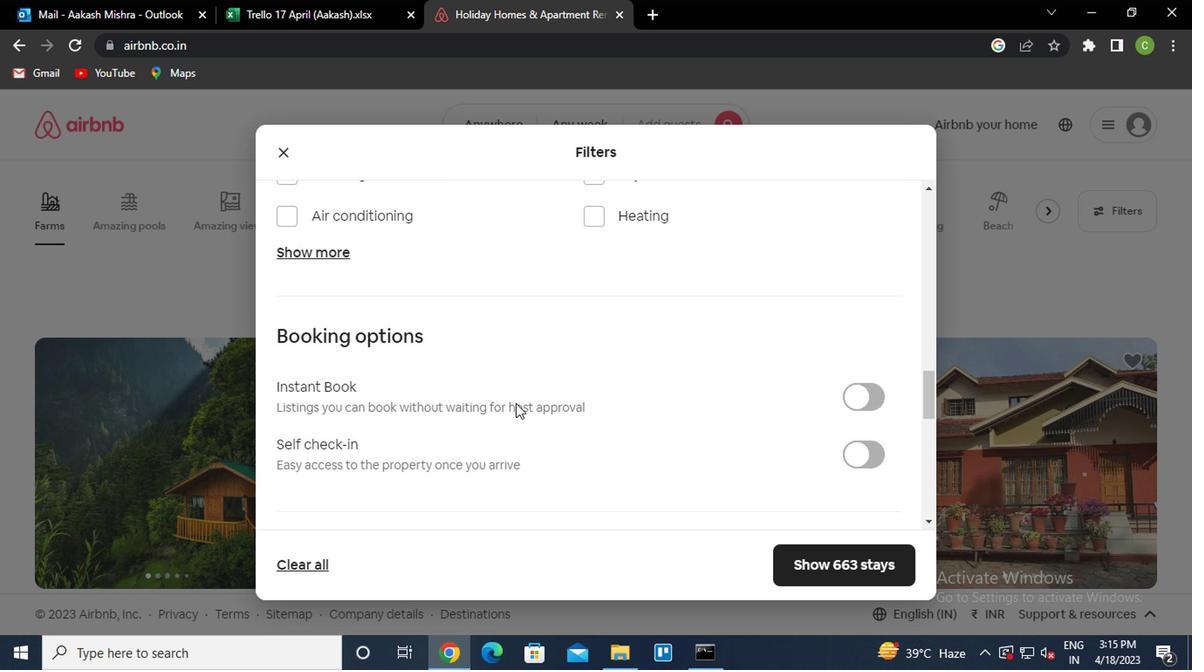 
Action: Mouse moved to (858, 347)
Screenshot: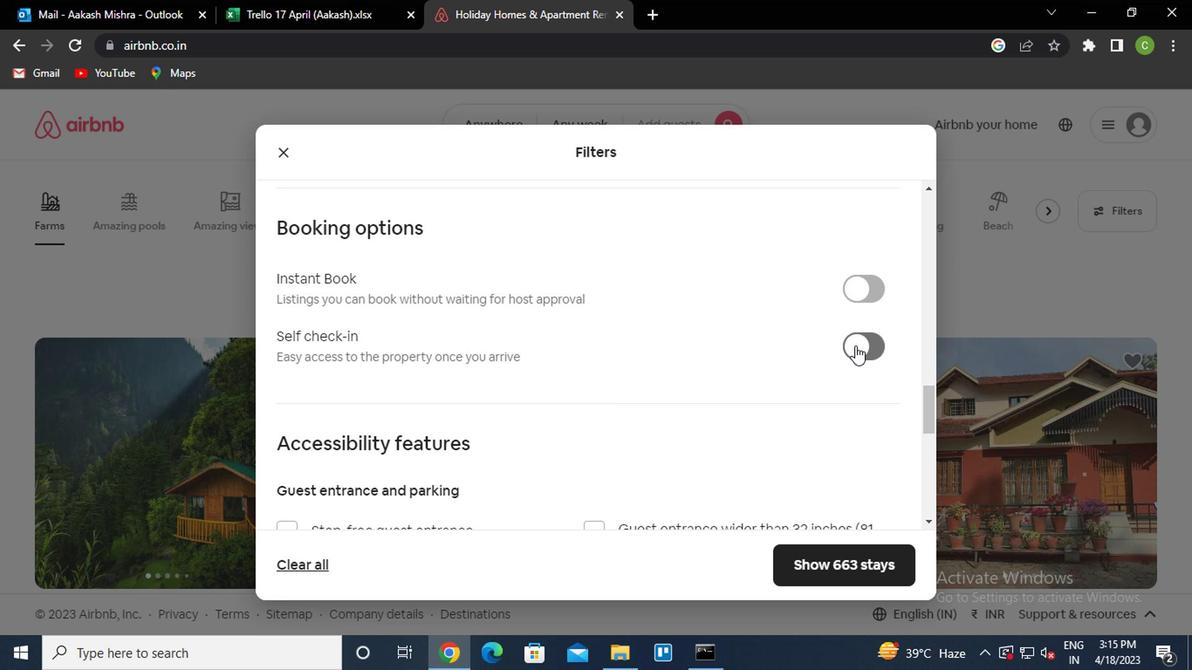 
Action: Mouse pressed left at (858, 347)
Screenshot: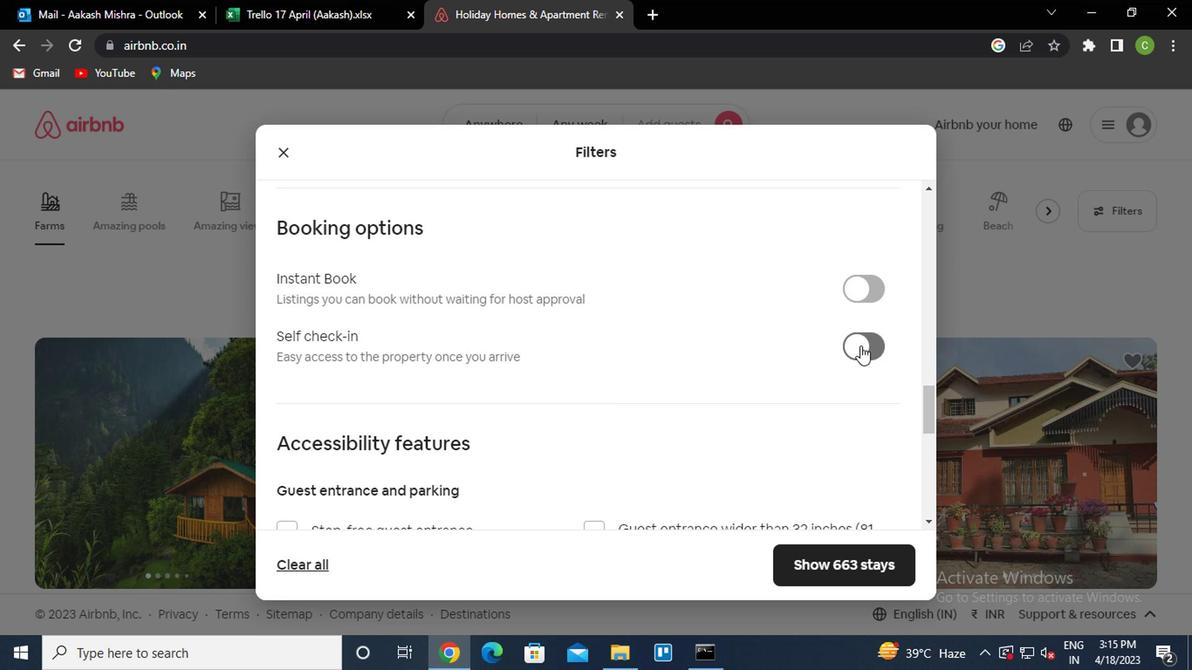 
Action: Mouse moved to (743, 384)
Screenshot: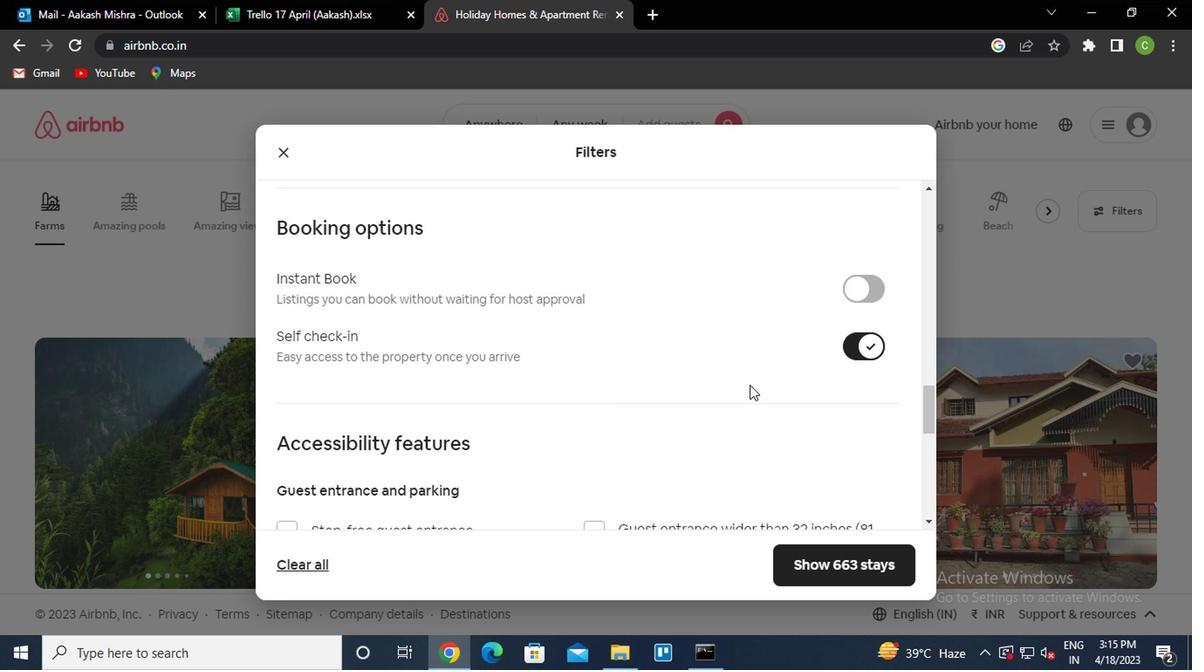 
Action: Mouse scrolled (743, 384) with delta (0, 0)
Screenshot: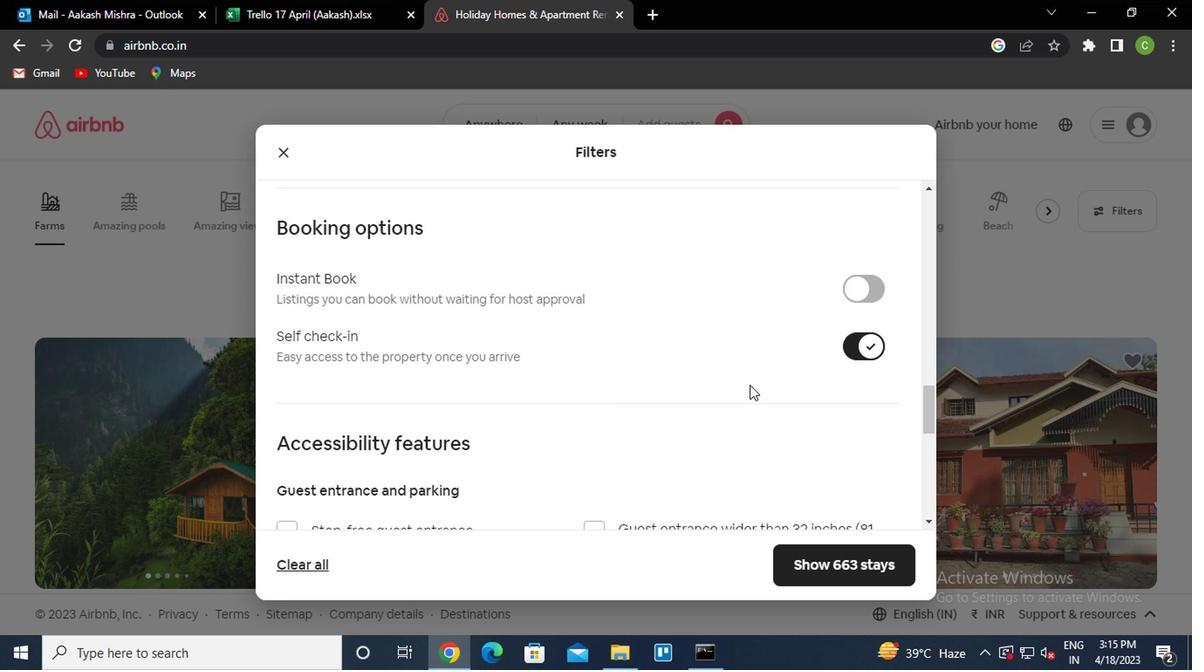 
Action: Mouse moved to (742, 384)
Screenshot: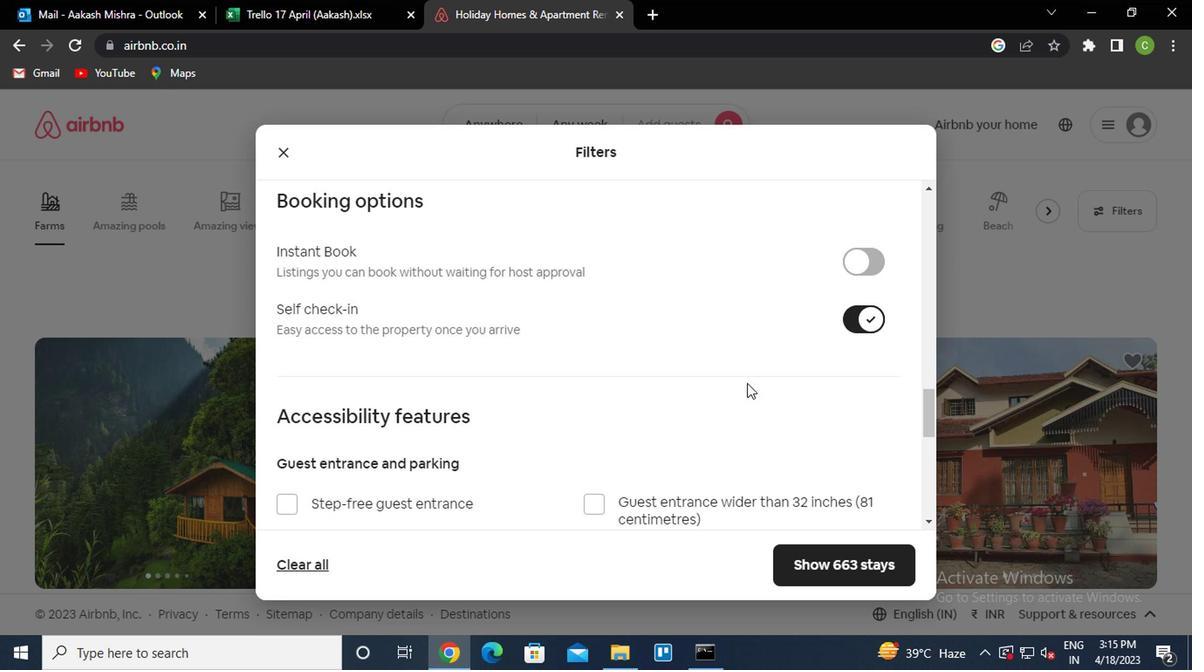 
Action: Mouse scrolled (742, 383) with delta (0, 0)
Screenshot: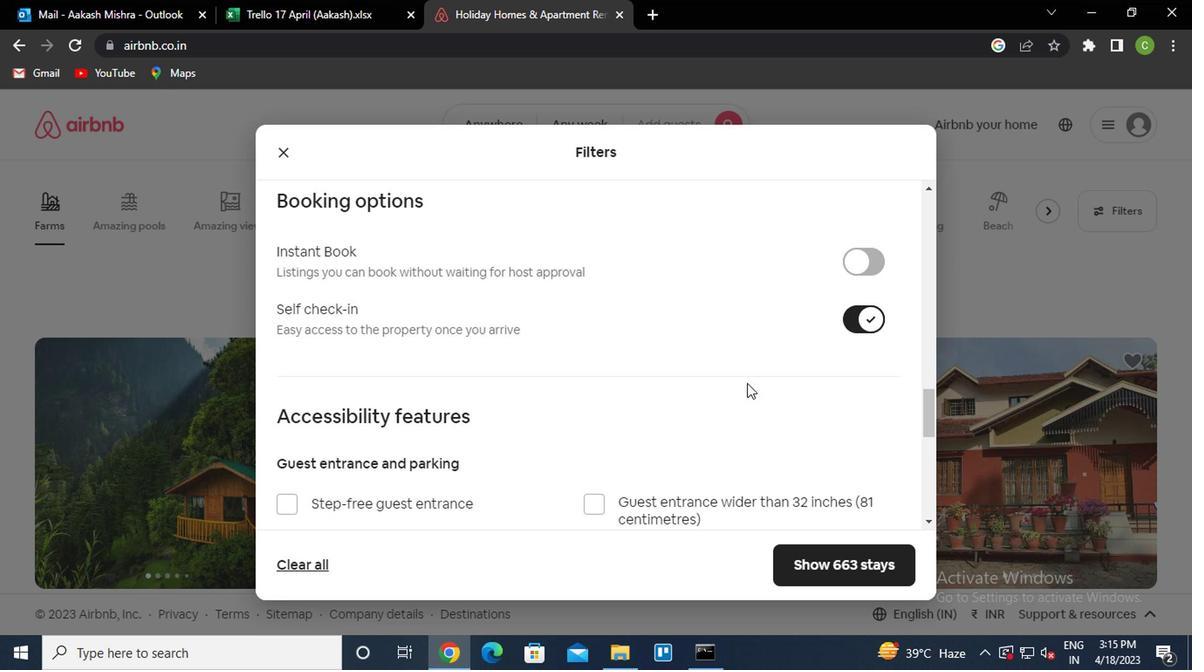 
Action: Mouse scrolled (742, 383) with delta (0, 0)
Screenshot: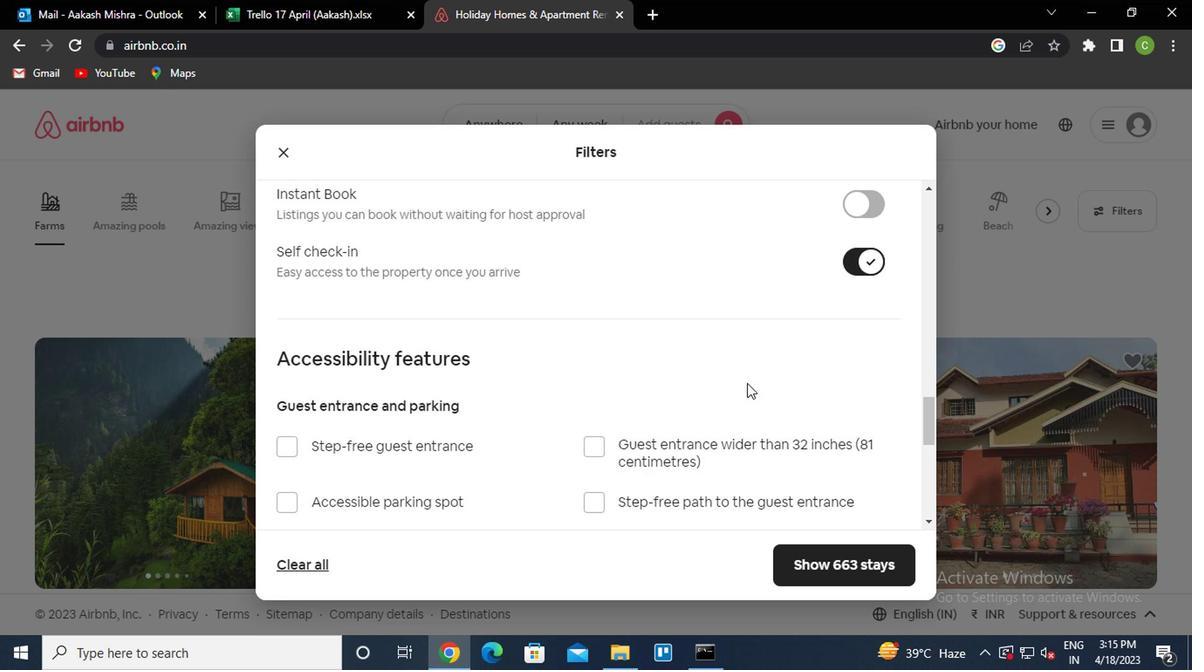 
Action: Mouse scrolled (742, 383) with delta (0, 0)
Screenshot: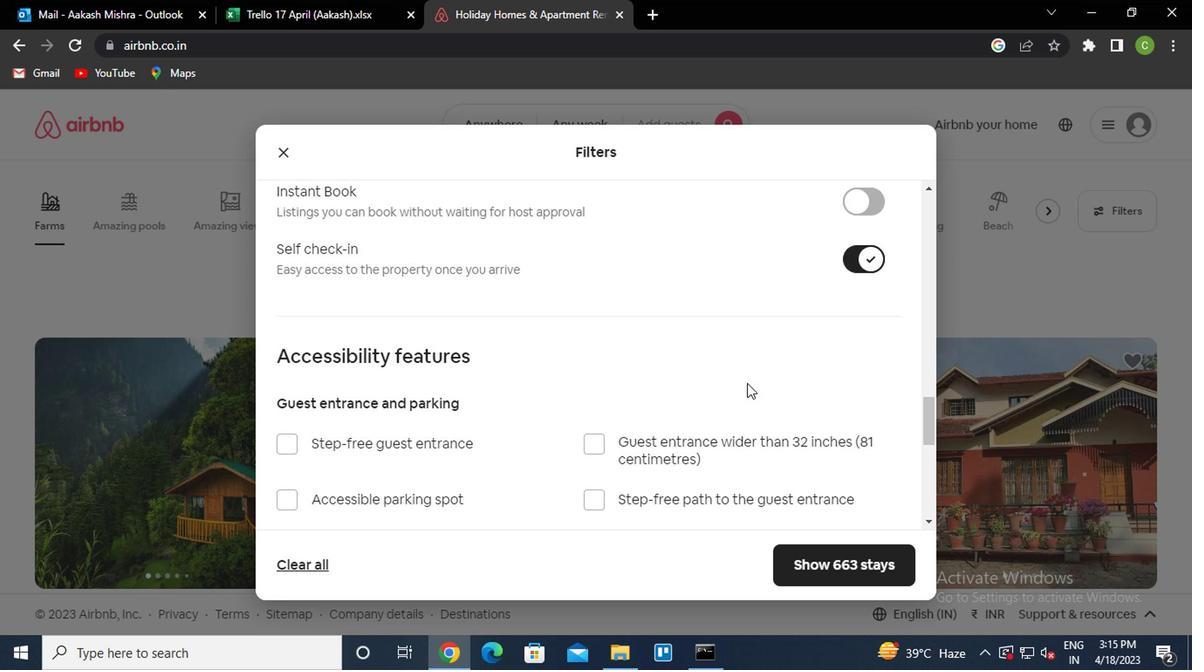 
Action: Mouse scrolled (742, 383) with delta (0, 0)
Screenshot: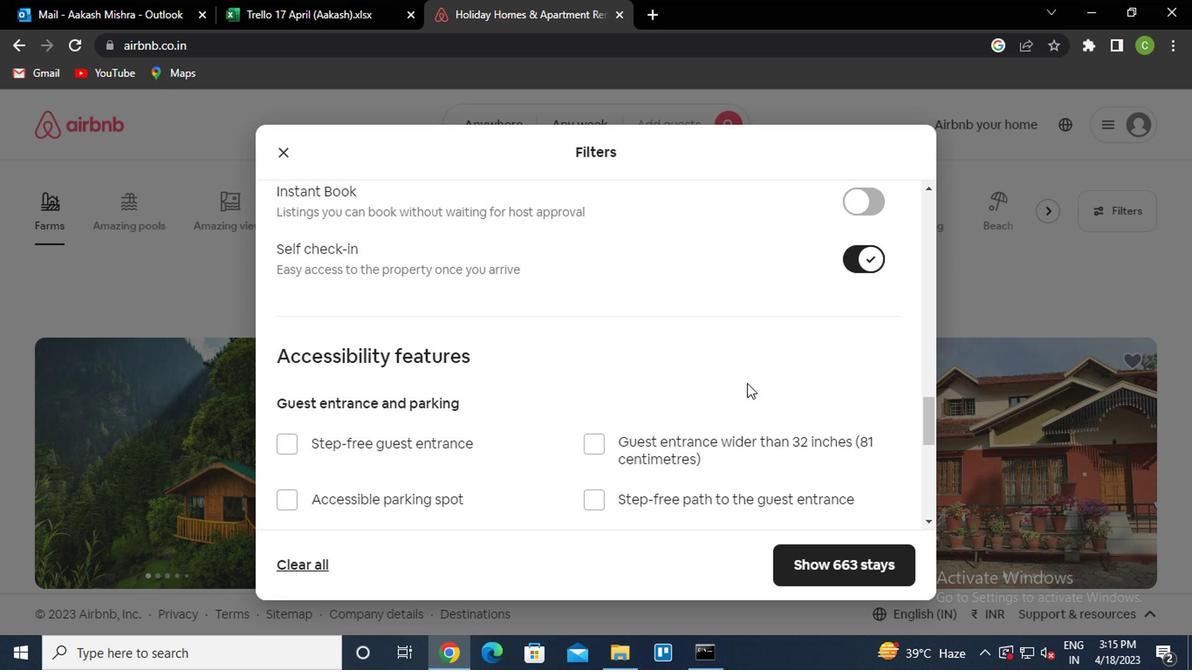 
Action: Mouse moved to (514, 399)
Screenshot: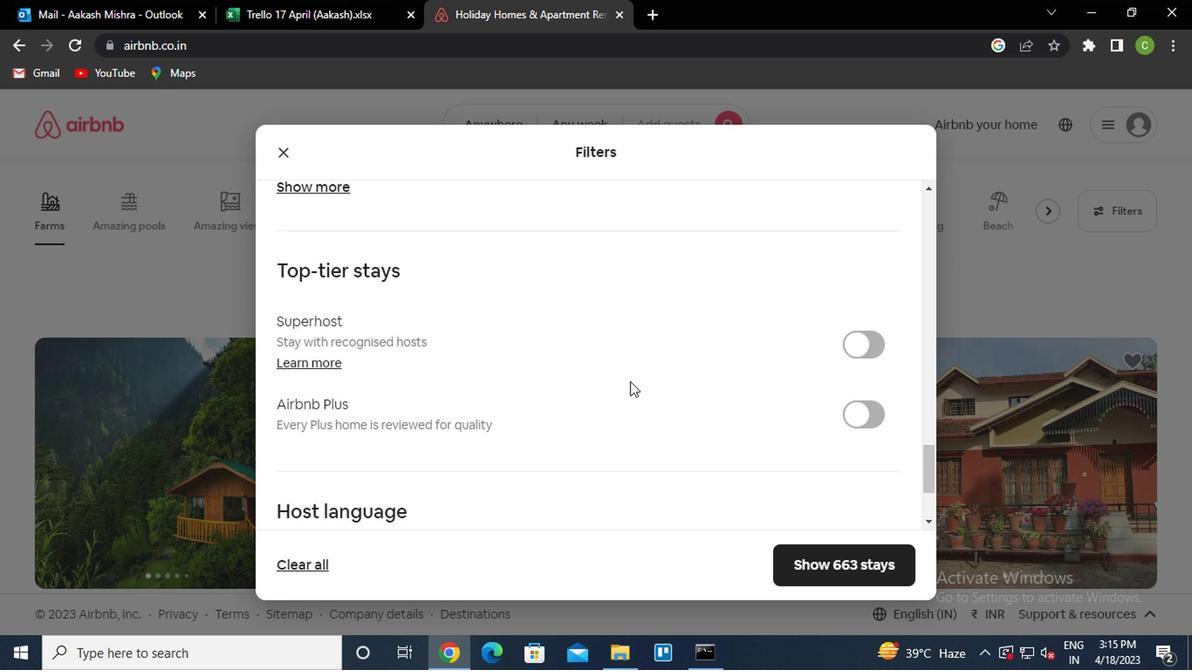 
Action: Mouse scrolled (514, 397) with delta (0, -1)
Screenshot: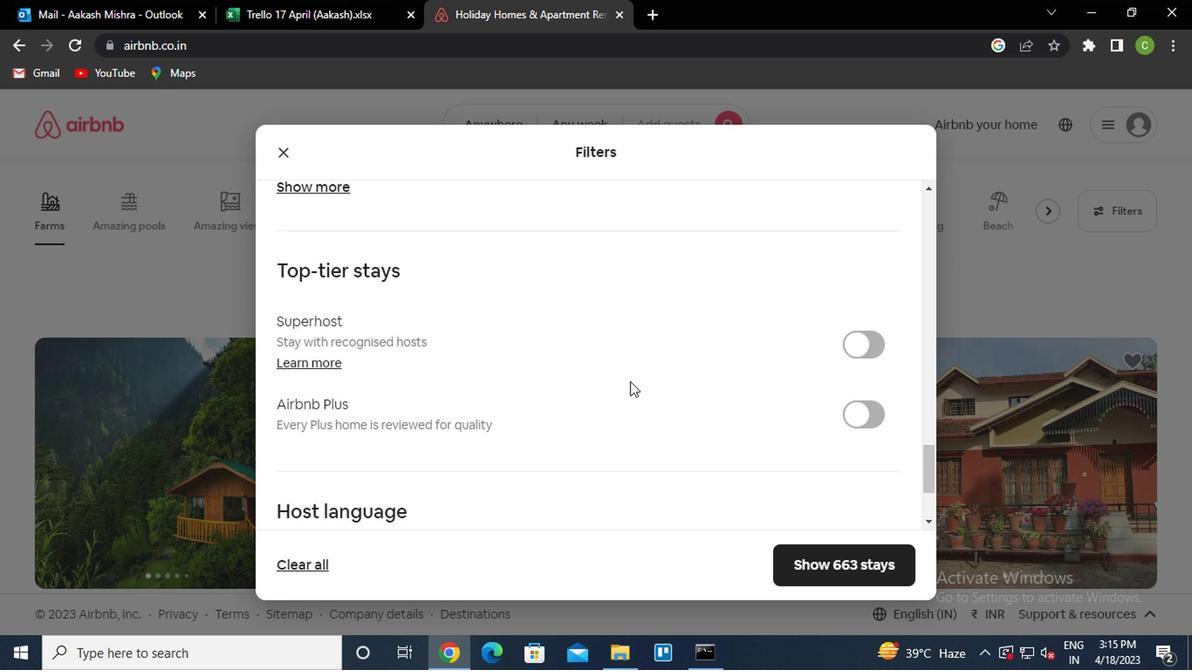 
Action: Mouse moved to (510, 399)
Screenshot: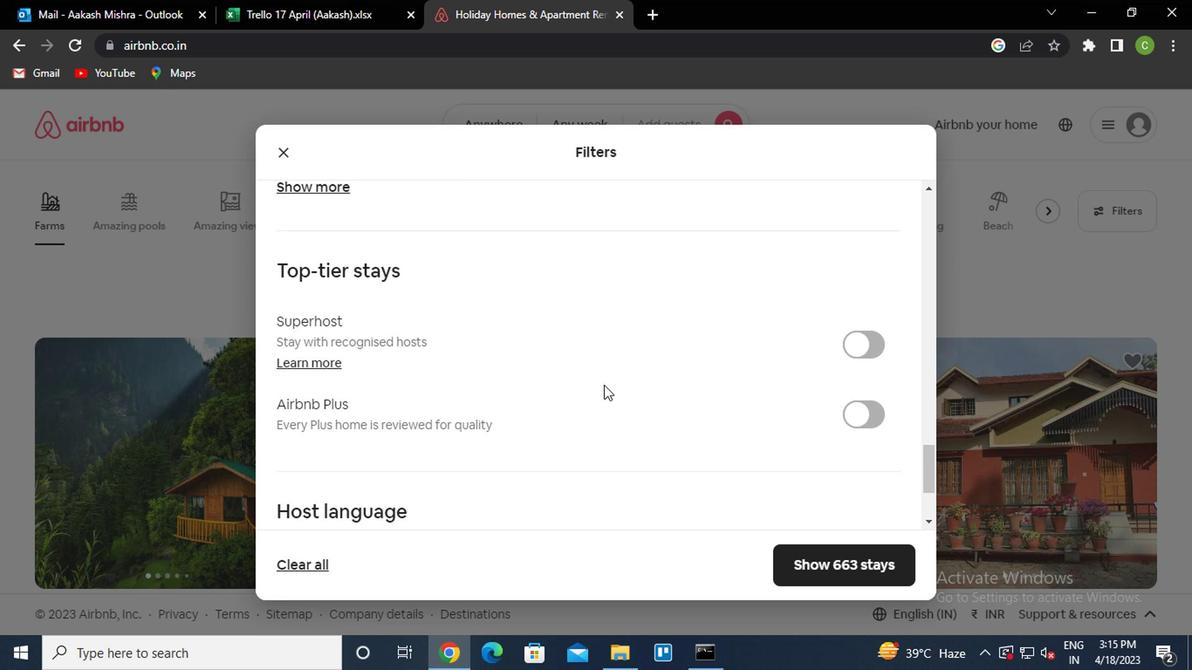 
Action: Mouse scrolled (510, 397) with delta (0, -1)
Screenshot: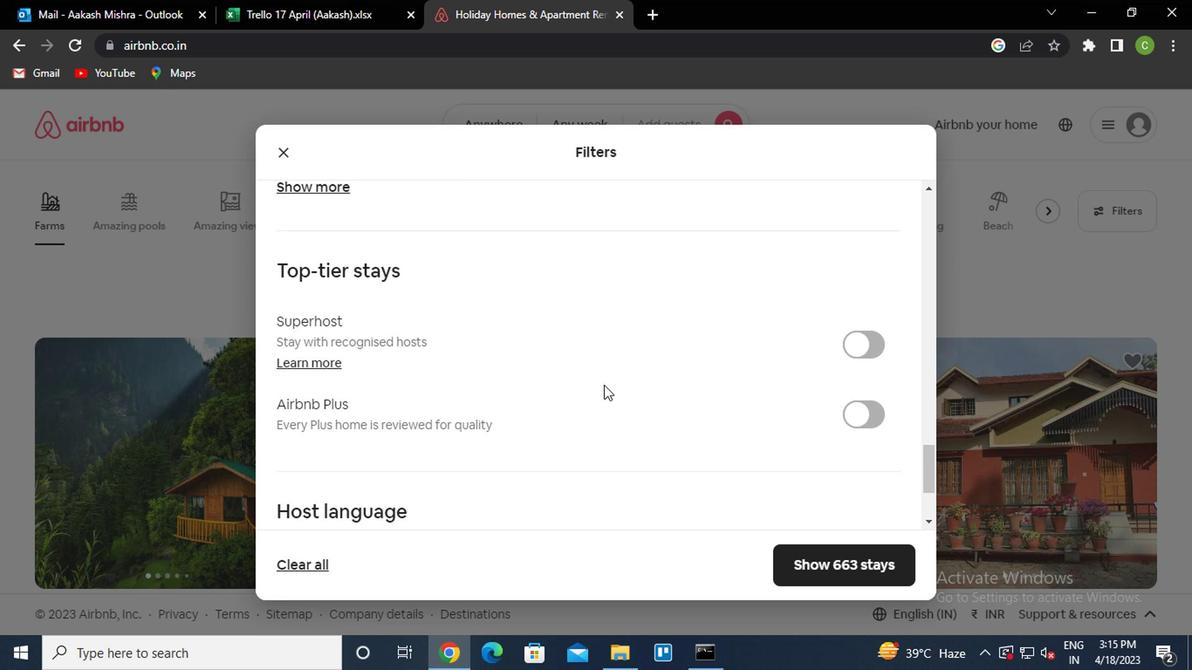 
Action: Mouse moved to (509, 399)
Screenshot: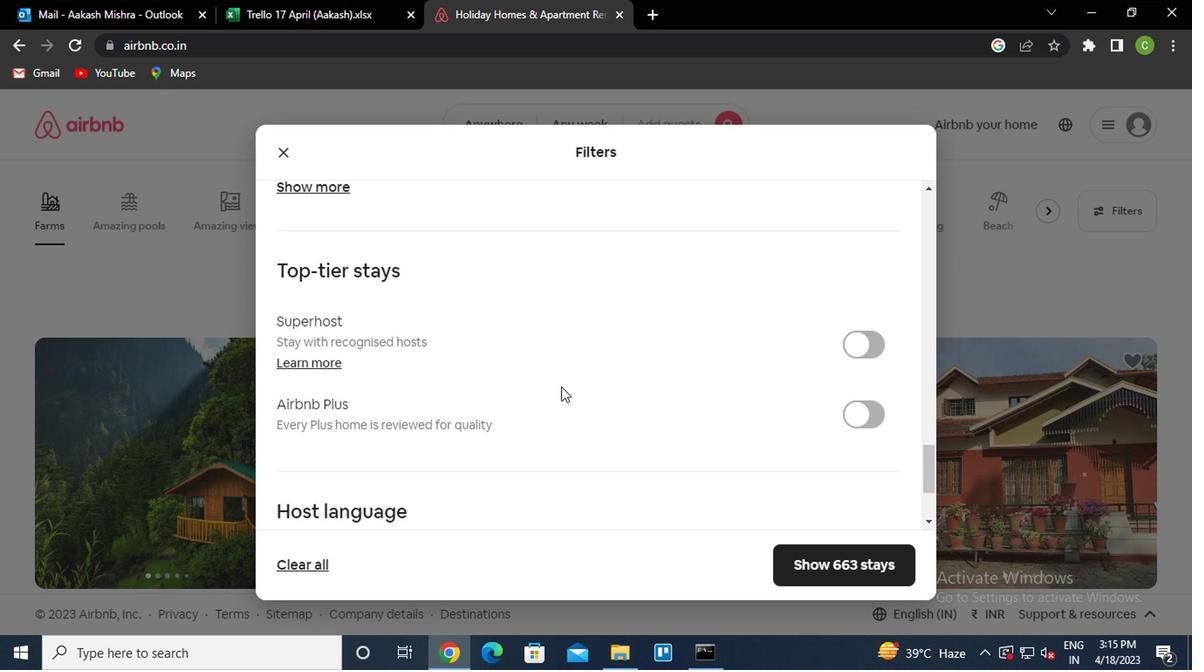 
Action: Mouse scrolled (509, 399) with delta (0, 0)
Screenshot: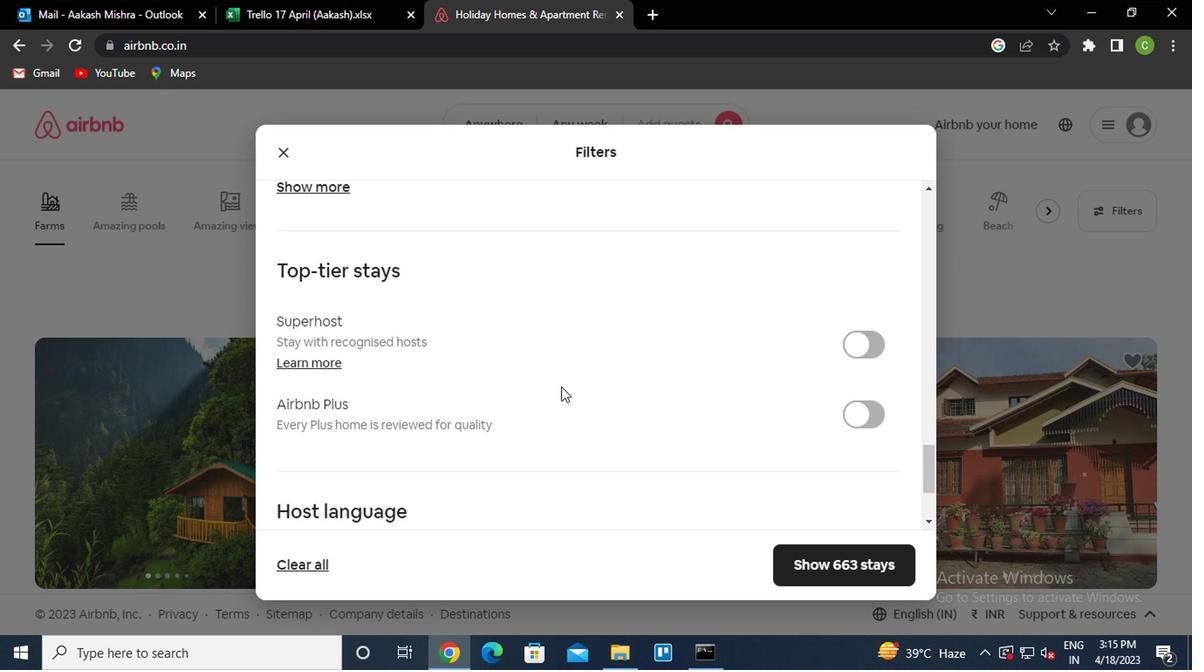 
Action: Mouse moved to (505, 399)
Screenshot: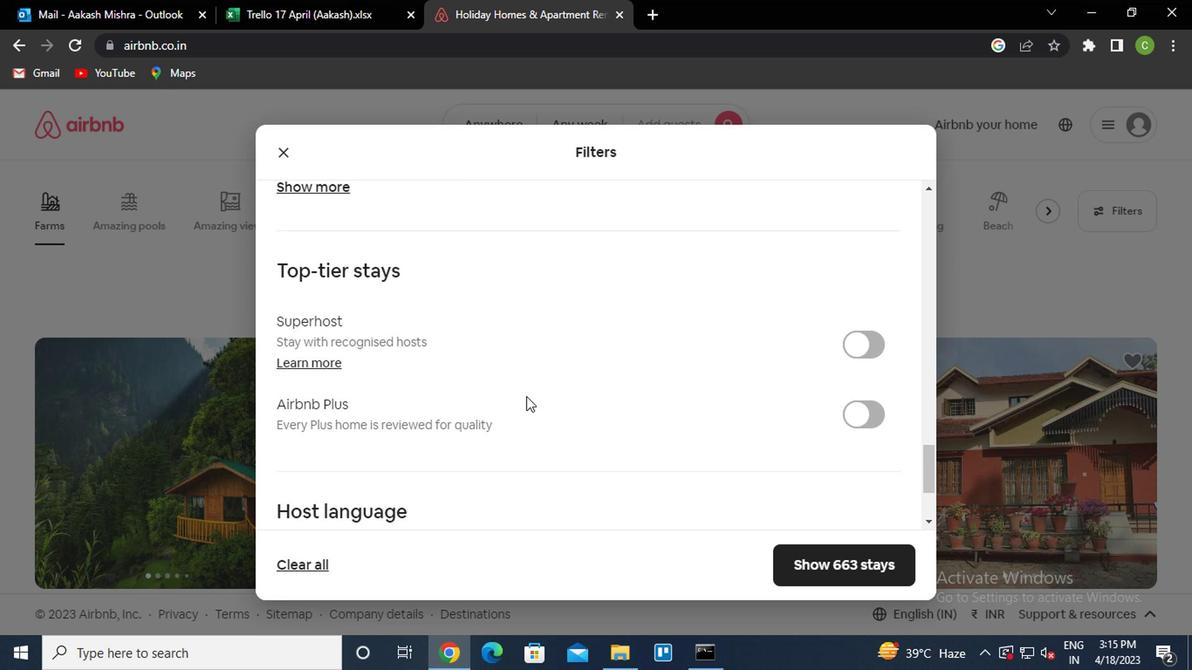 
Action: Mouse scrolled (505, 399) with delta (0, 0)
Screenshot: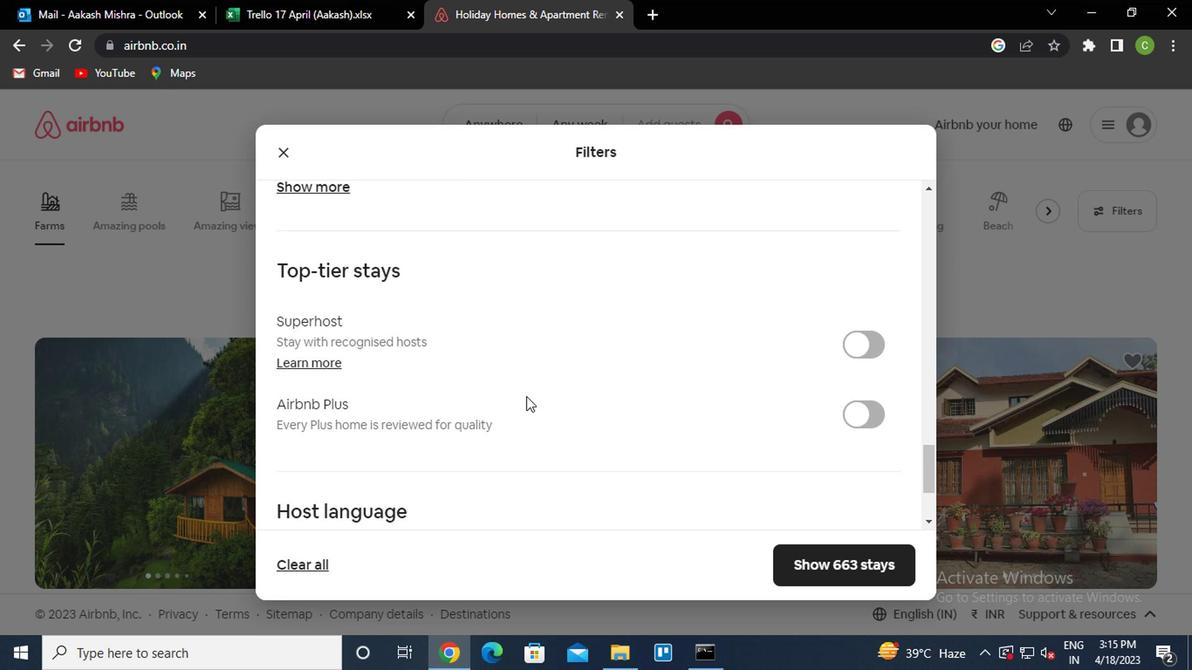 
Action: Mouse moved to (317, 483)
Screenshot: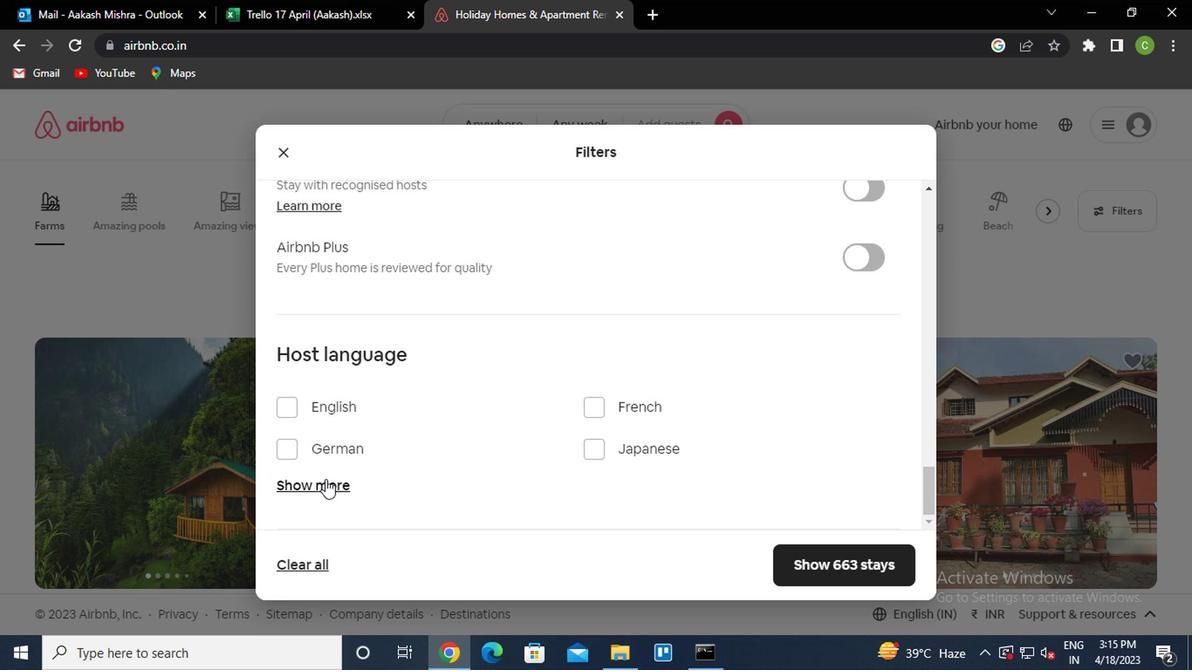 
Action: Mouse pressed left at (317, 483)
Screenshot: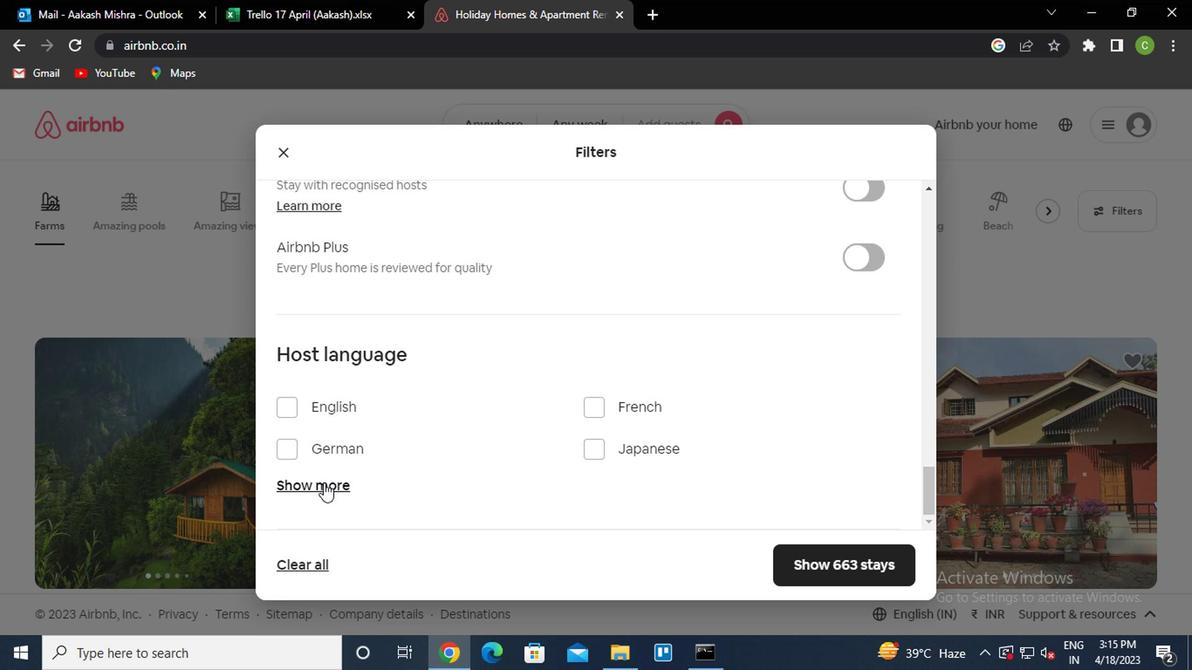 
Action: Mouse moved to (356, 468)
Screenshot: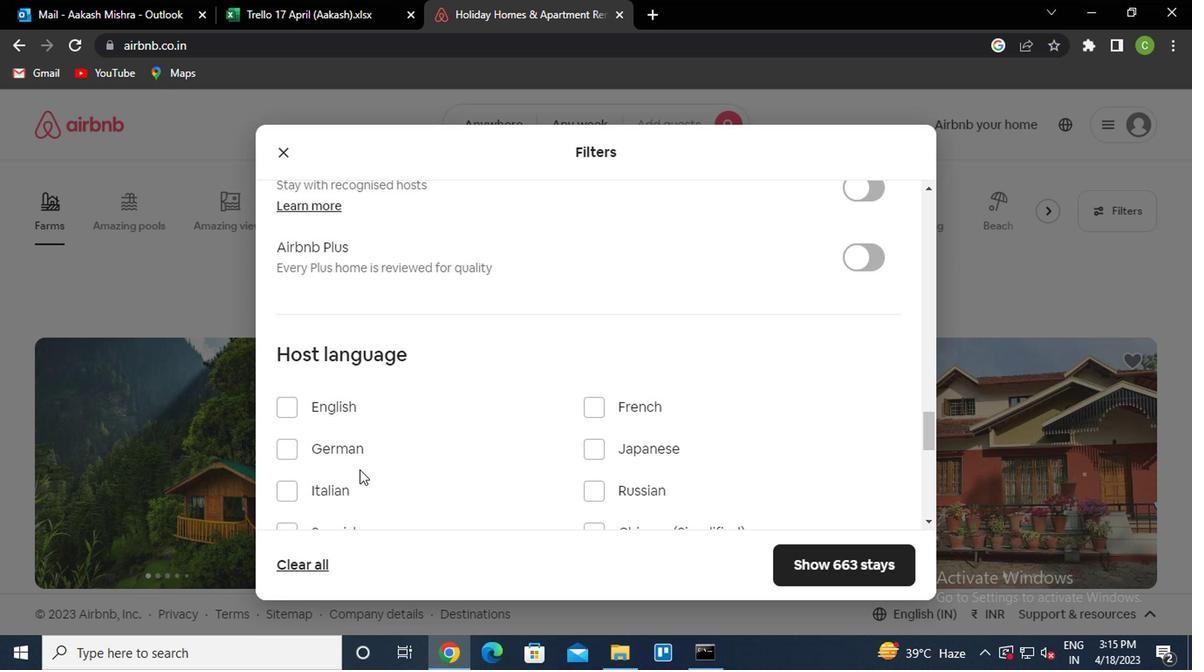 
Action: Mouse scrolled (356, 467) with delta (0, 0)
Screenshot: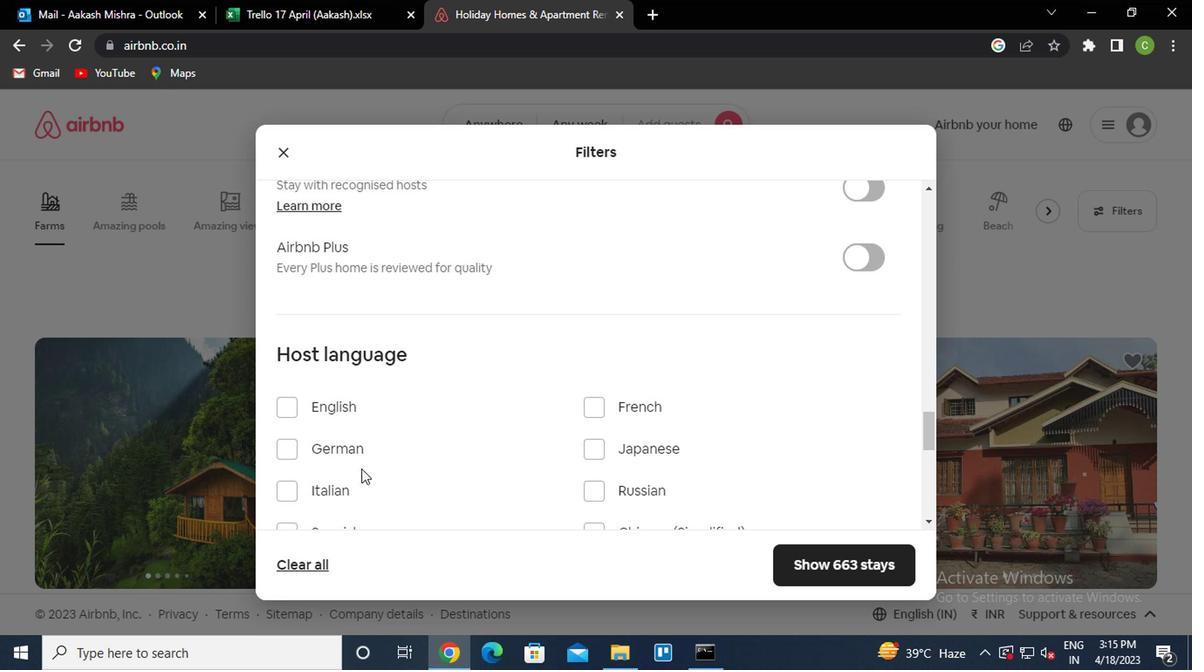 
Action: Mouse scrolled (356, 467) with delta (0, 0)
Screenshot: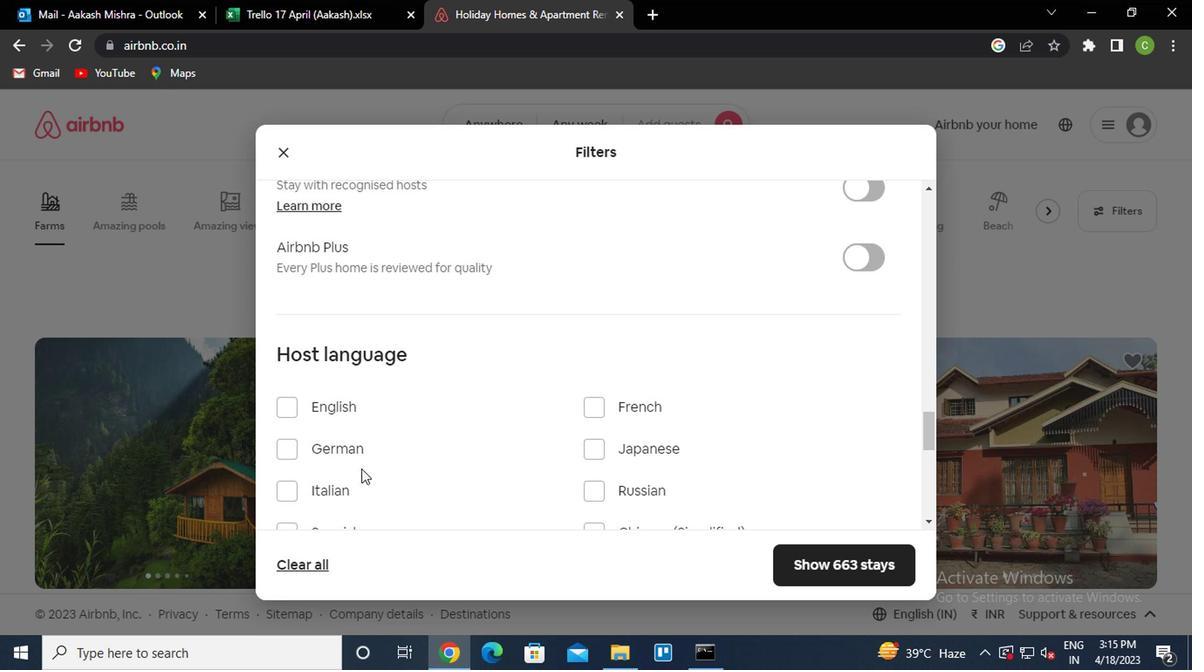 
Action: Mouse moved to (285, 357)
Screenshot: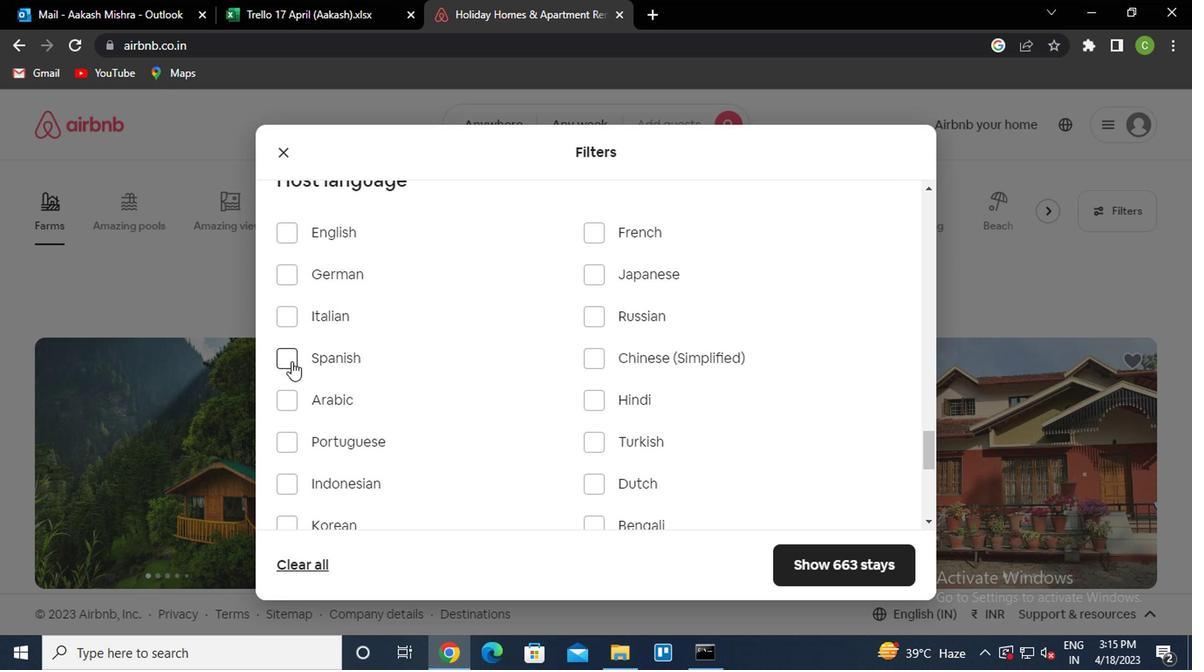 
Action: Mouse pressed left at (285, 357)
Screenshot: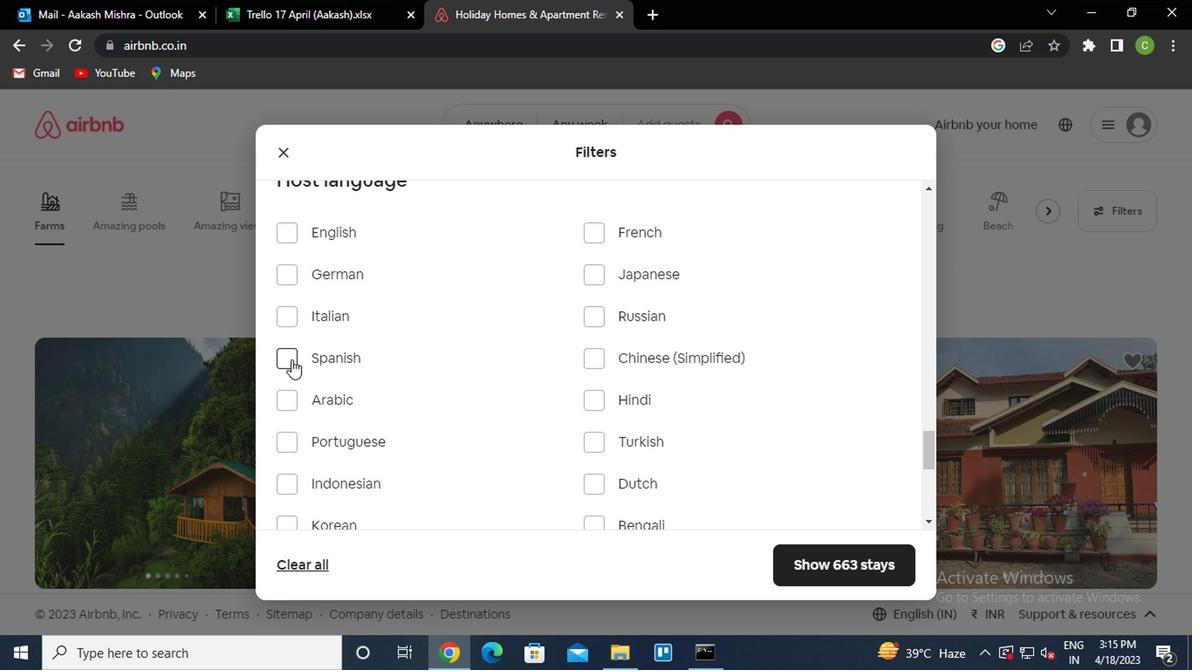 
Action: Mouse moved to (866, 559)
Screenshot: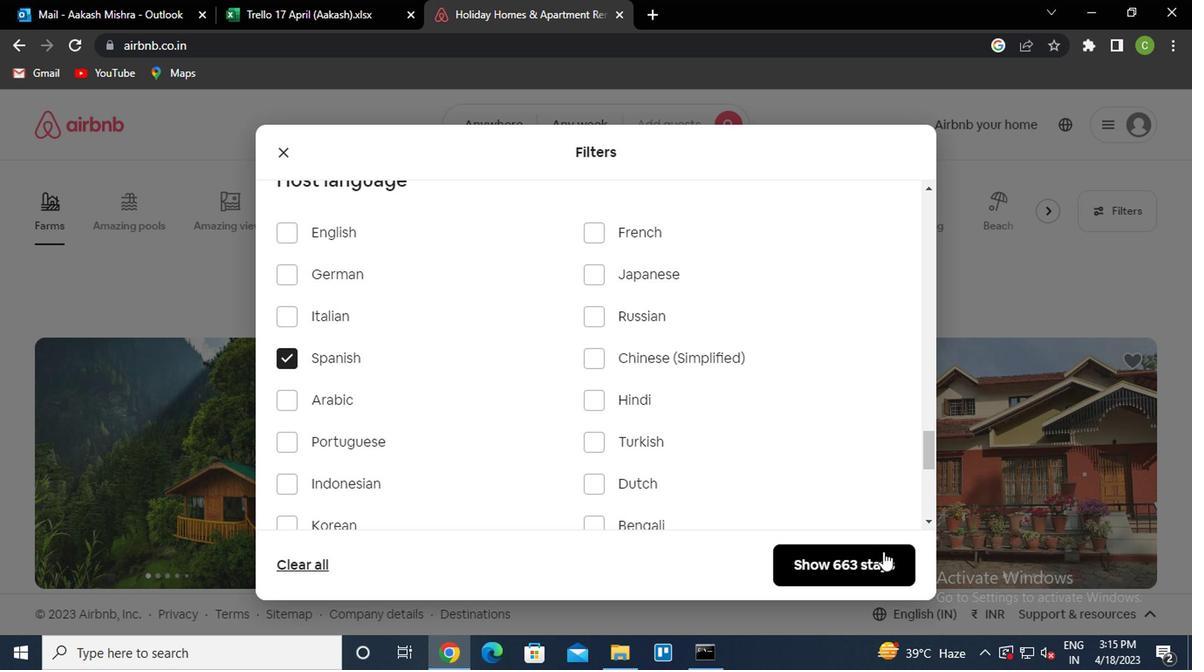 
Action: Mouse pressed left at (866, 559)
Screenshot: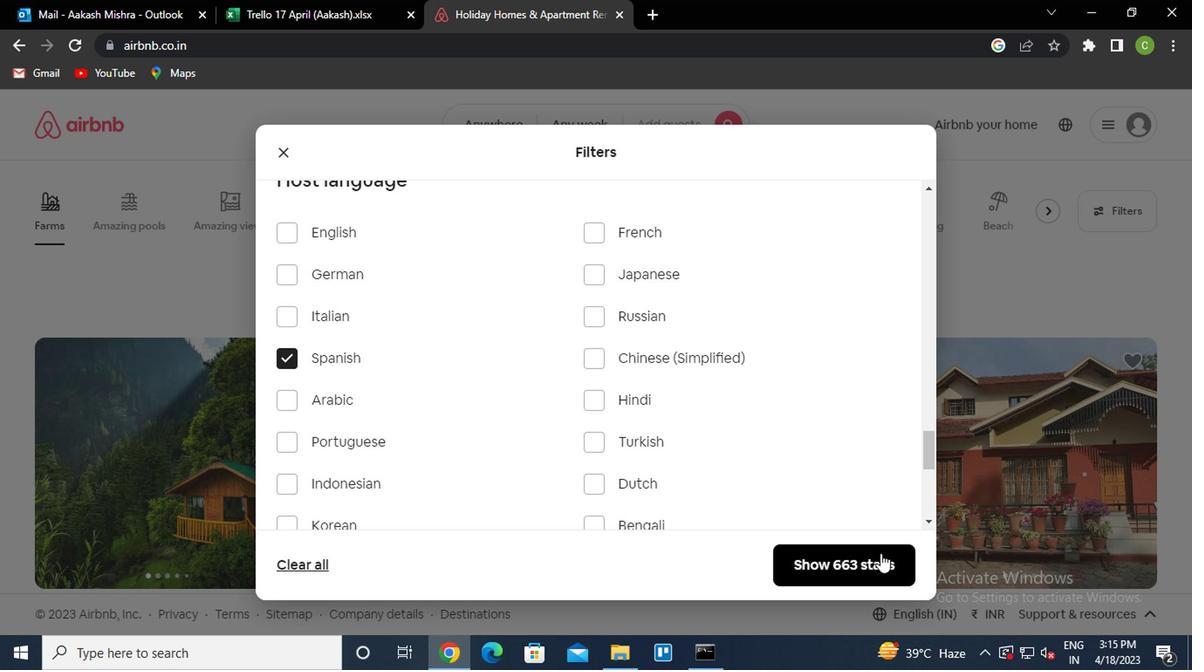 
Action: Mouse moved to (535, 469)
Screenshot: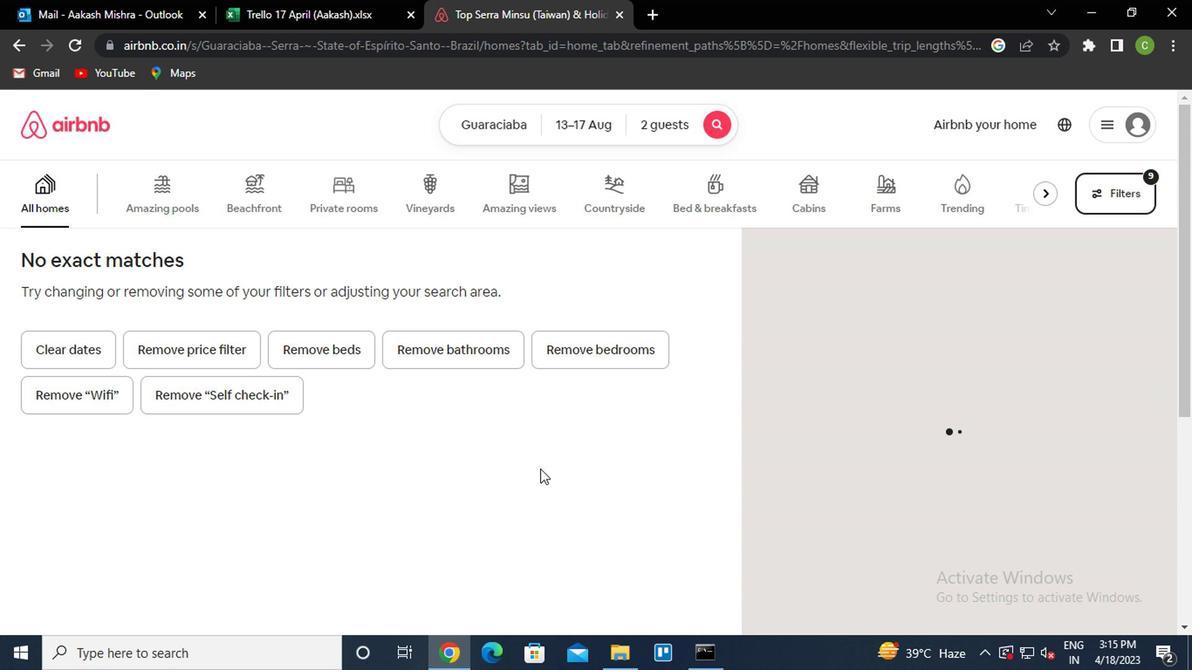
